 Task: Look for space in Pennsauken, United States from 24th August, 2023 to 10th September, 2023 for 8 adults in price range Rs.12000 to Rs.15000. Place can be entire place or shared room with 4 bedrooms having 8 beds and 4 bathrooms. Property type can be house, flat, guest house. Amenities needed are: wifi, TV, free parkinig on premises, gym, breakfast. Booking option can be shelf check-in. Required host language is English.
Action: Mouse moved to (555, 140)
Screenshot: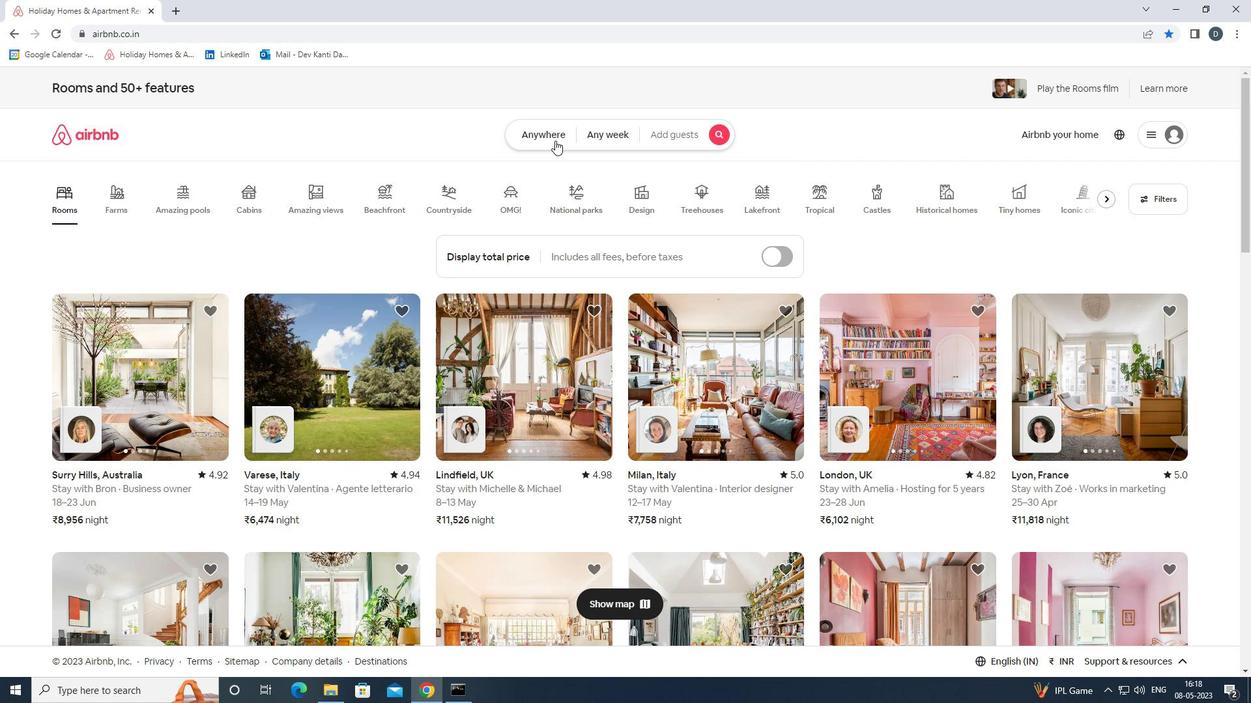 
Action: Mouse pressed left at (555, 140)
Screenshot: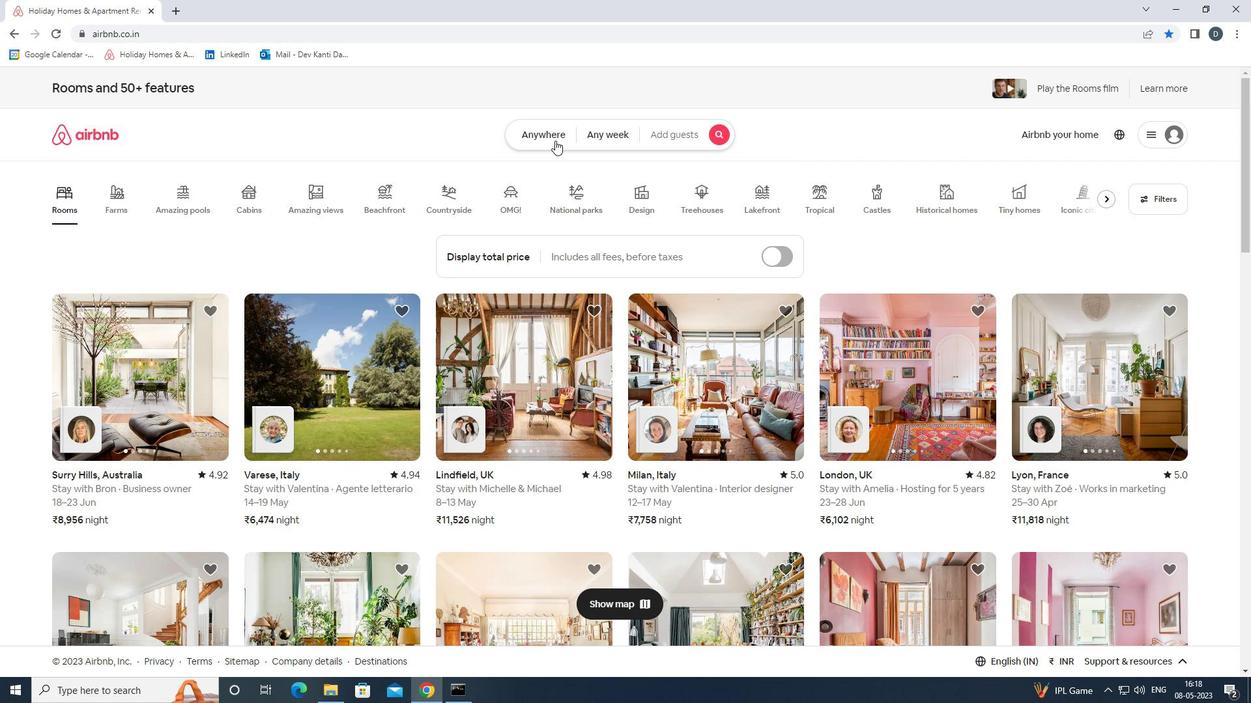 
Action: Mouse moved to (490, 187)
Screenshot: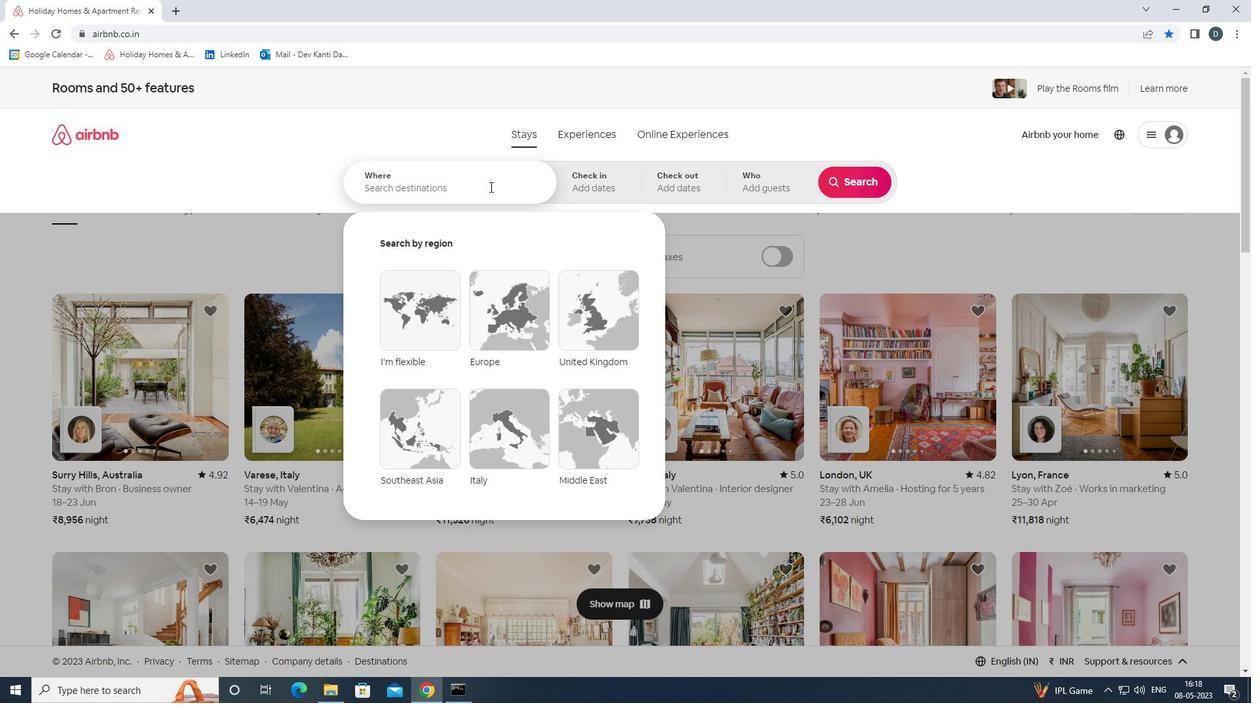 
Action: Mouse pressed left at (490, 187)
Screenshot: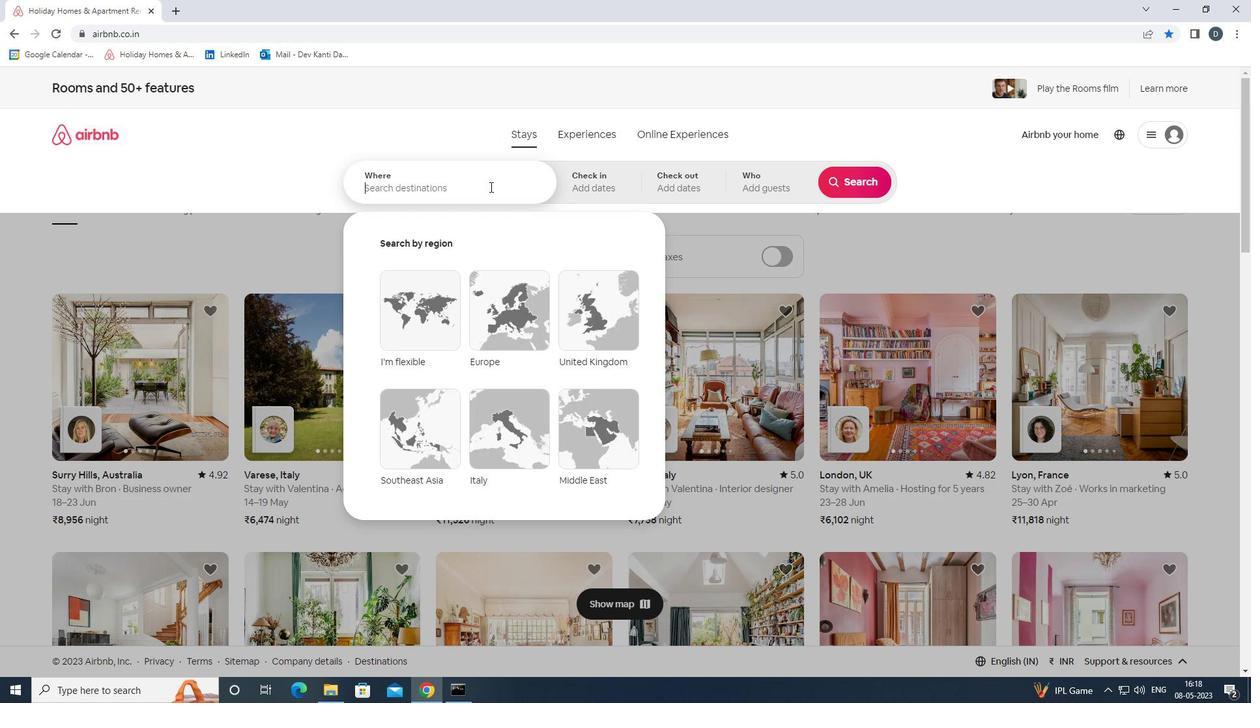 
Action: Key pressed <Key.shift><Key.shift><Key.shift><Key.shift><Key.shift><Key.shift><Key.shift><Key.shift><Key.shift><Key.shift><Key.shift><Key.shift><Key.shift><Key.shift><Key.shift>PENNSAUKEN,<Key.shift><Key.shift><Key.shift>UNITED<Key.space><Key.shift>STATES
Screenshot: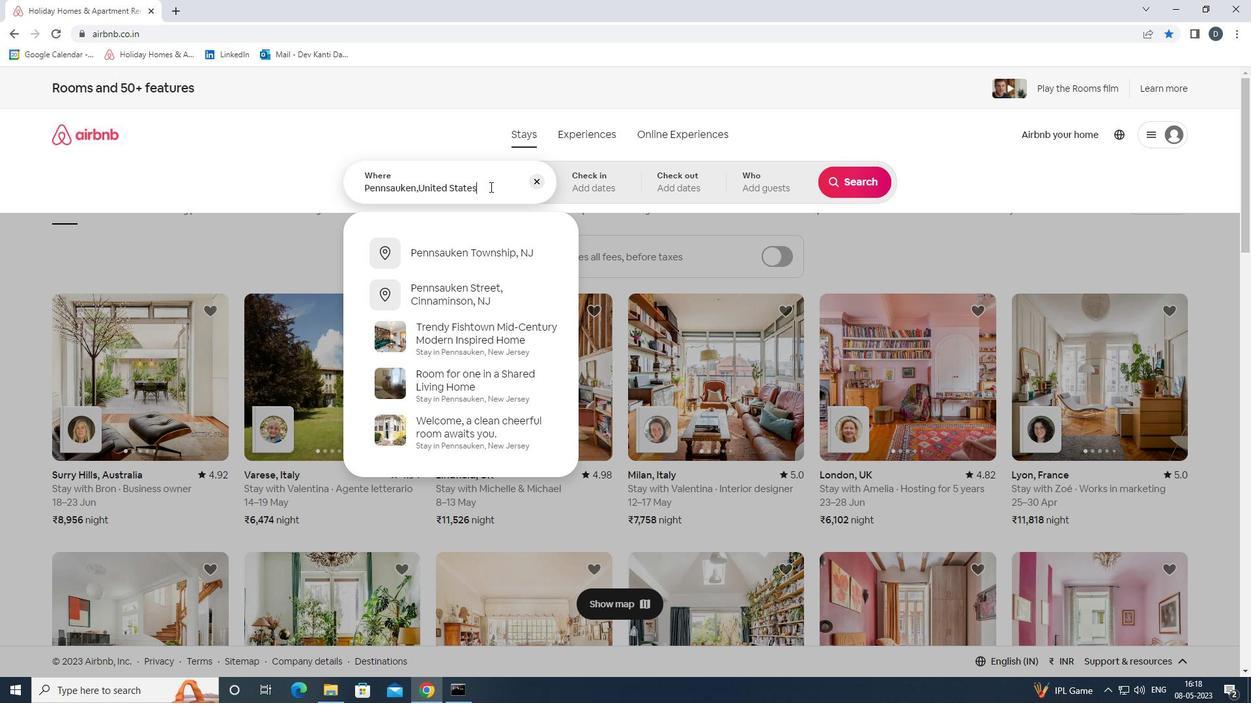 
Action: Mouse moved to (533, 190)
Screenshot: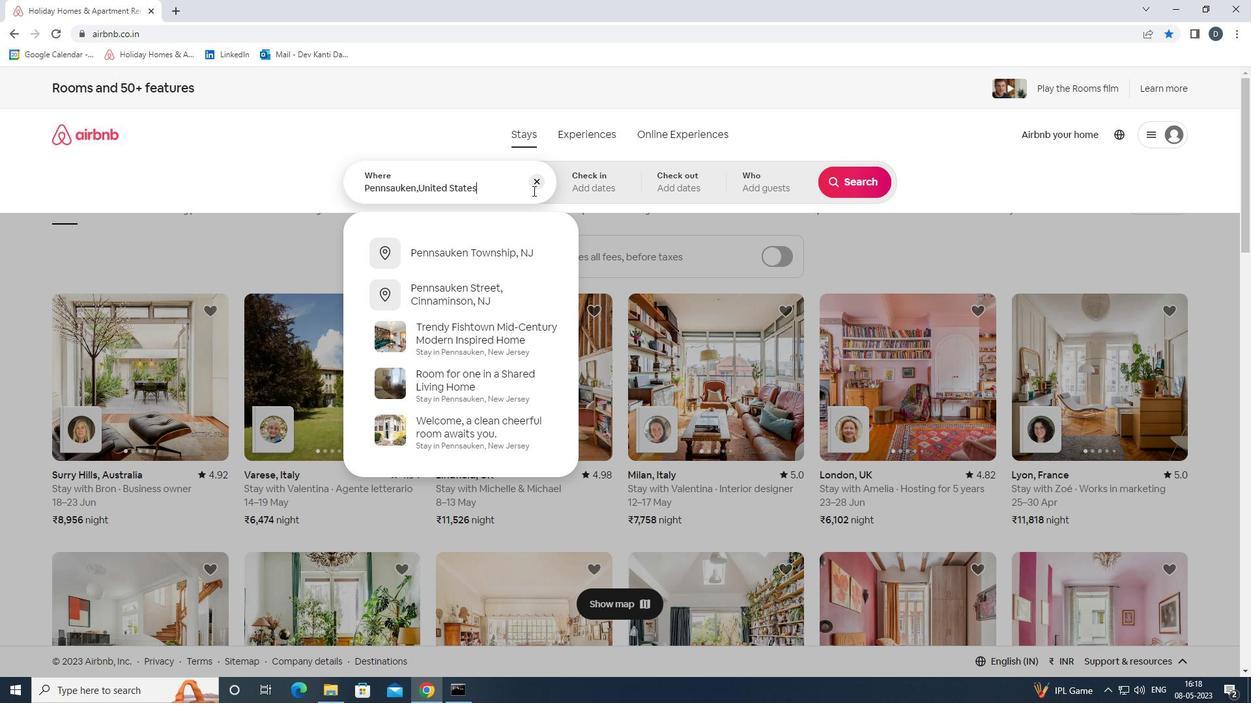
Action: Key pressed <Key.enter>
Screenshot: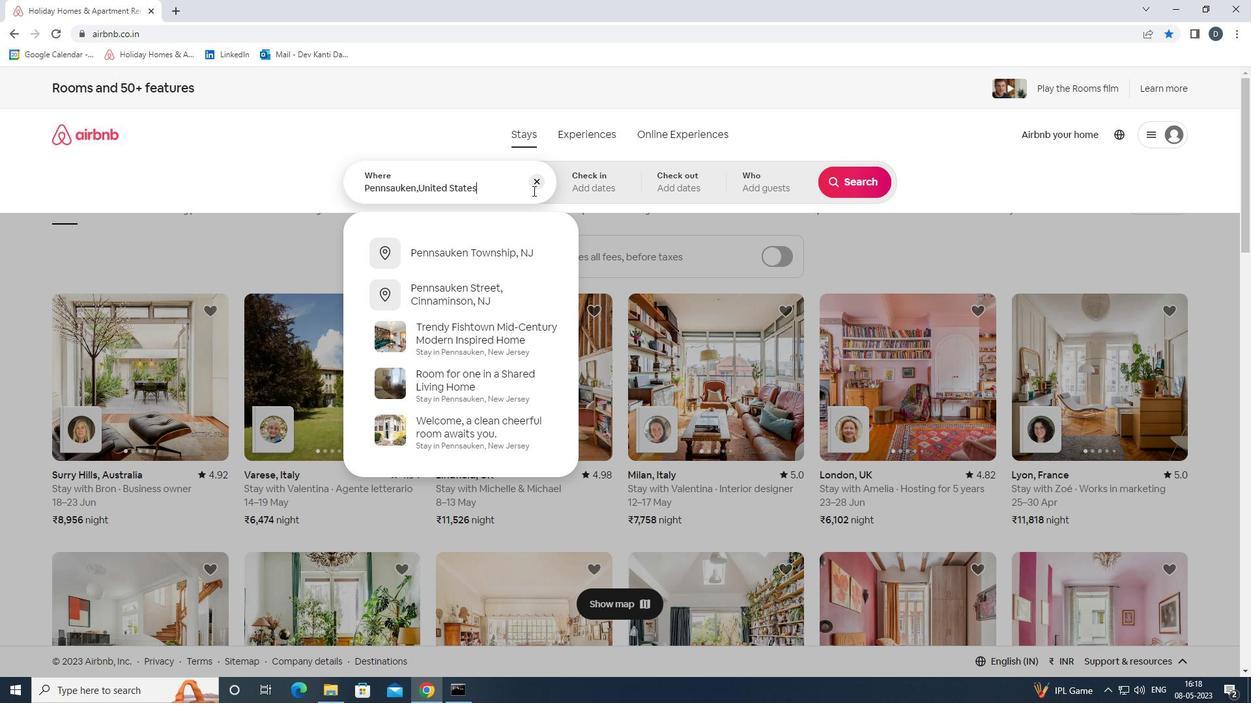 
Action: Mouse moved to (848, 284)
Screenshot: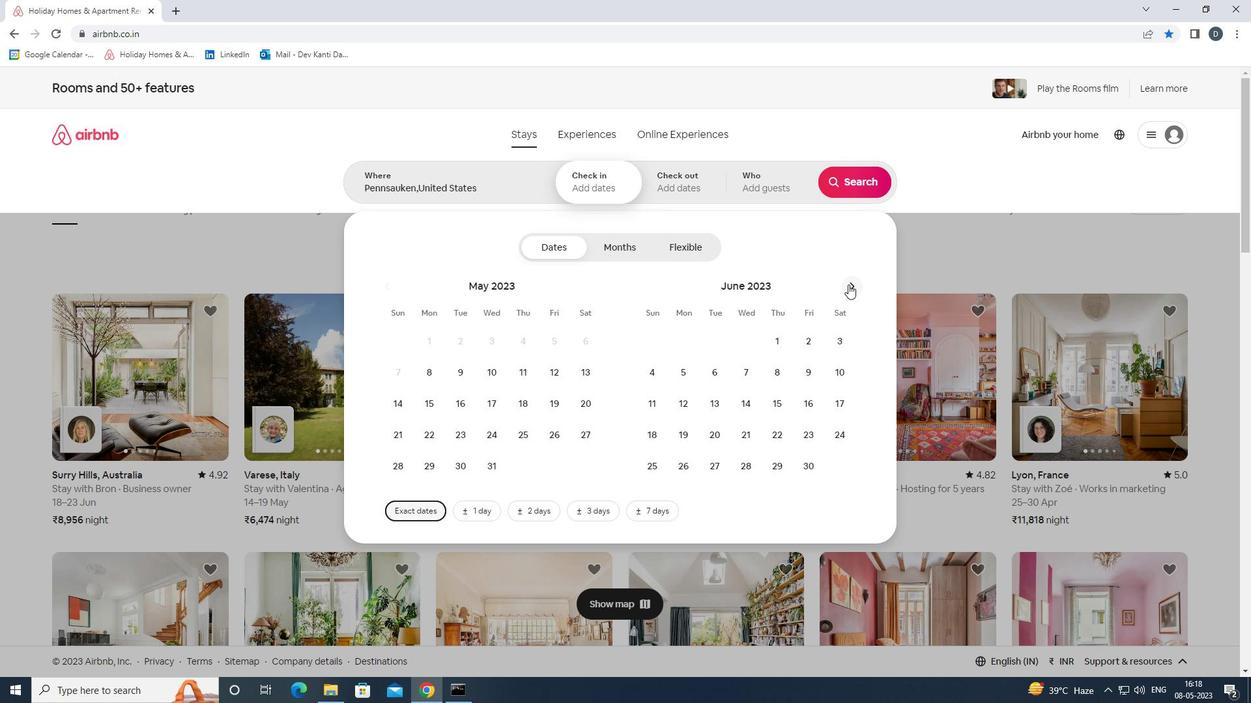 
Action: Mouse pressed left at (848, 284)
Screenshot: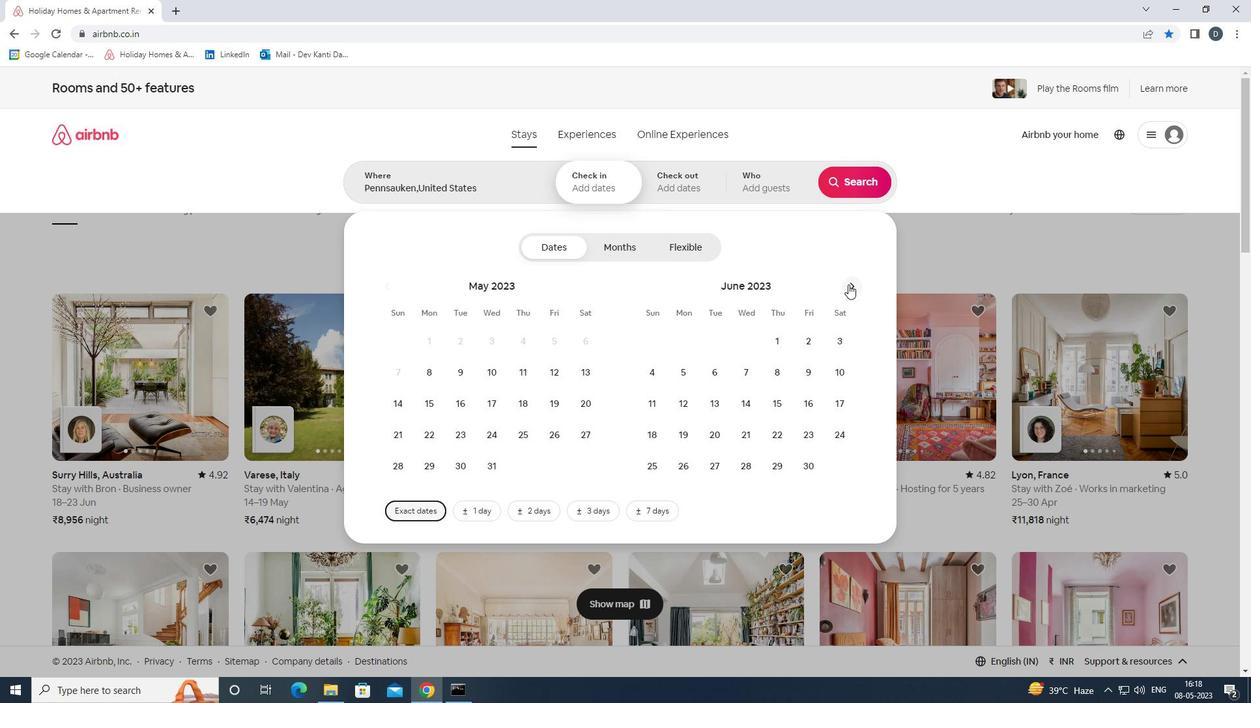 
Action: Mouse pressed left at (848, 284)
Screenshot: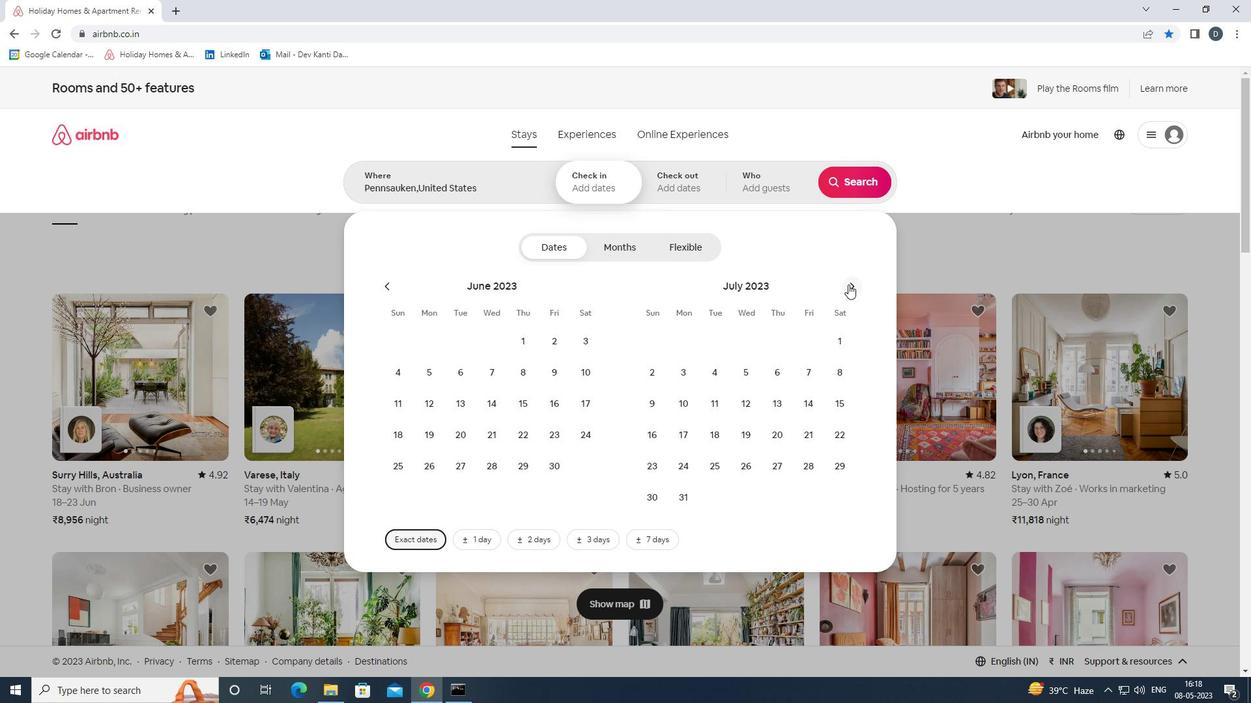 
Action: Mouse pressed left at (848, 284)
Screenshot: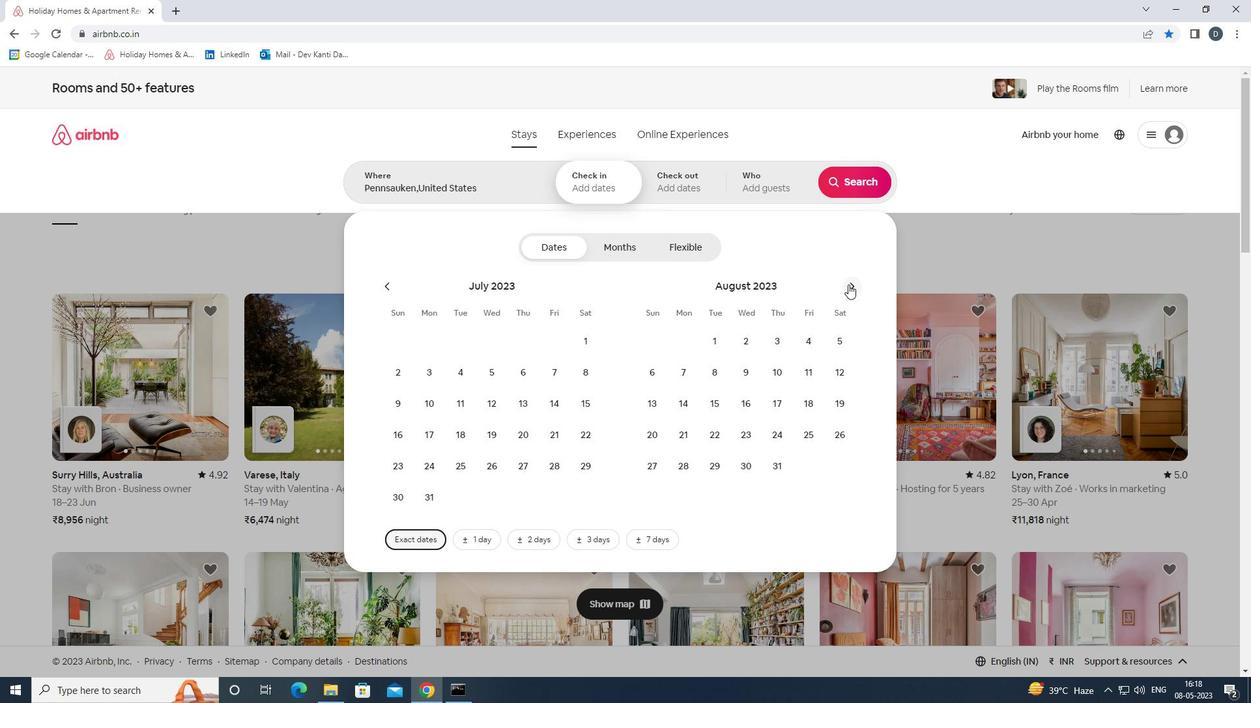 
Action: Mouse moved to (517, 430)
Screenshot: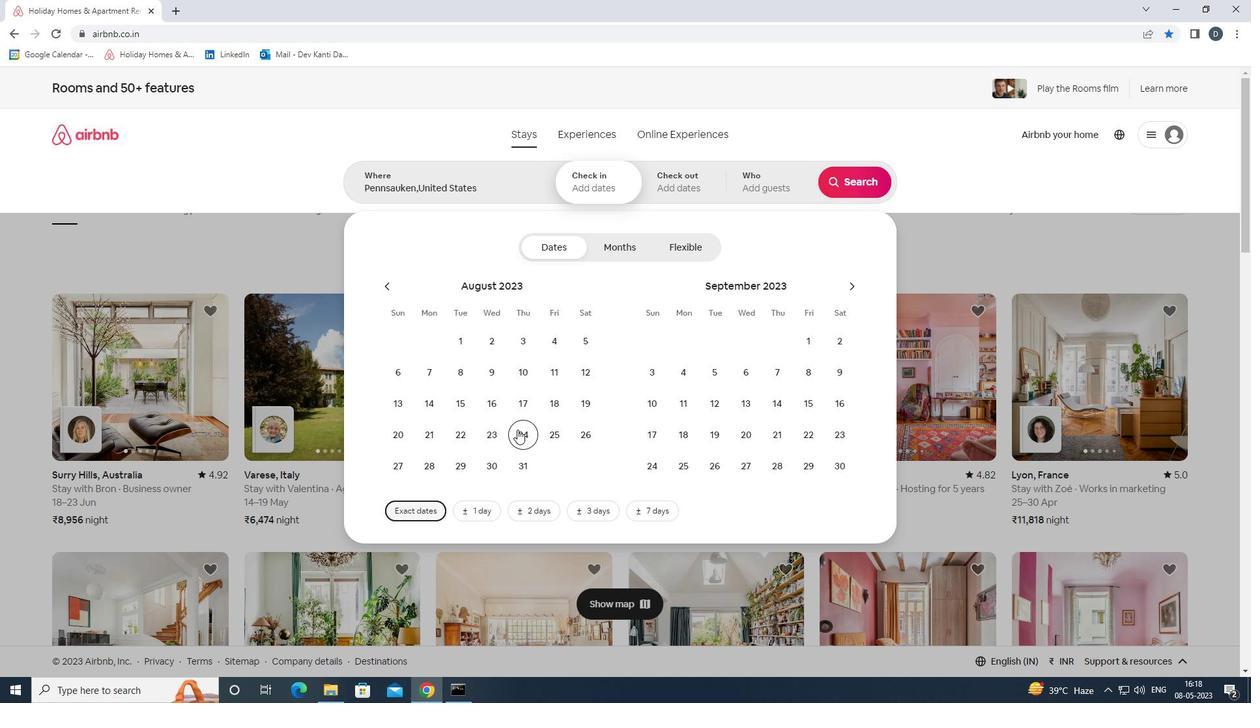 
Action: Mouse pressed left at (517, 430)
Screenshot: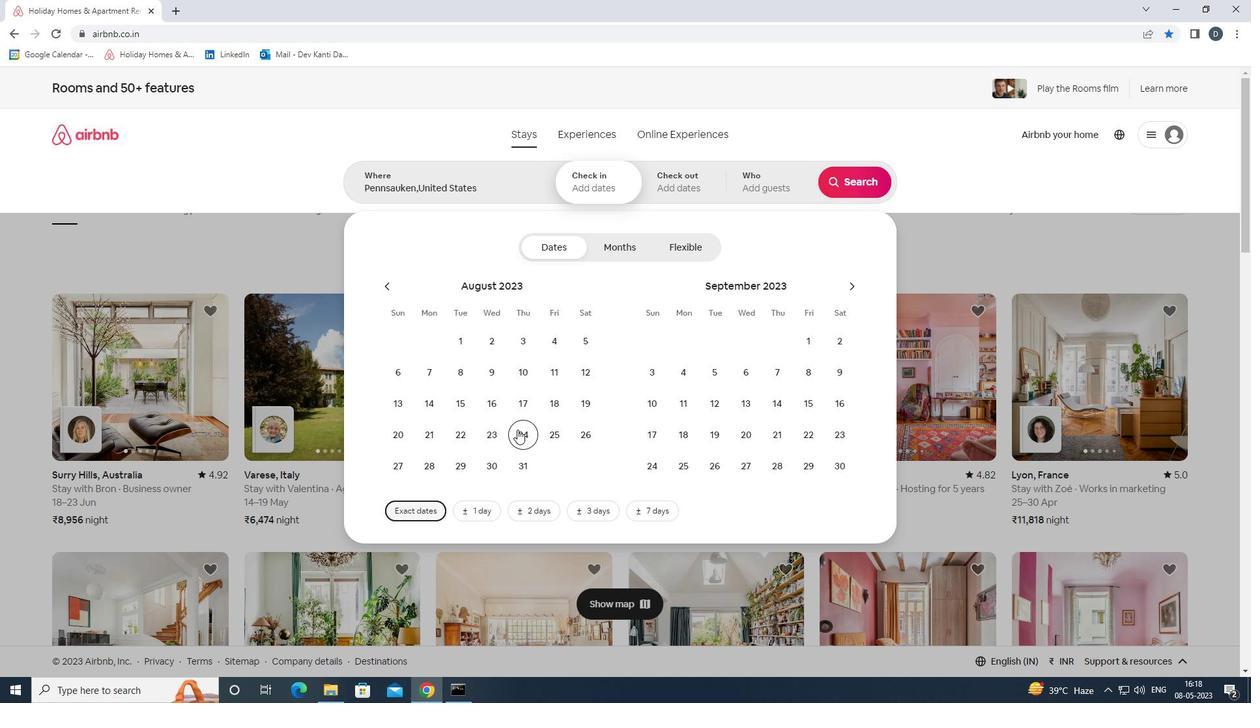 
Action: Mouse moved to (650, 405)
Screenshot: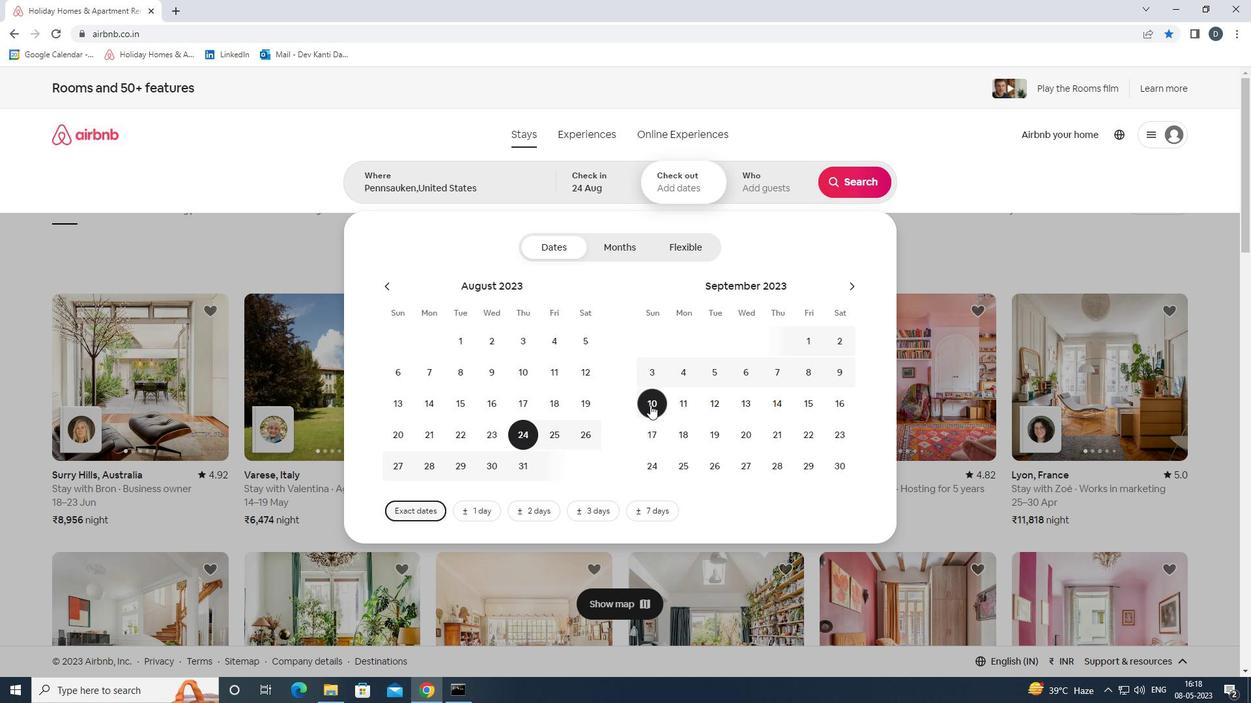 
Action: Mouse pressed left at (650, 405)
Screenshot: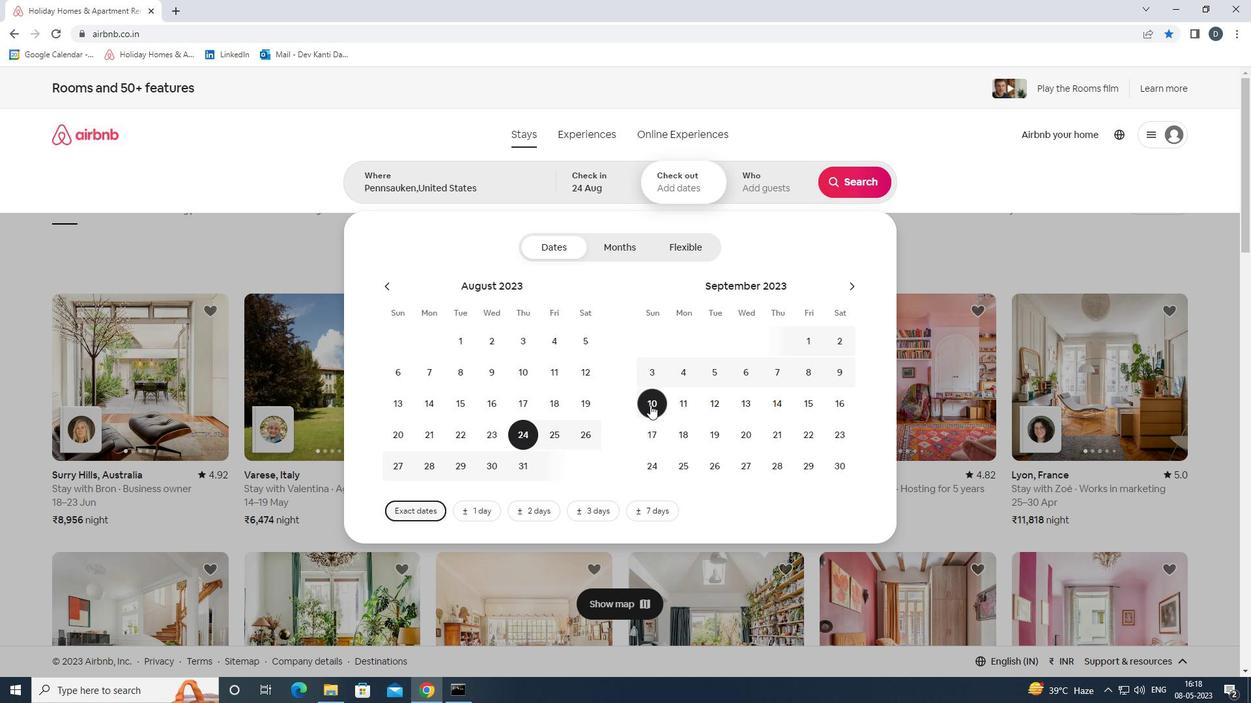 
Action: Mouse moved to (763, 194)
Screenshot: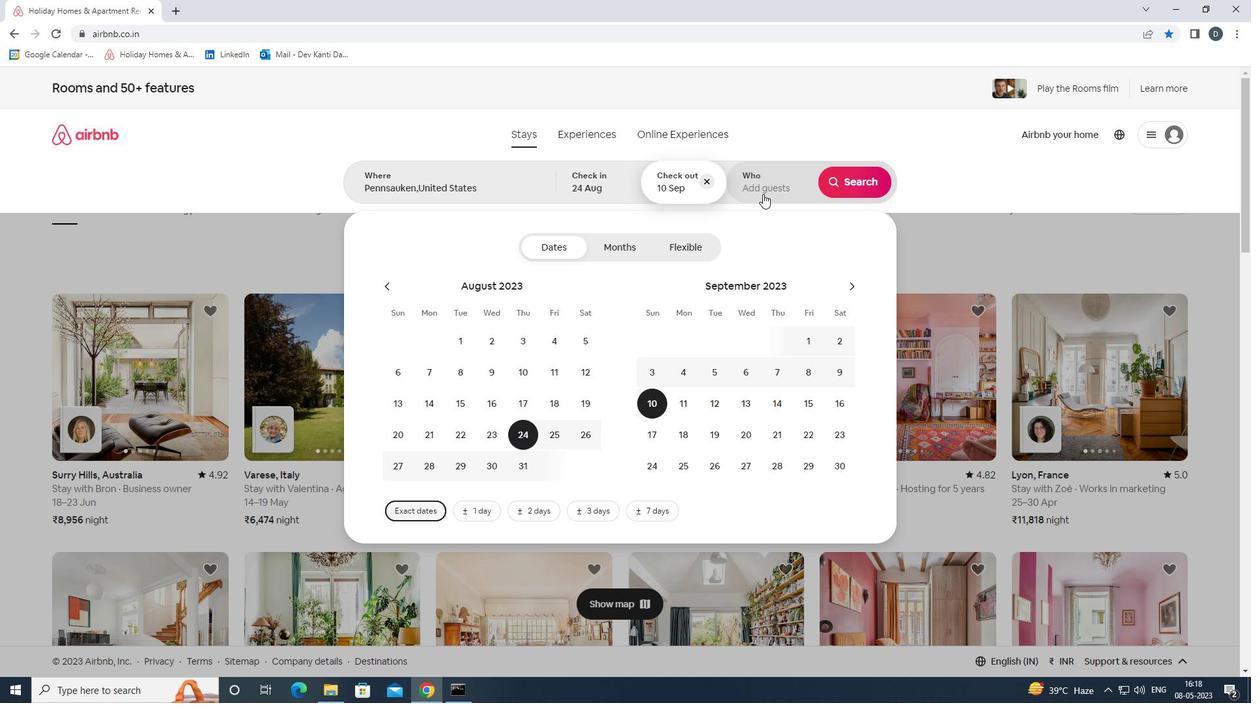 
Action: Mouse pressed left at (763, 194)
Screenshot: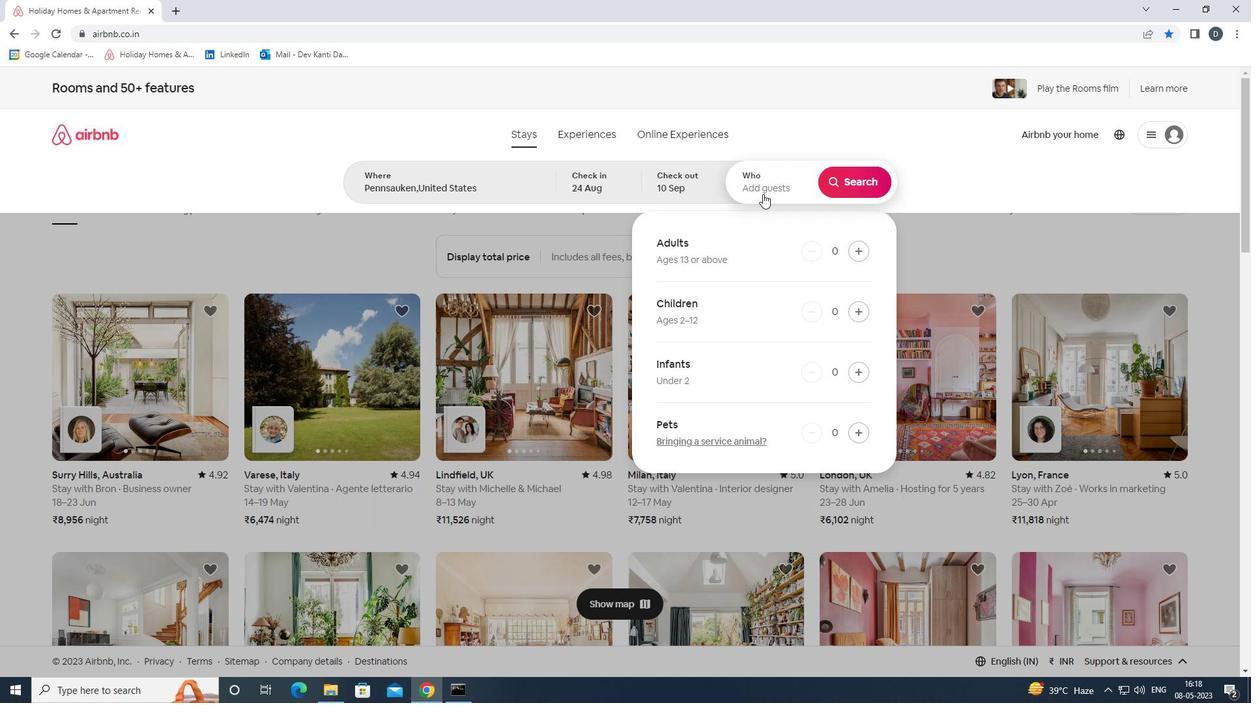 
Action: Mouse moved to (858, 254)
Screenshot: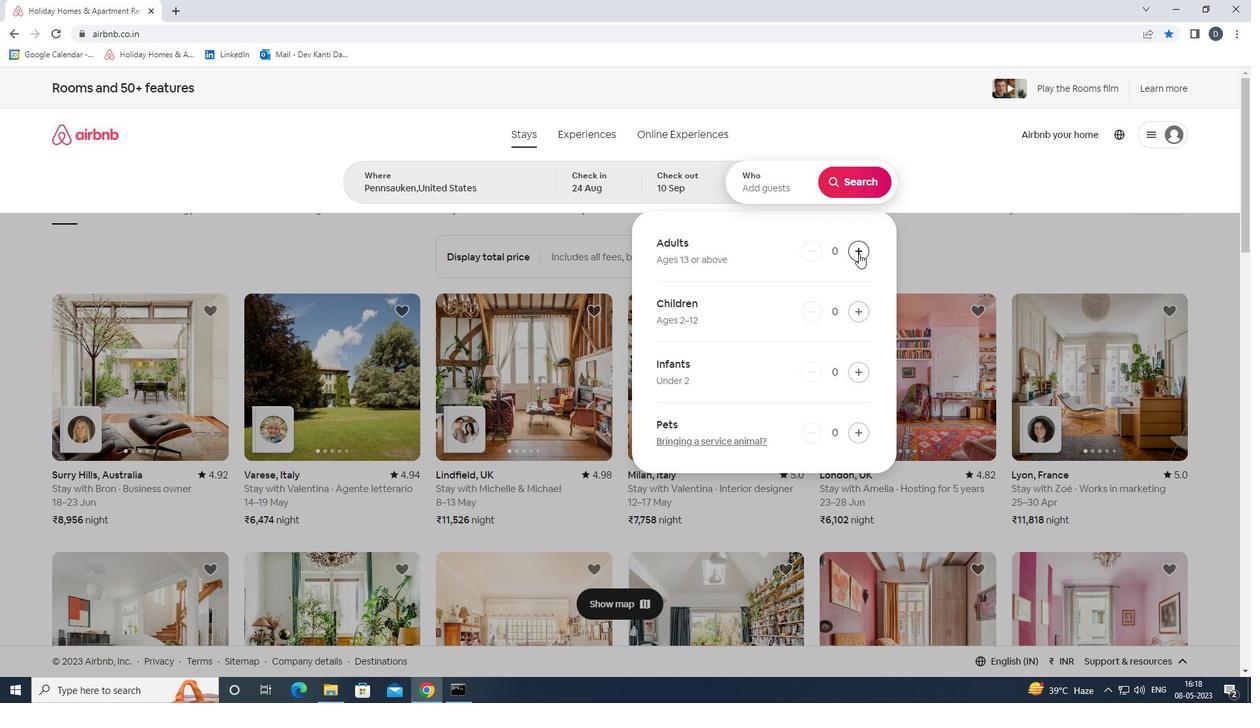 
Action: Mouse pressed left at (858, 254)
Screenshot: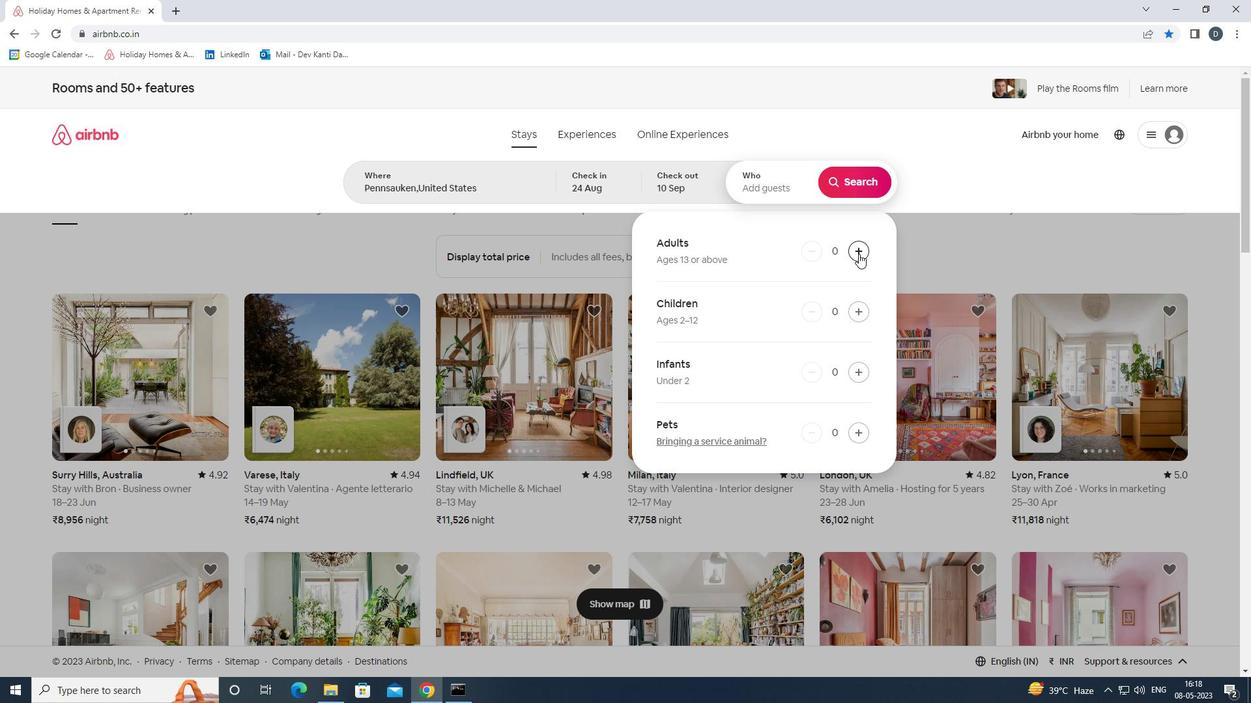 
Action: Mouse pressed left at (858, 254)
Screenshot: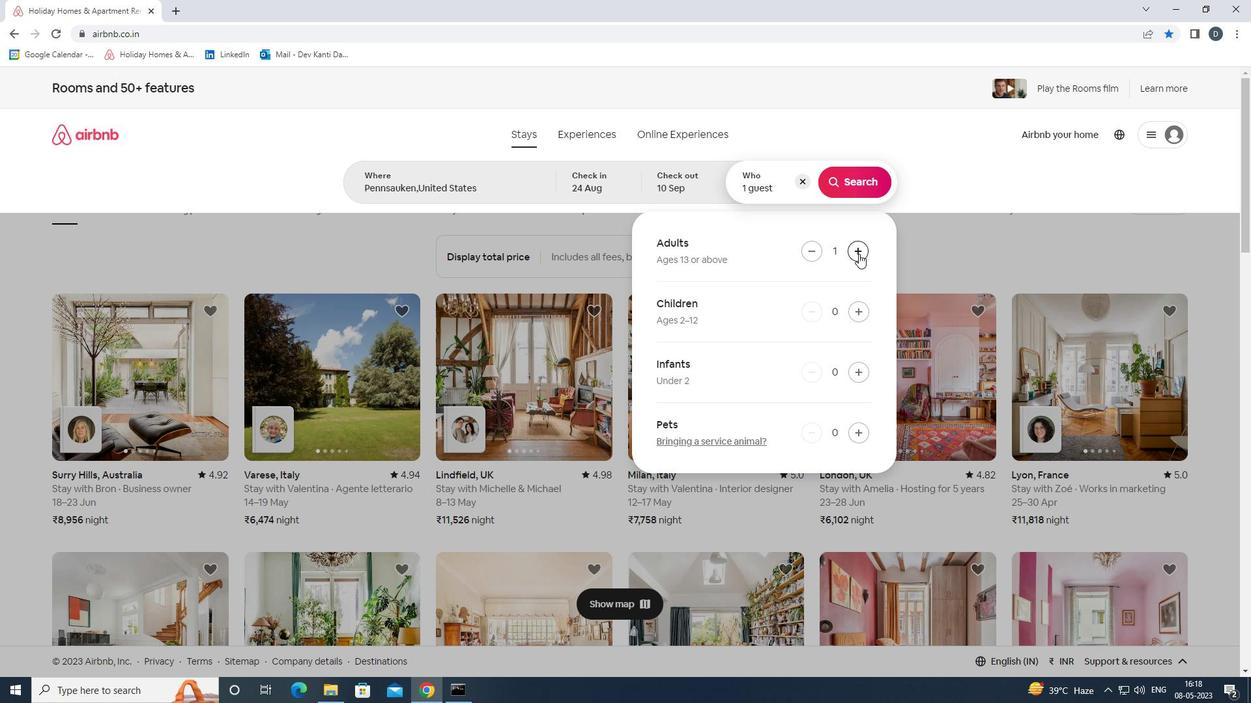 
Action: Mouse pressed left at (858, 254)
Screenshot: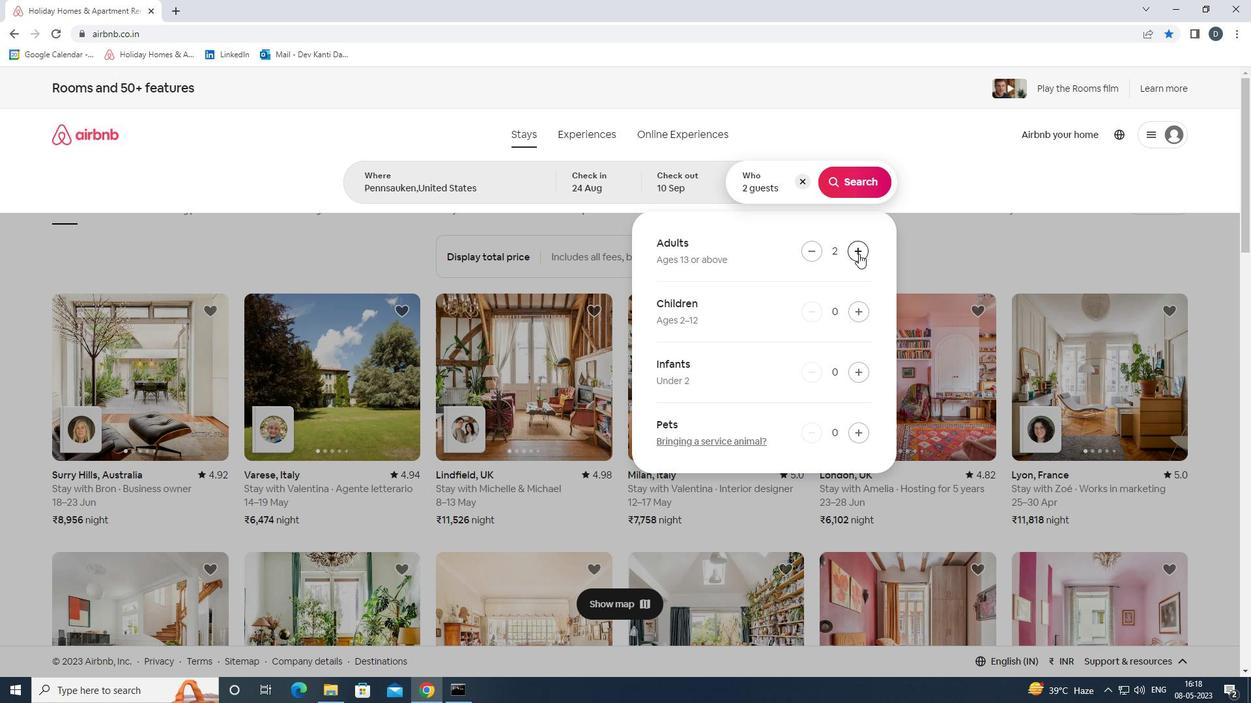
Action: Mouse pressed left at (858, 254)
Screenshot: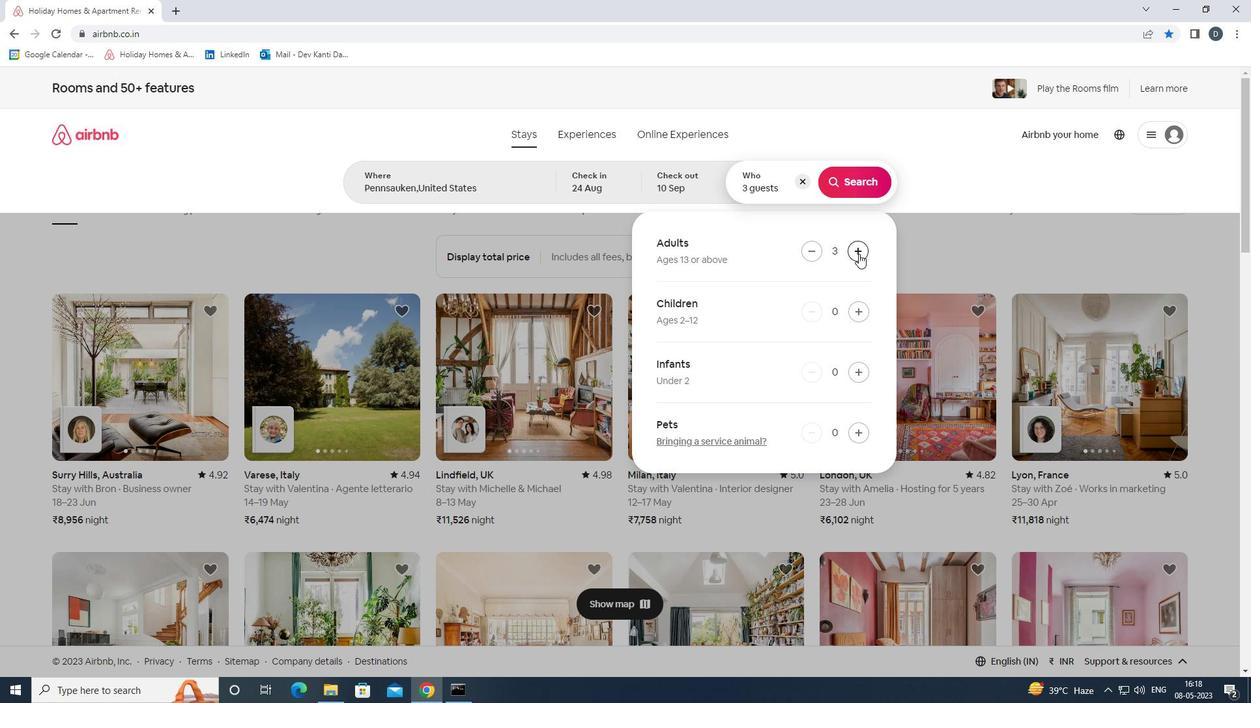 
Action: Mouse pressed left at (858, 254)
Screenshot: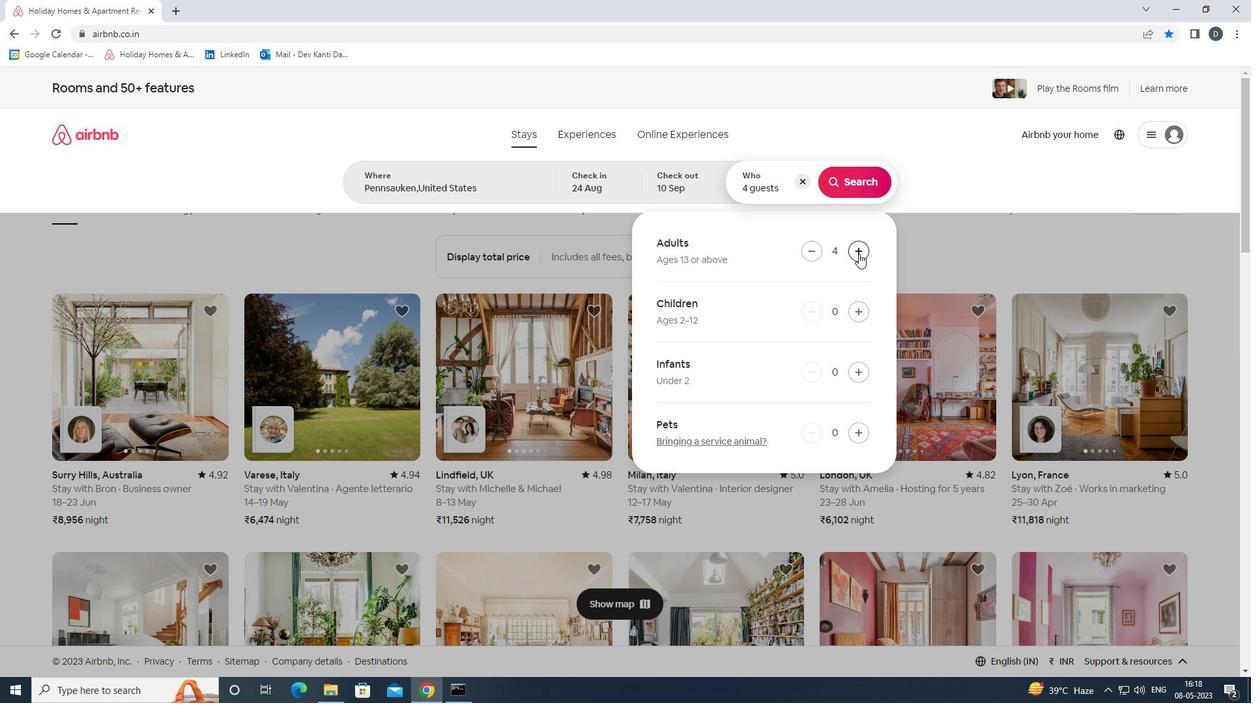 
Action: Mouse pressed left at (858, 254)
Screenshot: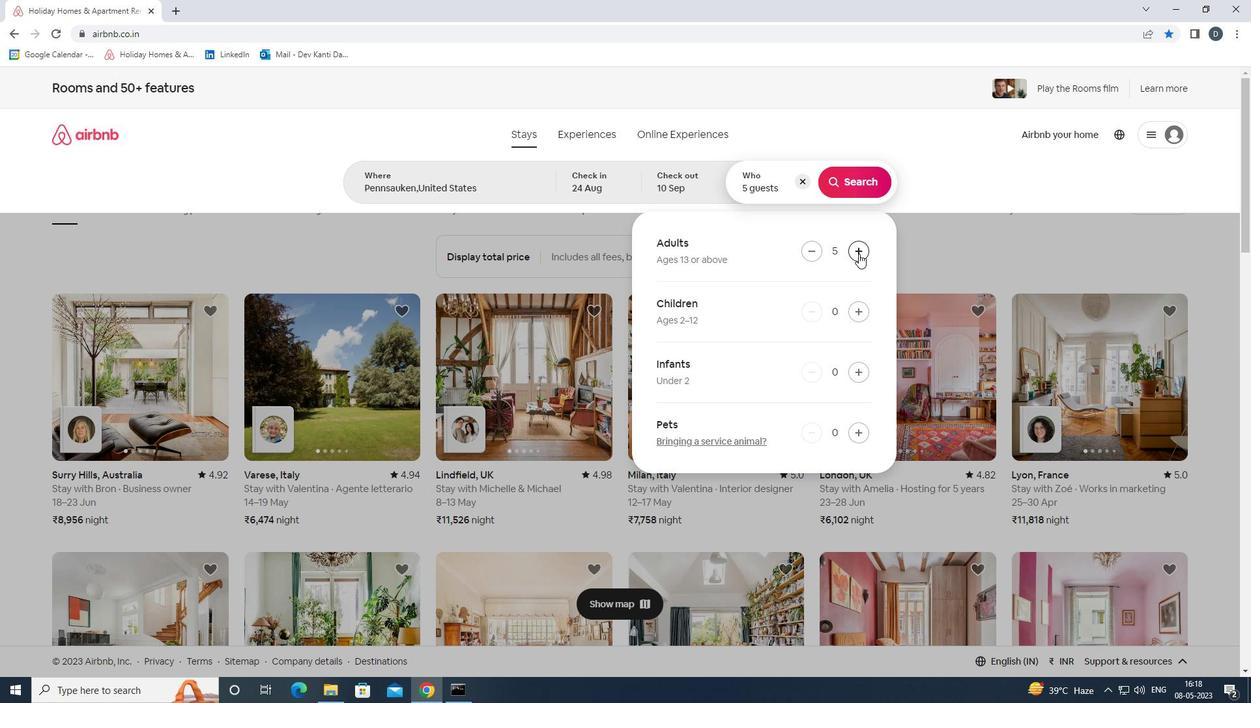 
Action: Mouse pressed left at (858, 254)
Screenshot: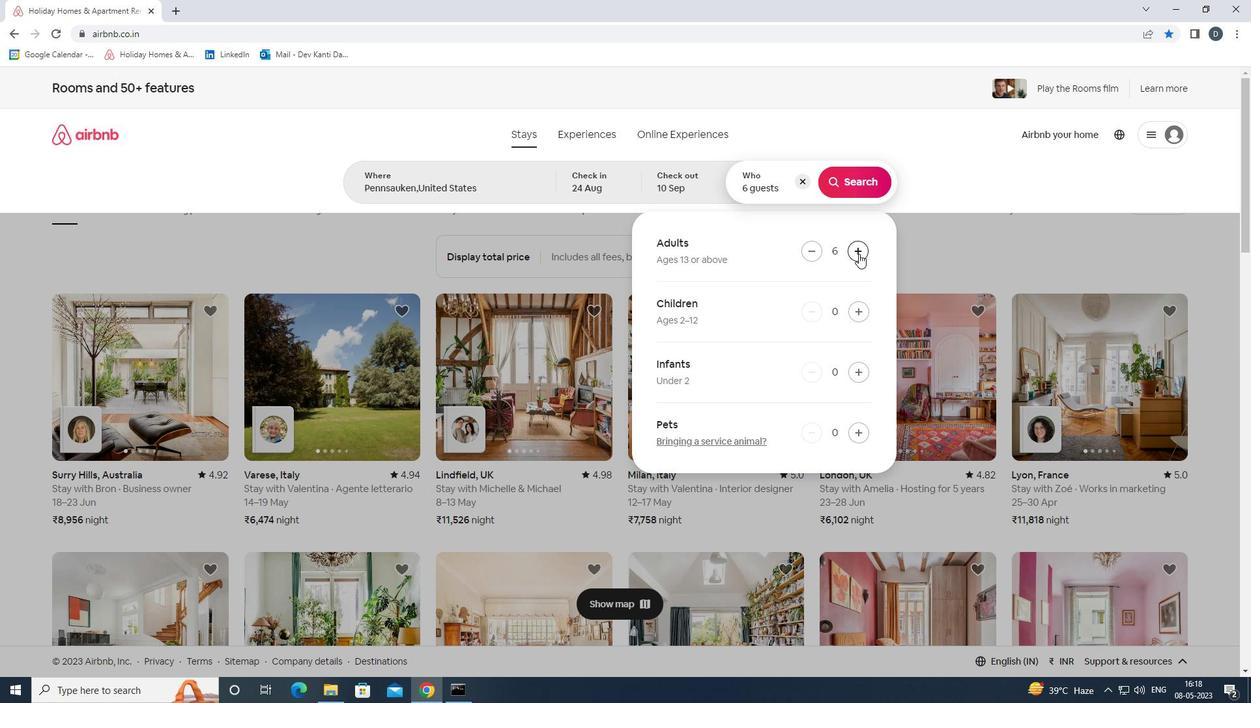 
Action: Mouse pressed left at (858, 254)
Screenshot: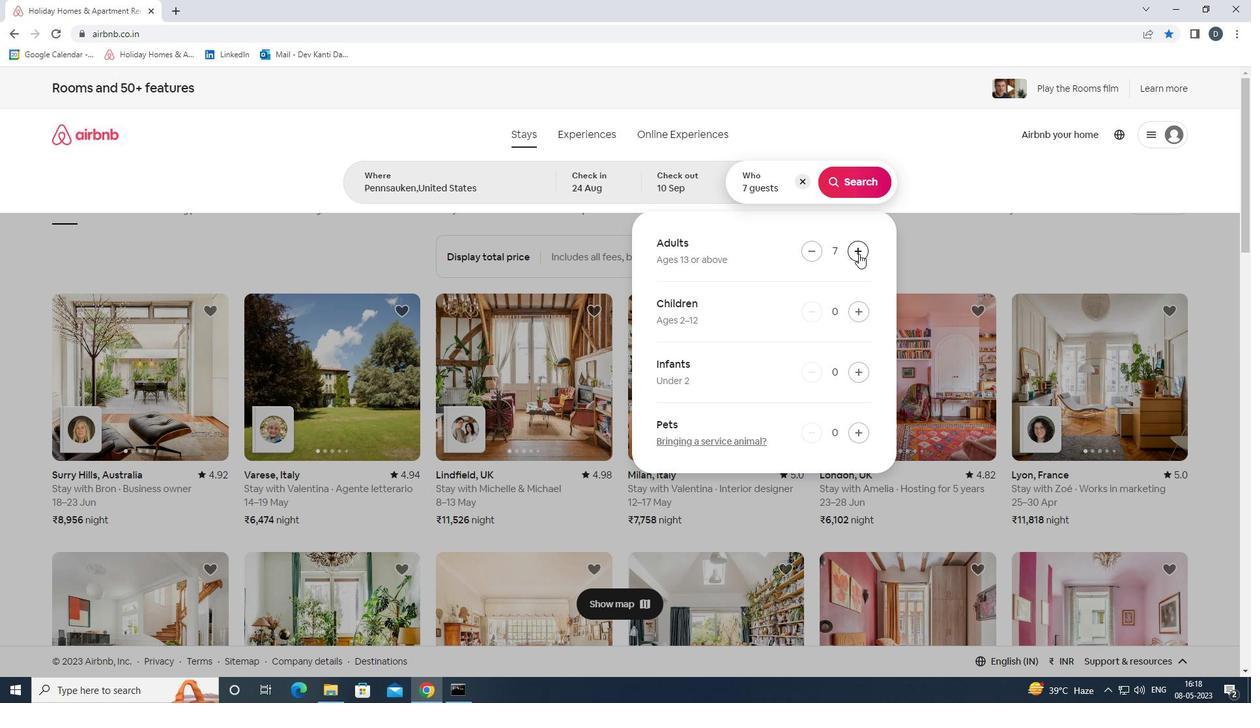 
Action: Mouse moved to (856, 185)
Screenshot: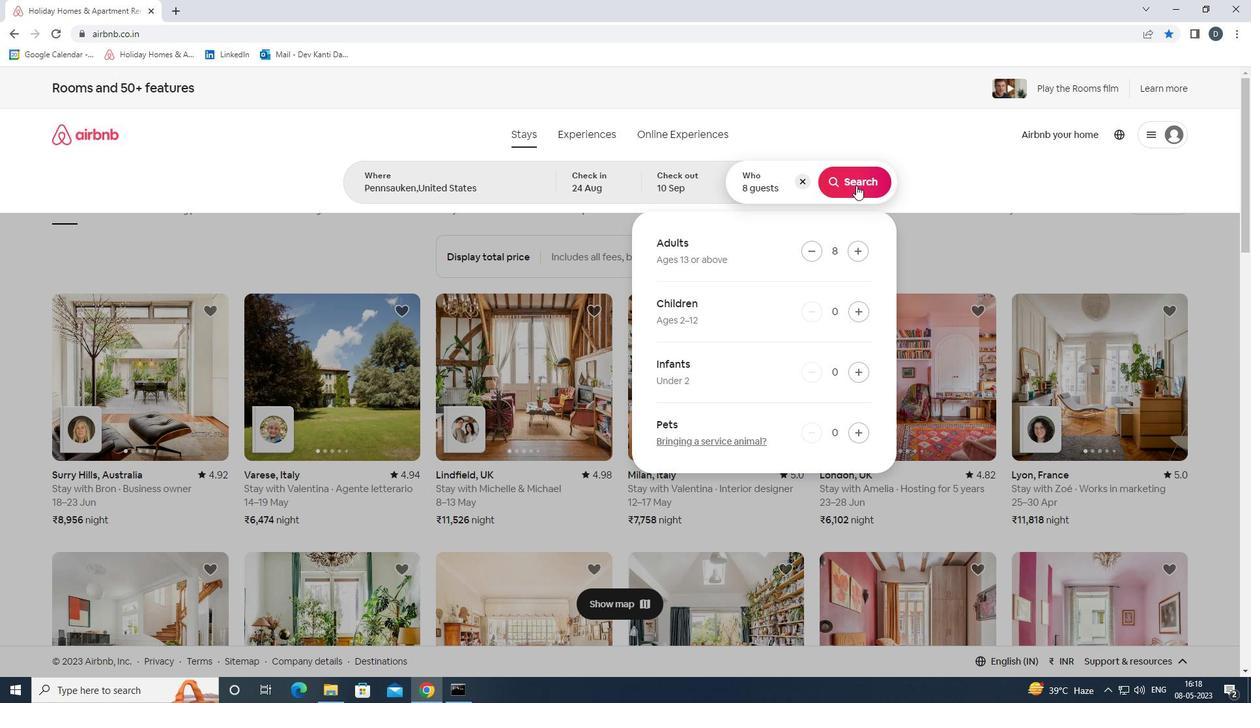 
Action: Mouse pressed left at (856, 185)
Screenshot: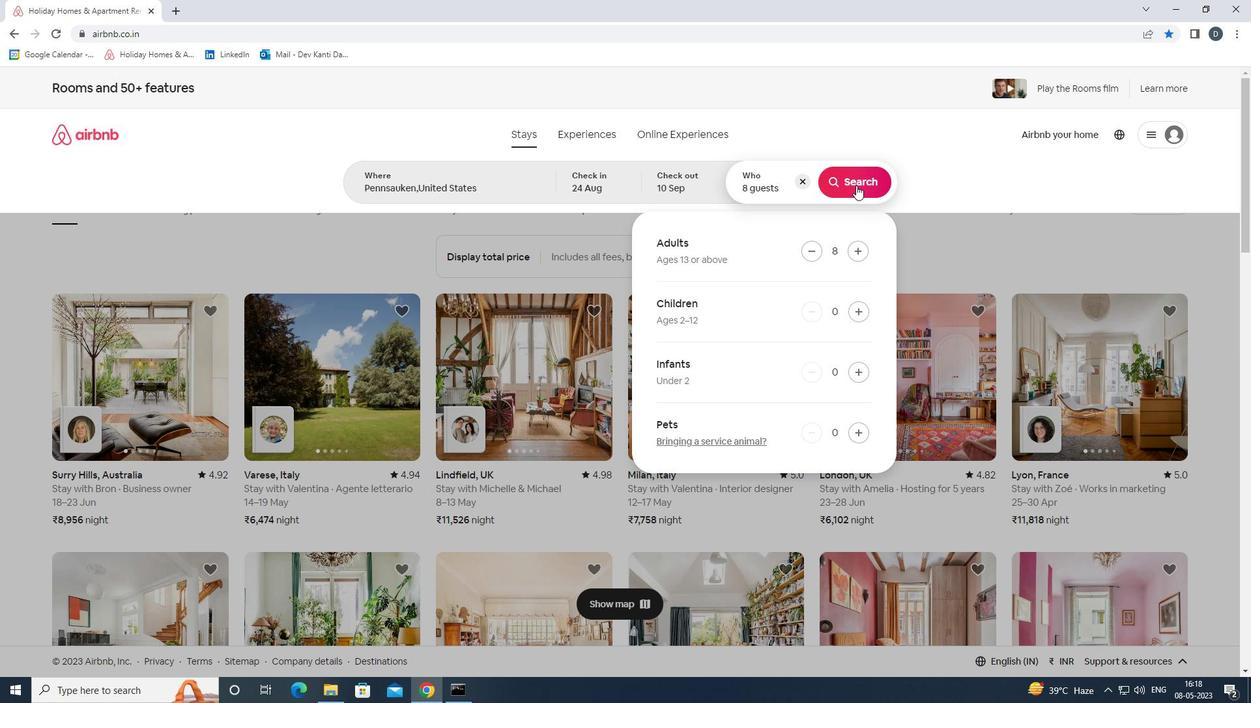 
Action: Mouse moved to (1184, 135)
Screenshot: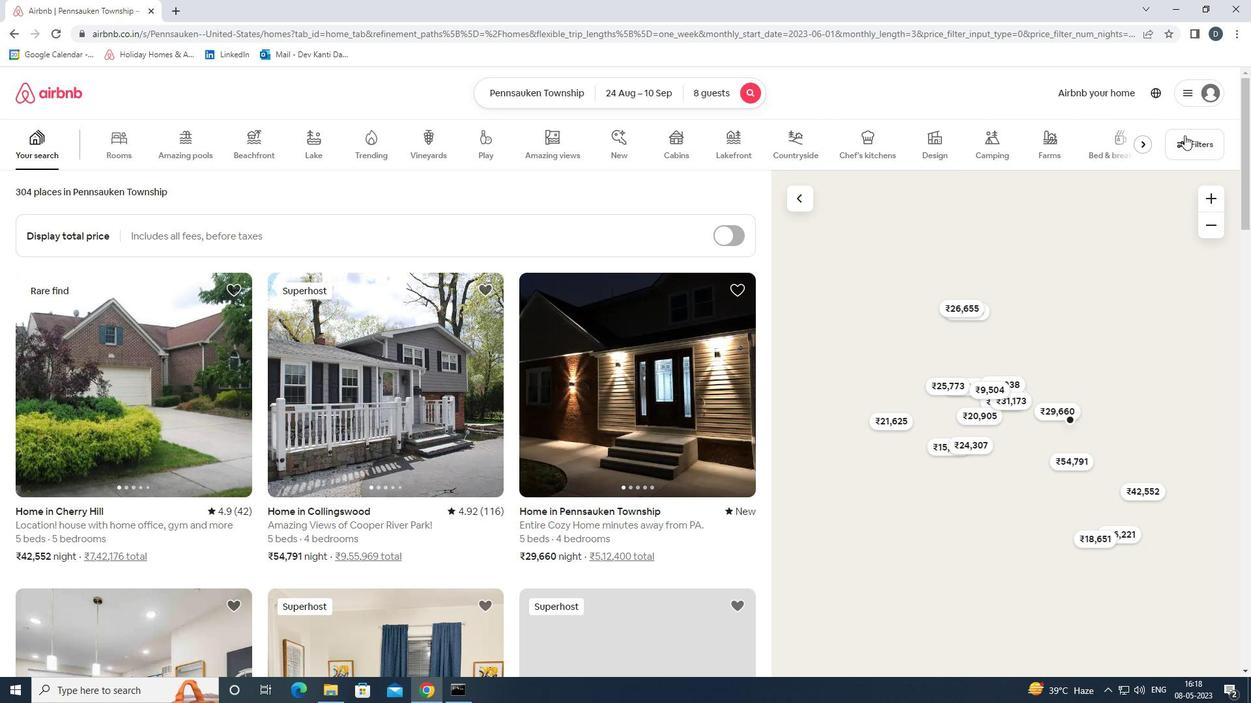 
Action: Mouse pressed left at (1184, 135)
Screenshot: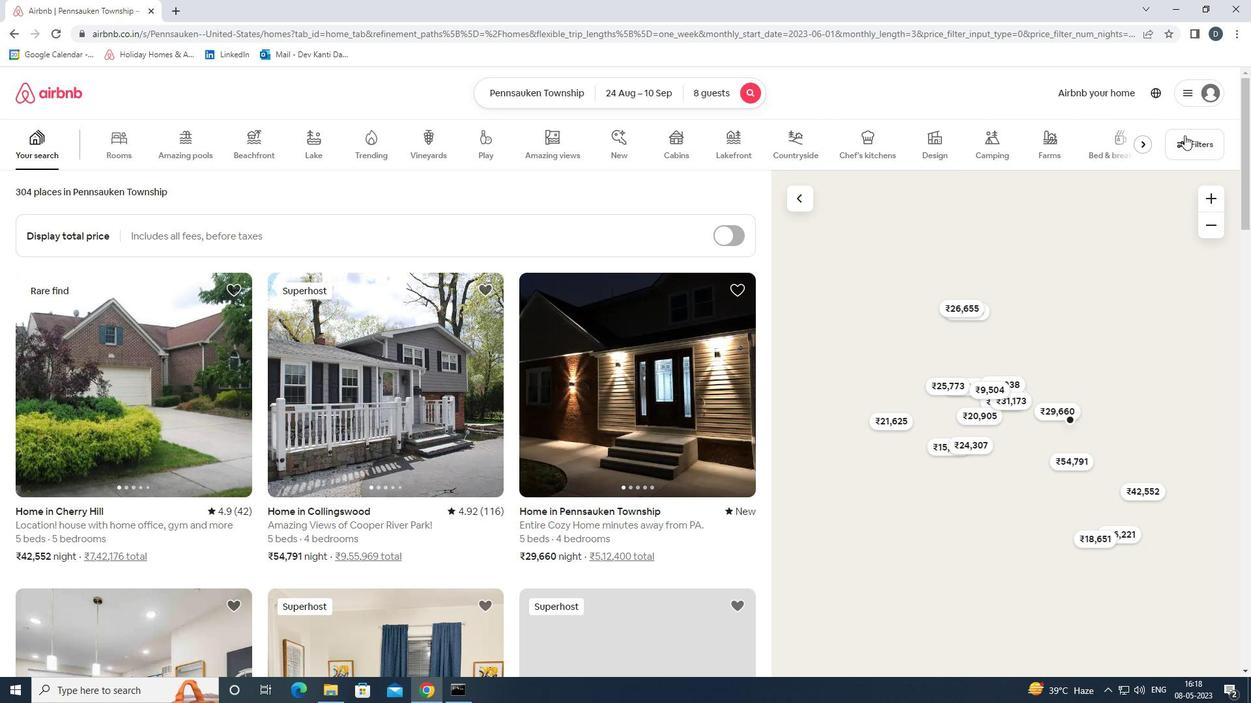 
Action: Mouse moved to (542, 465)
Screenshot: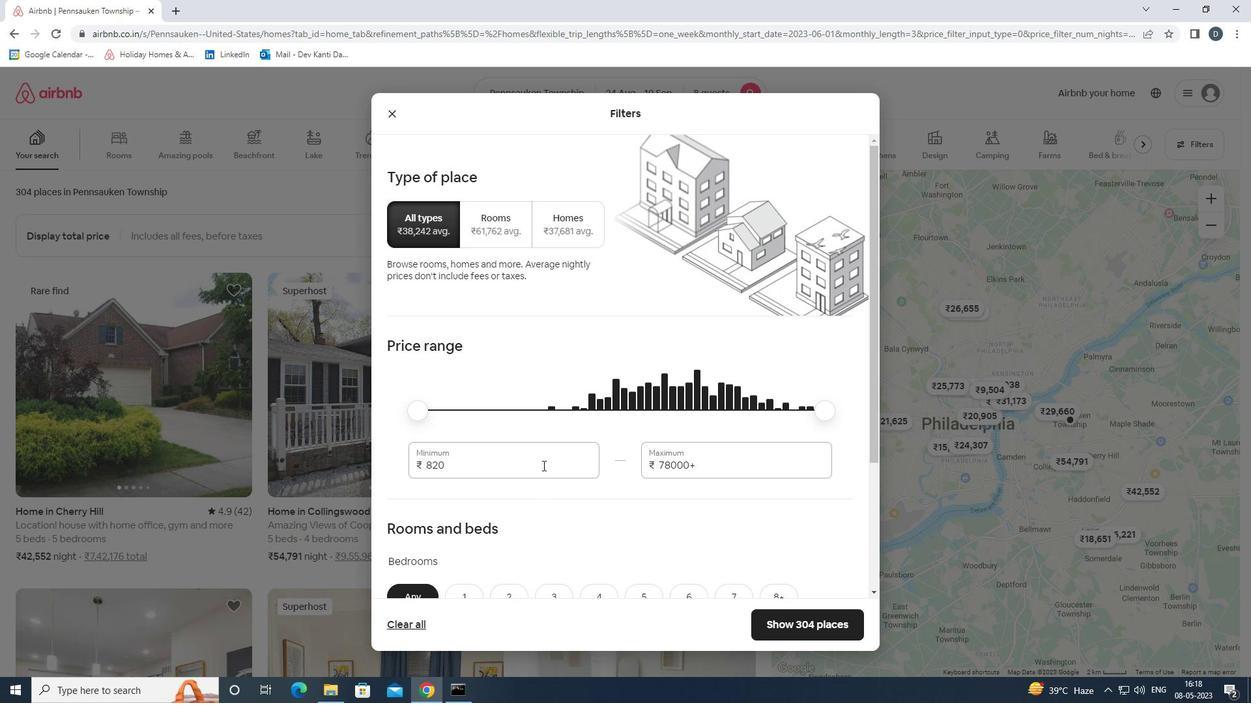 
Action: Mouse pressed left at (542, 465)
Screenshot: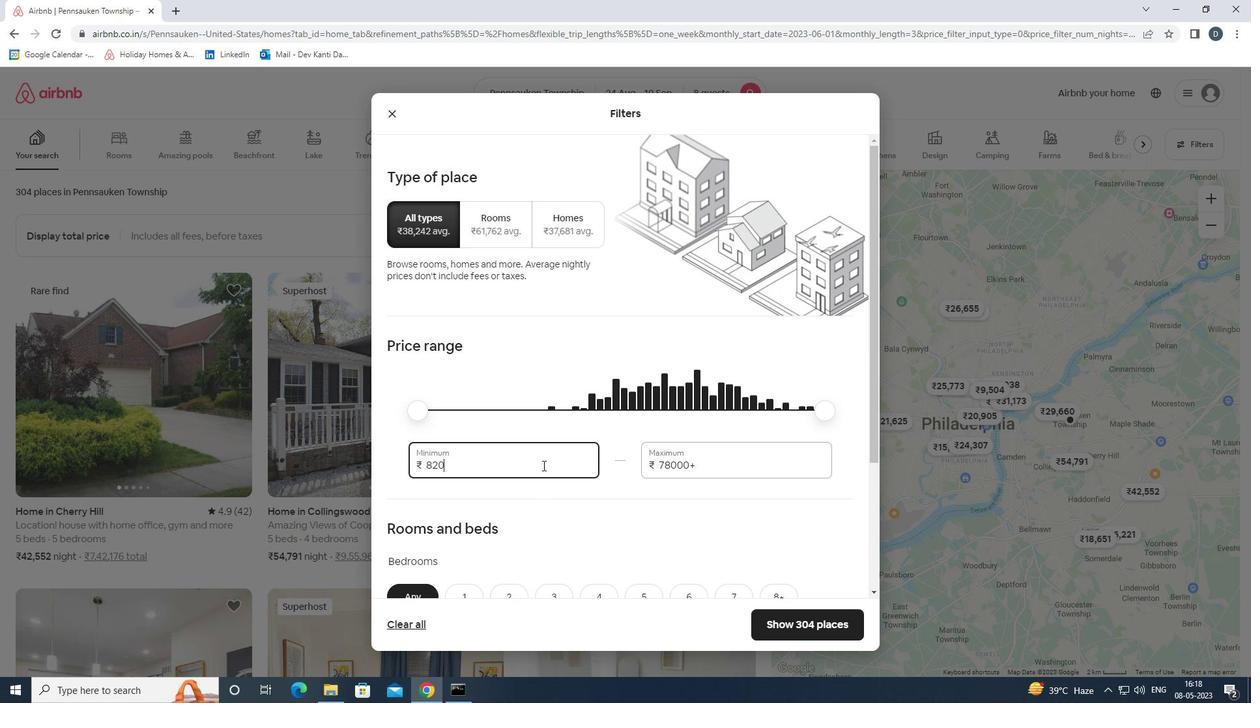 
Action: Mouse pressed left at (542, 465)
Screenshot: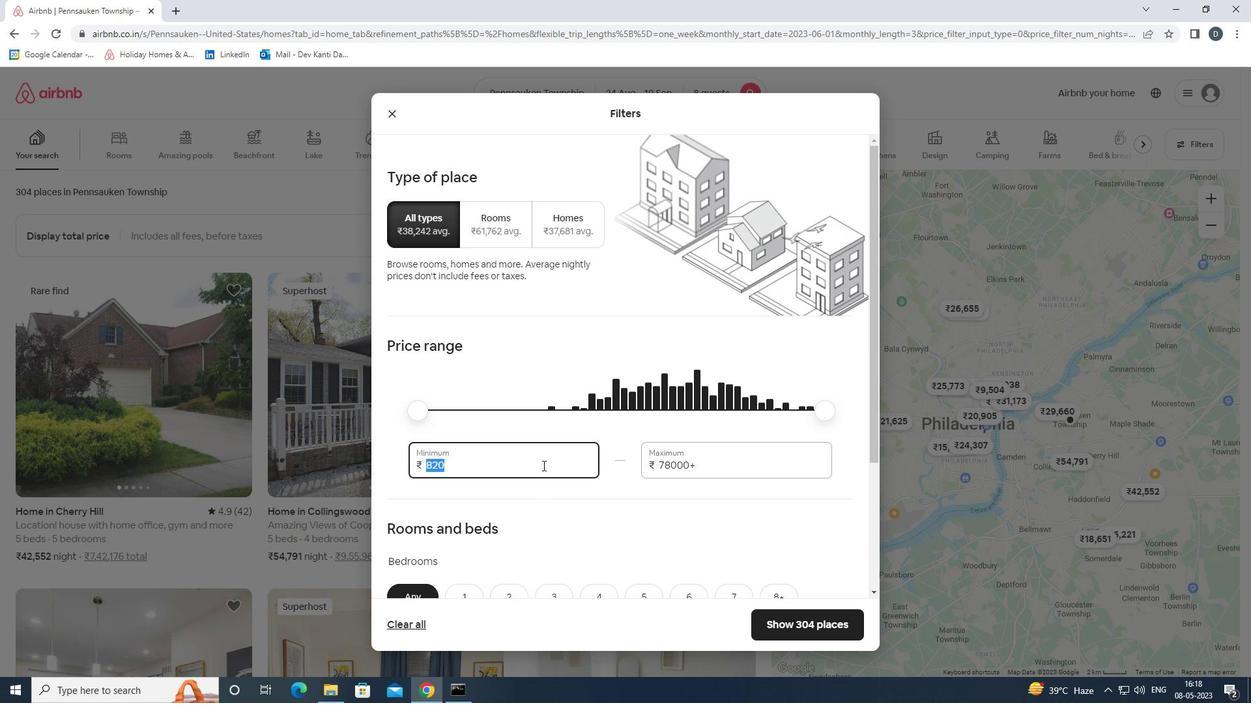 
Action: Mouse moved to (576, 419)
Screenshot: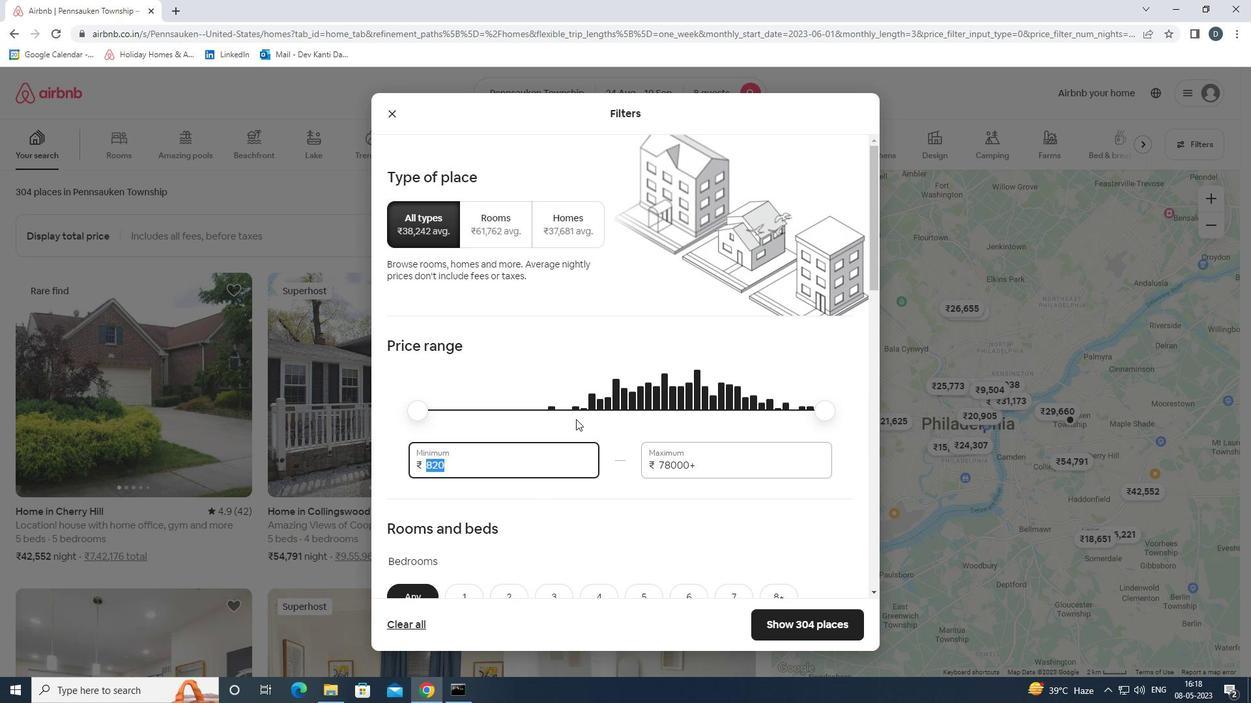 
Action: Key pressed <Key.shift><Key.shift><Key.shift><Key.shift><Key.shift><Key.shift><Key.shift><Key.shift><Key.shift><Key.shift><Key.shift><Key.shift><Key.shift><Key.shift><Key.shift><Key.shift><Key.shift><Key.shift><Key.shift><Key.shift><Key.shift><Key.shift><Key.shift><Key.shift><Key.shift><Key.shift><Key.shift><Key.shift><Key.shift><Key.shift><Key.shift><Key.shift><Key.shift><Key.shift><Key.shift><Key.shift><Key.shift><Key.shift><Key.shift><Key.shift><Key.shift><Key.shift><Key.shift><Key.shift><Key.shift><Key.shift><Key.shift><Key.shift><Key.shift><Key.shift><Key.shift><Key.shift><Key.shift><Key.shift><Key.shift><Key.shift><Key.shift><Key.shift><Key.shift><Key.shift><Key.shift>12000<Key.tab>15000
Screenshot: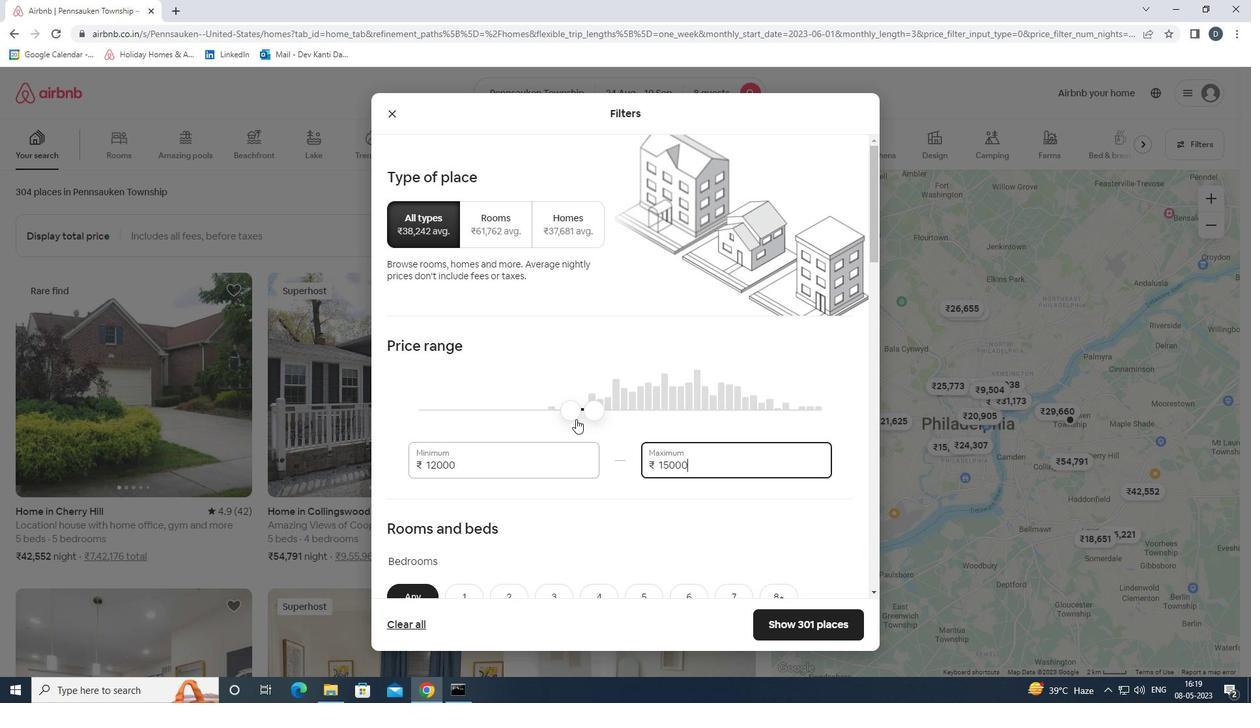 
Action: Mouse moved to (574, 397)
Screenshot: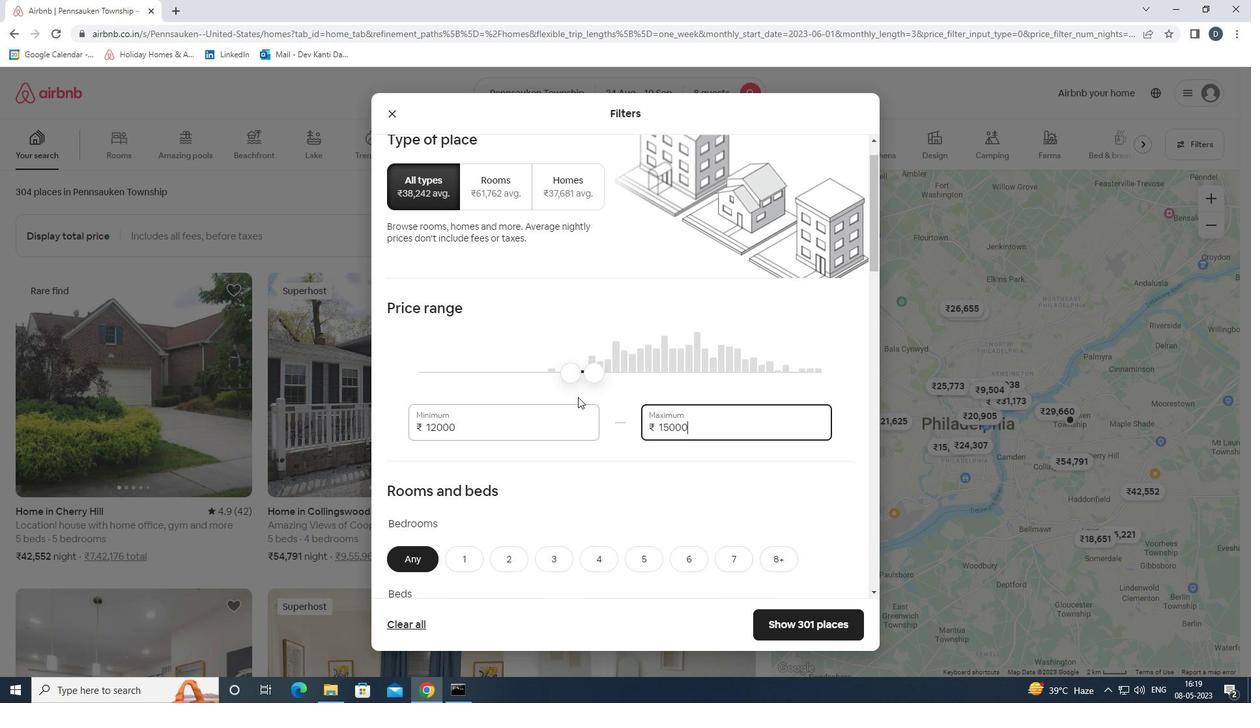 
Action: Mouse scrolled (574, 396) with delta (0, 0)
Screenshot: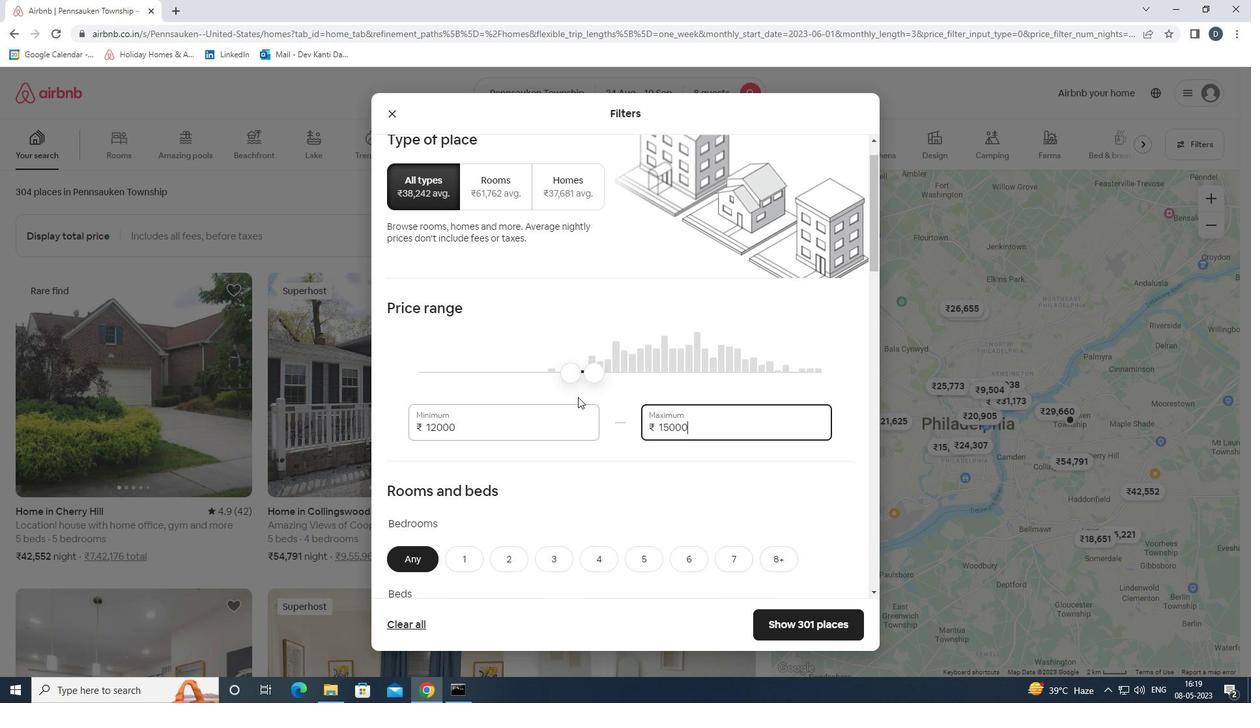 
Action: Mouse moved to (582, 395)
Screenshot: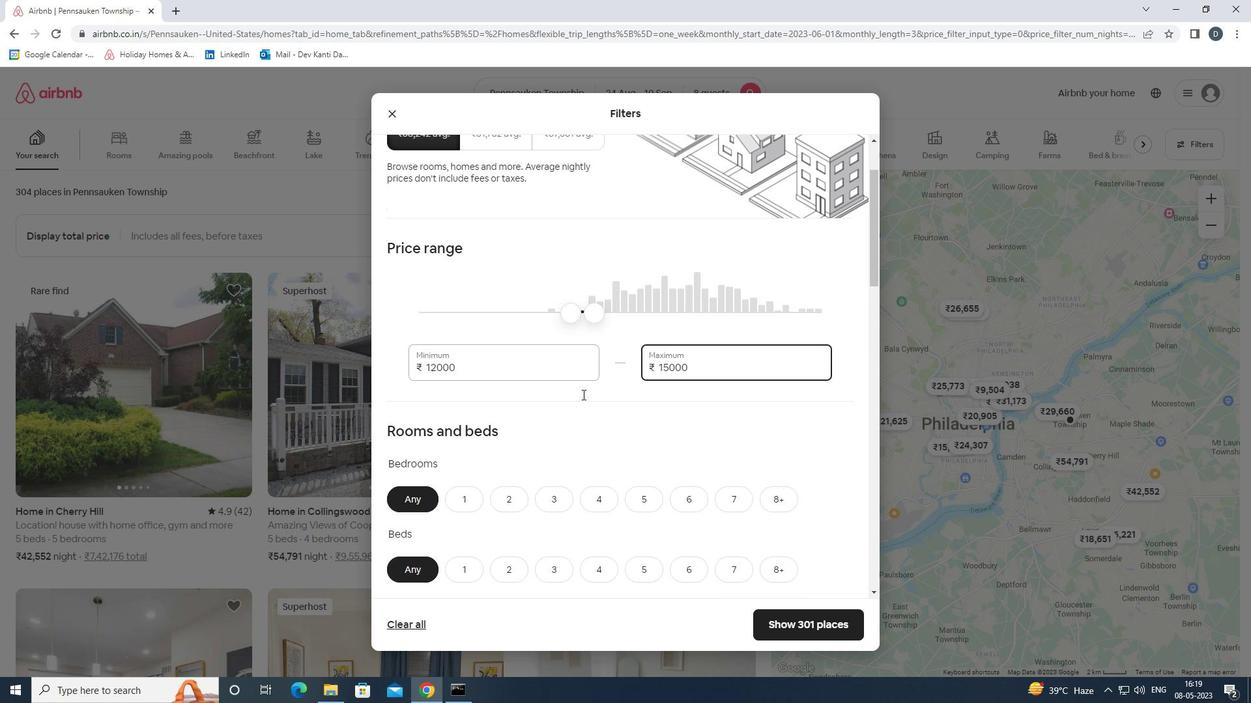 
Action: Mouse scrolled (582, 394) with delta (0, 0)
Screenshot: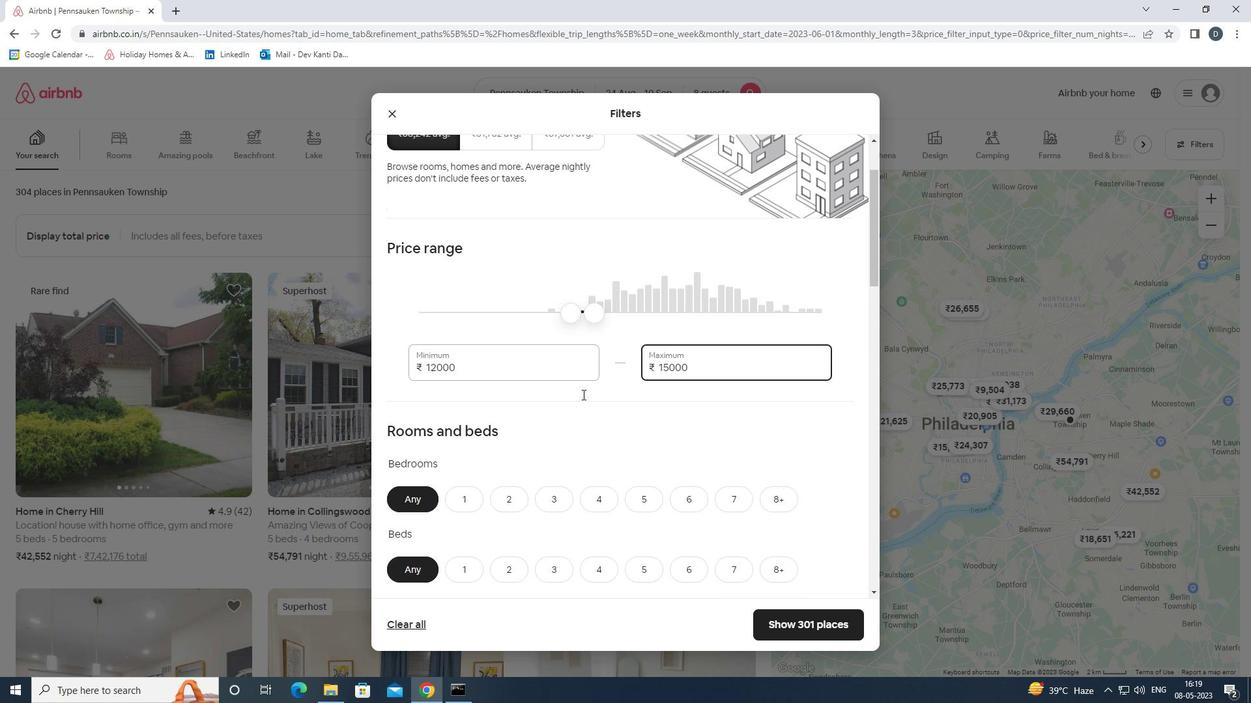 
Action: Mouse moved to (567, 372)
Screenshot: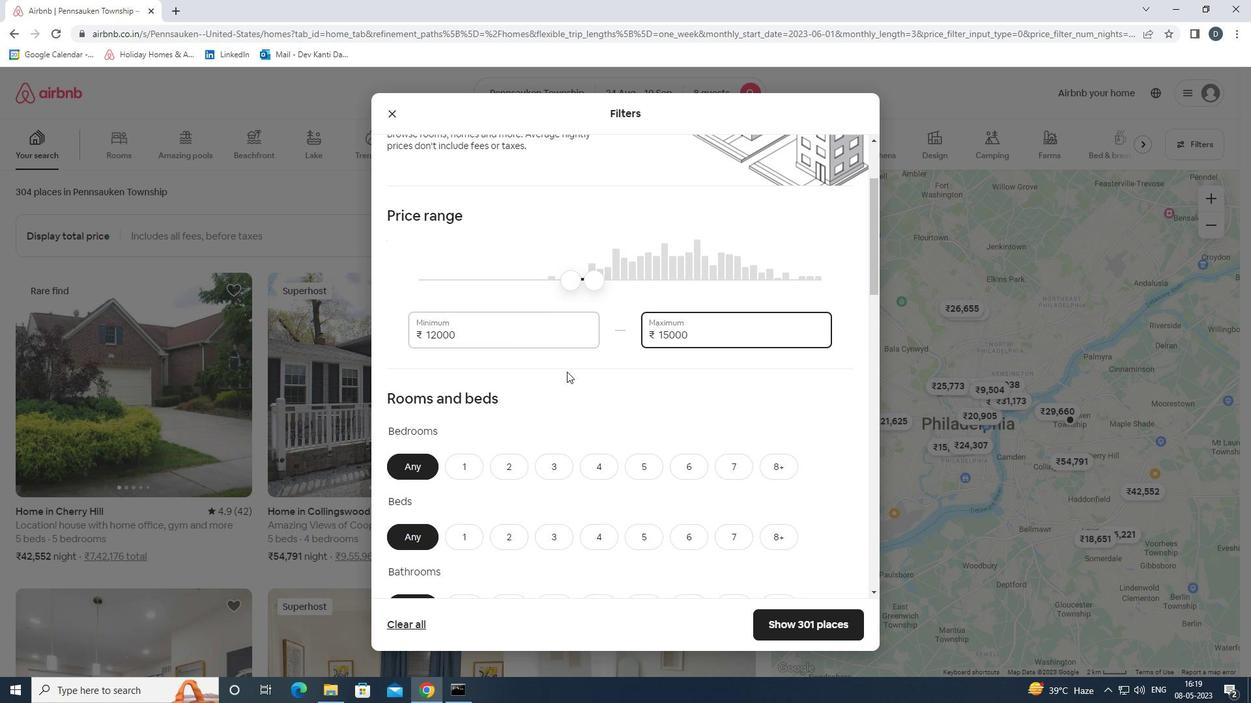 
Action: Mouse scrolled (567, 371) with delta (0, 0)
Screenshot: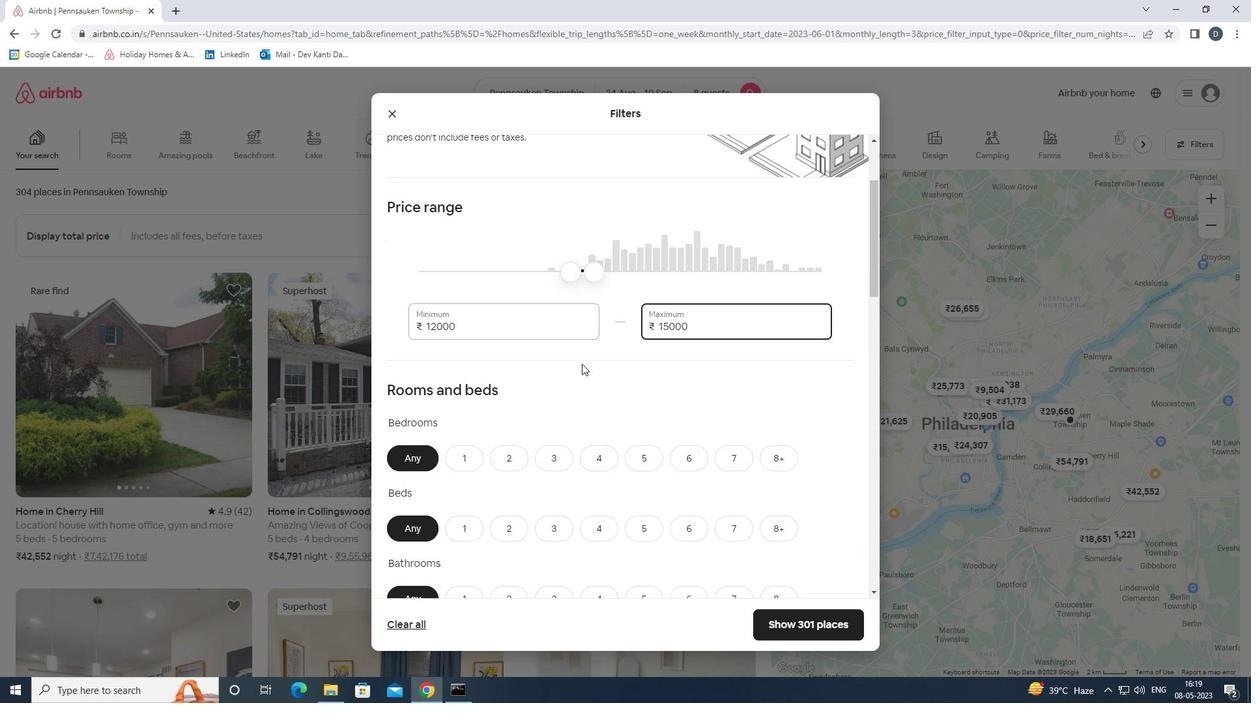 
Action: Mouse moved to (587, 362)
Screenshot: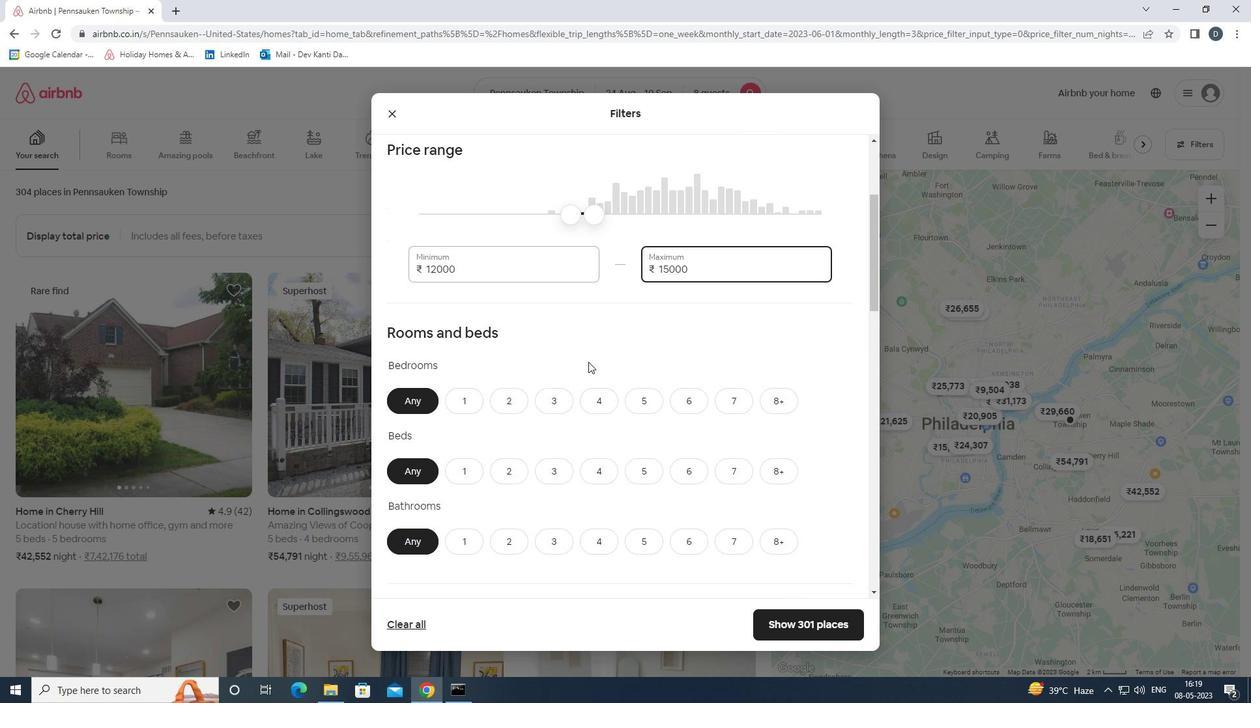 
Action: Mouse scrolled (587, 361) with delta (0, 0)
Screenshot: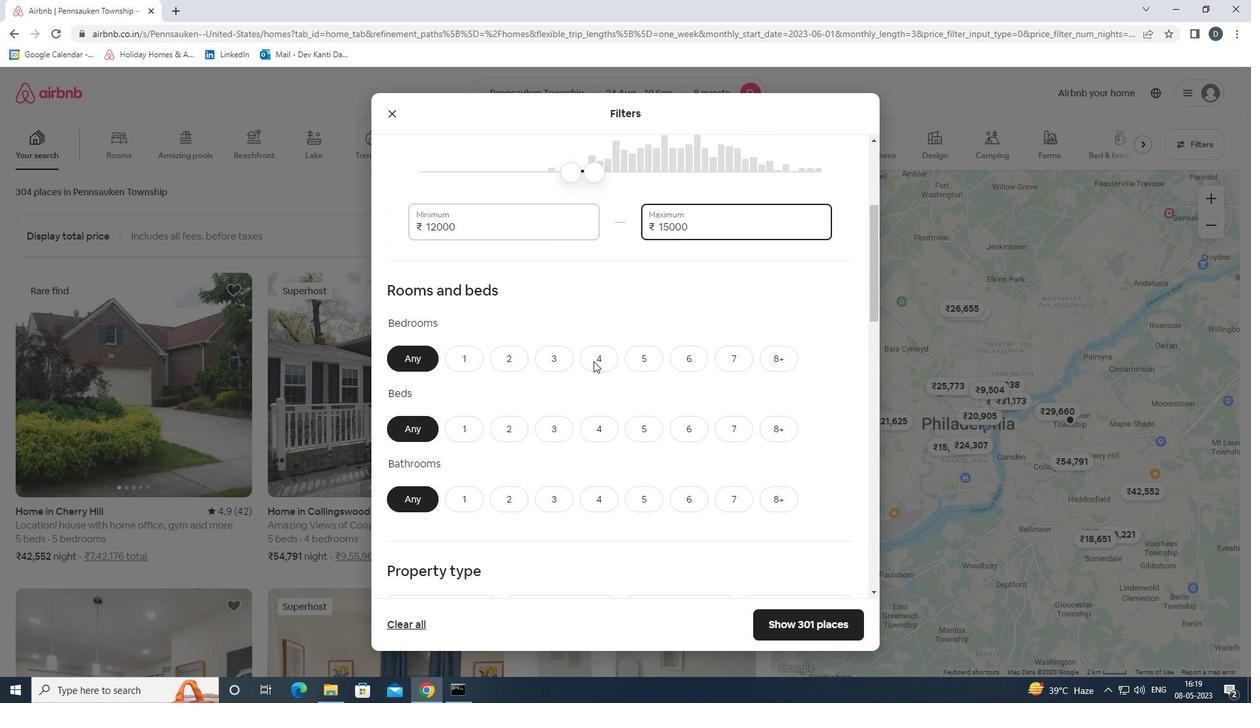 
Action: Mouse moved to (604, 339)
Screenshot: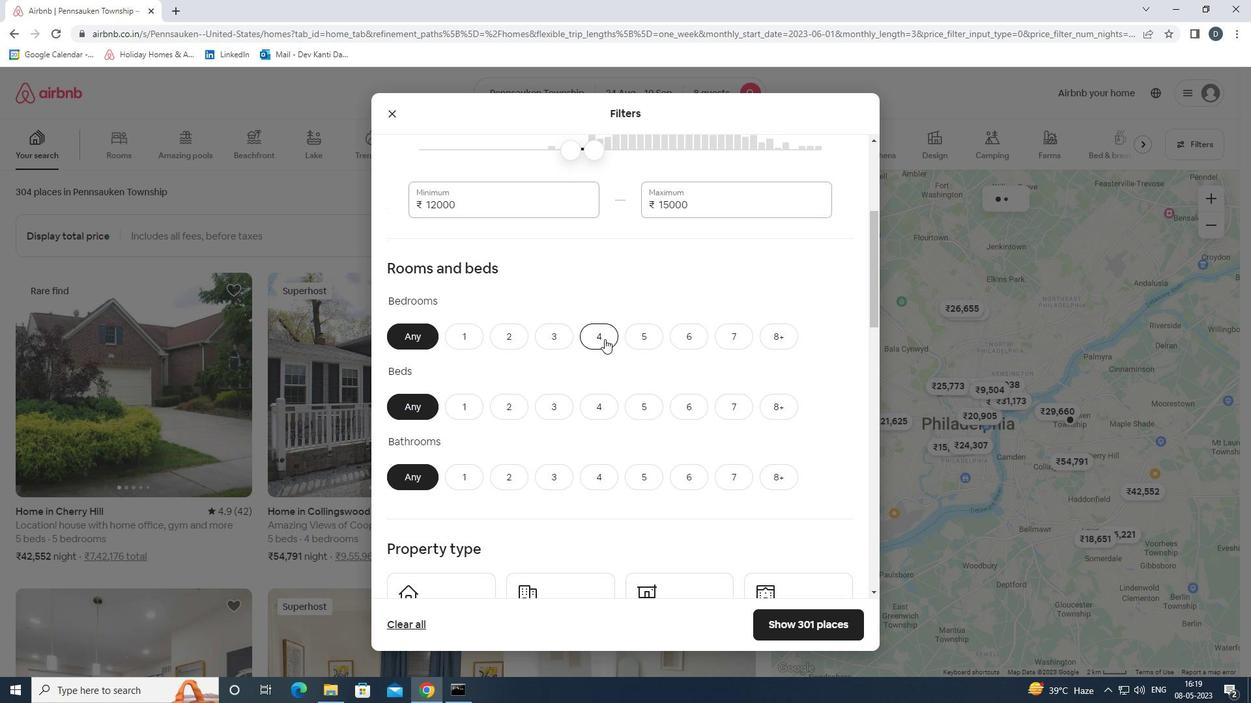 
Action: Mouse pressed left at (604, 339)
Screenshot: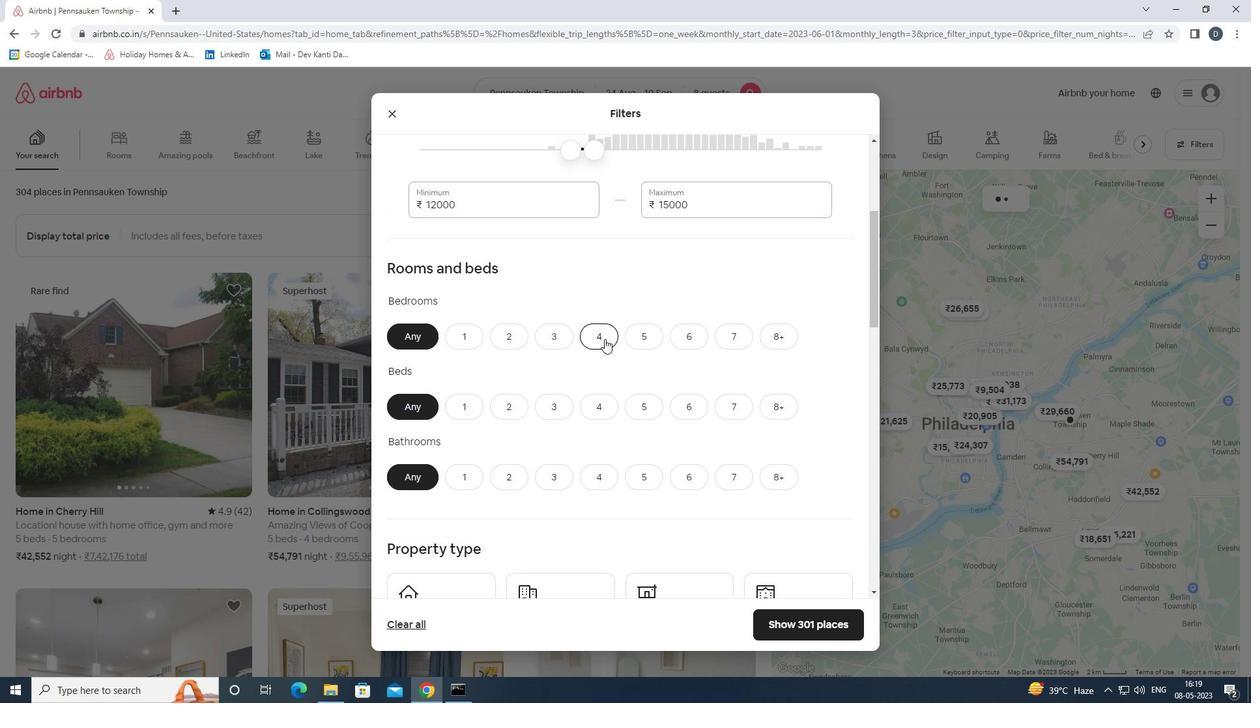 
Action: Mouse moved to (776, 403)
Screenshot: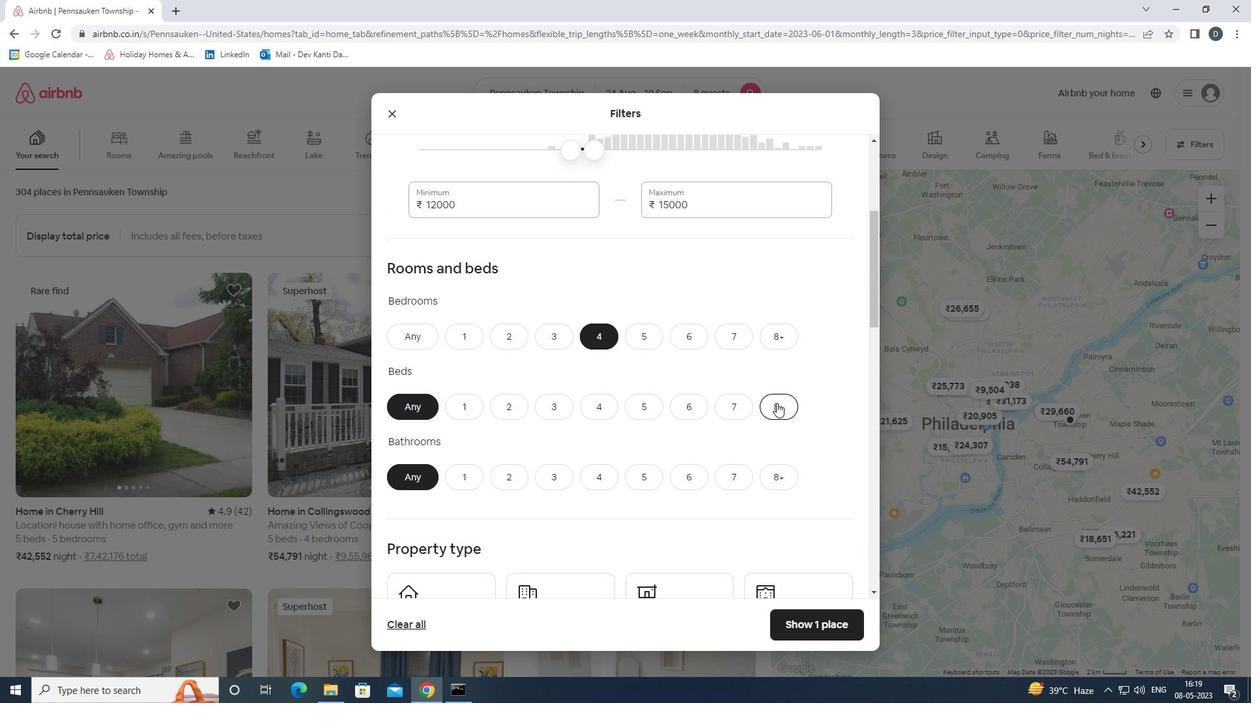 
Action: Mouse pressed left at (776, 403)
Screenshot: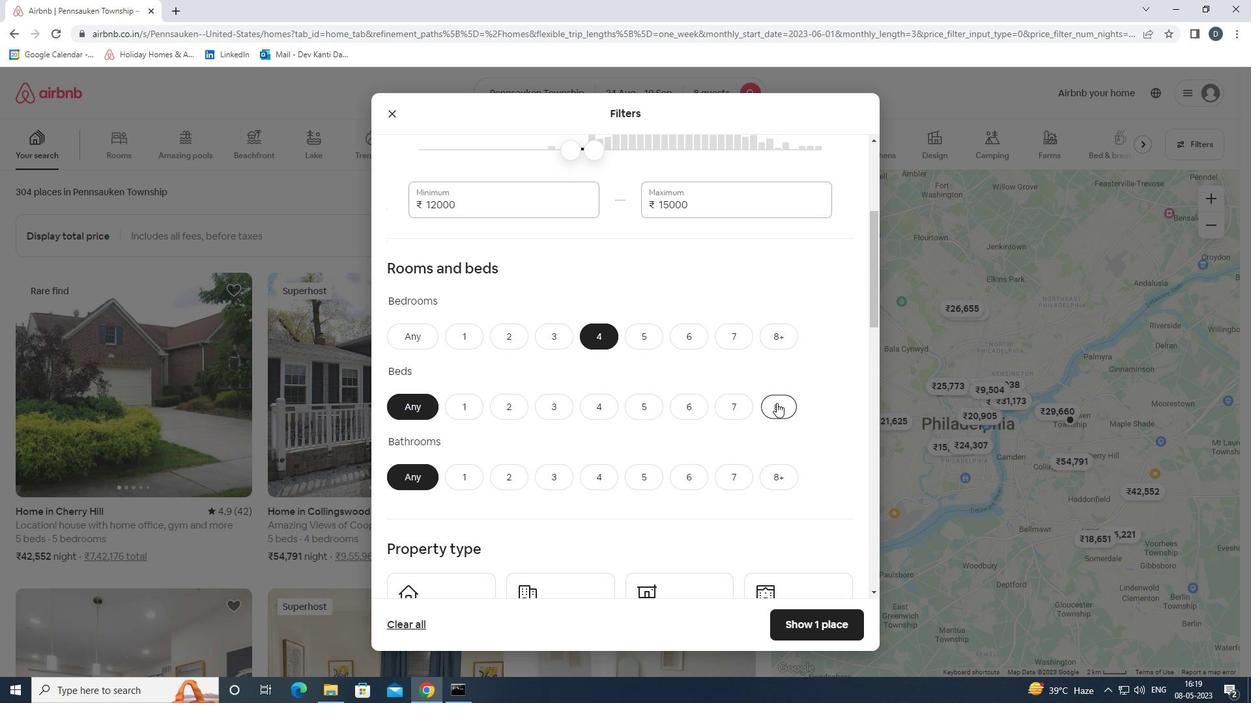 
Action: Mouse moved to (610, 482)
Screenshot: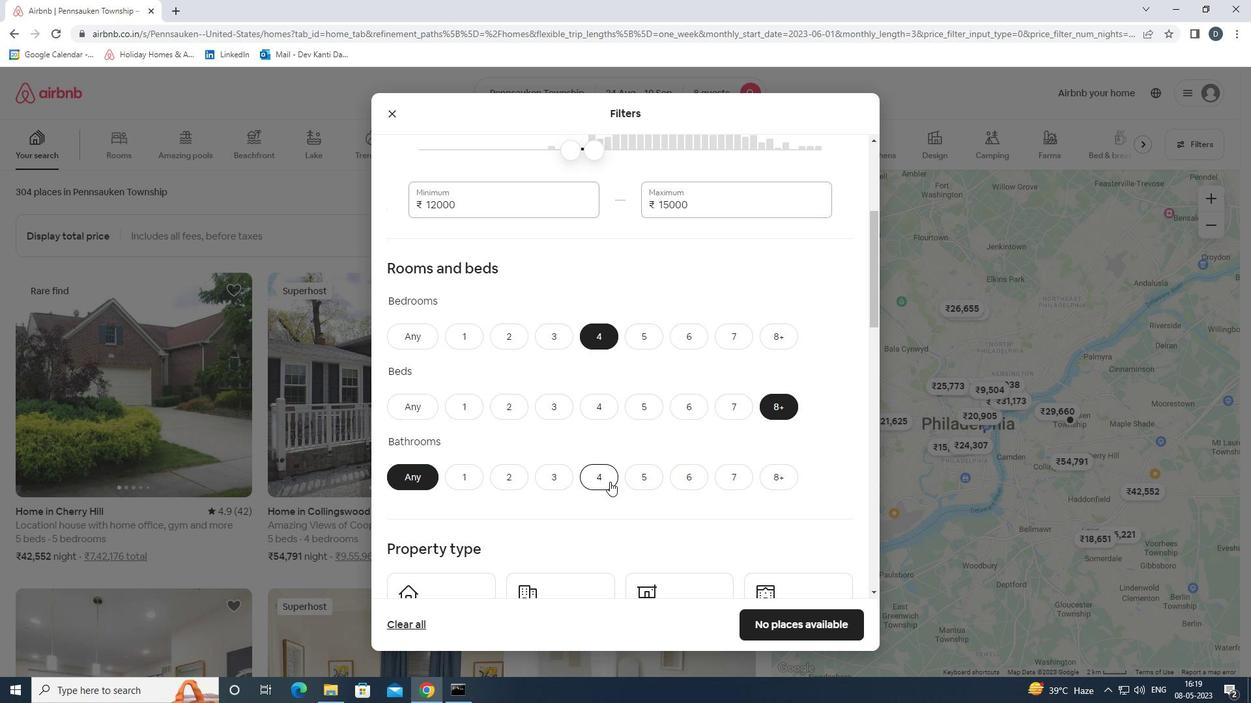 
Action: Mouse pressed left at (610, 482)
Screenshot: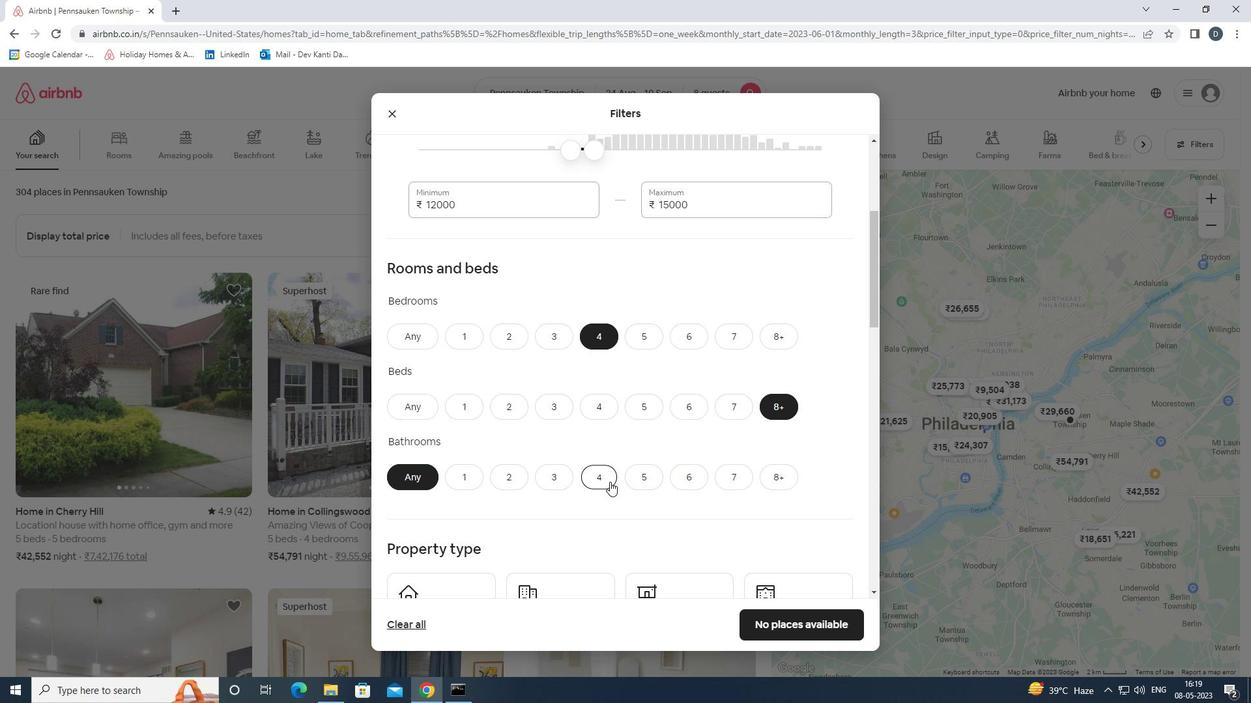 
Action: Mouse moved to (608, 482)
Screenshot: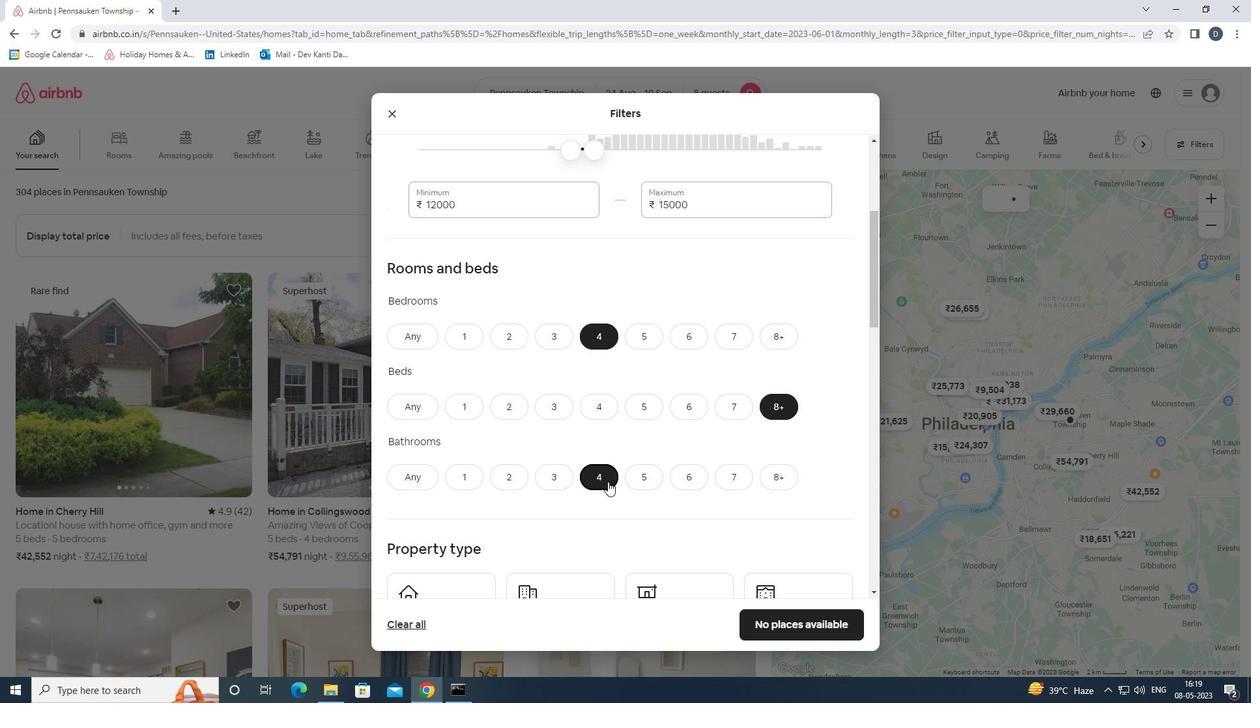 
Action: Mouse scrolled (608, 481) with delta (0, 0)
Screenshot: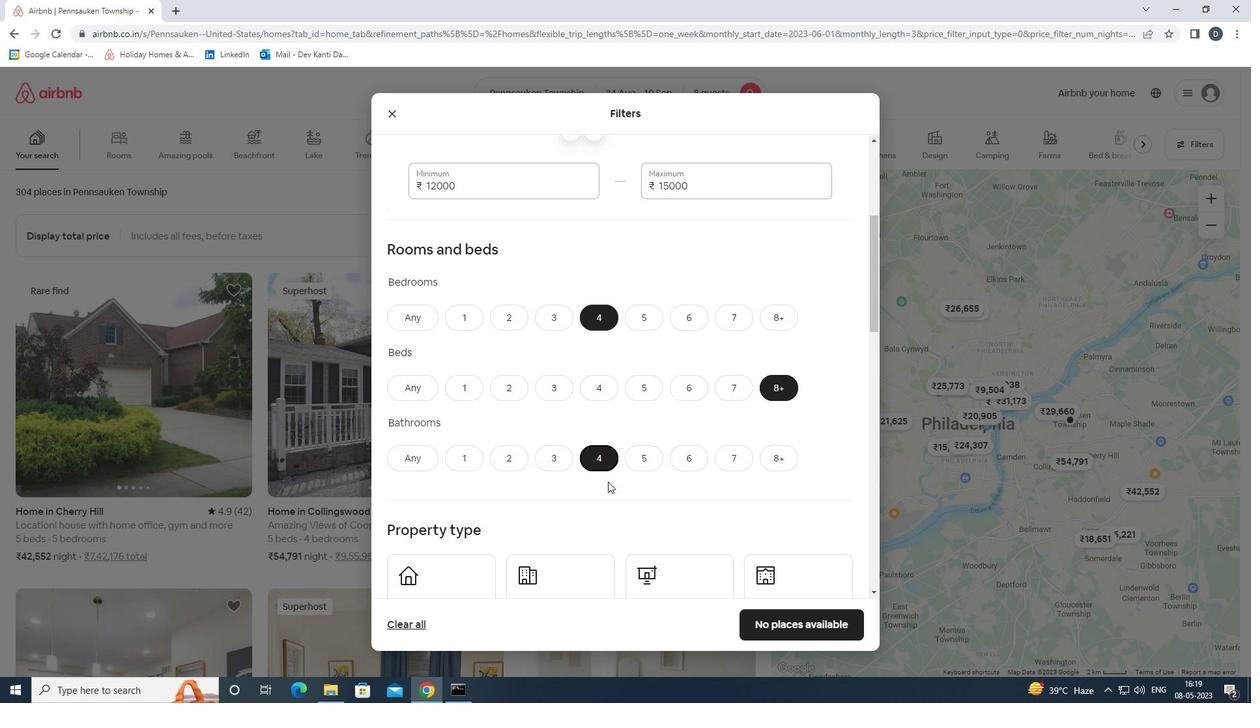 
Action: Mouse scrolled (608, 481) with delta (0, 0)
Screenshot: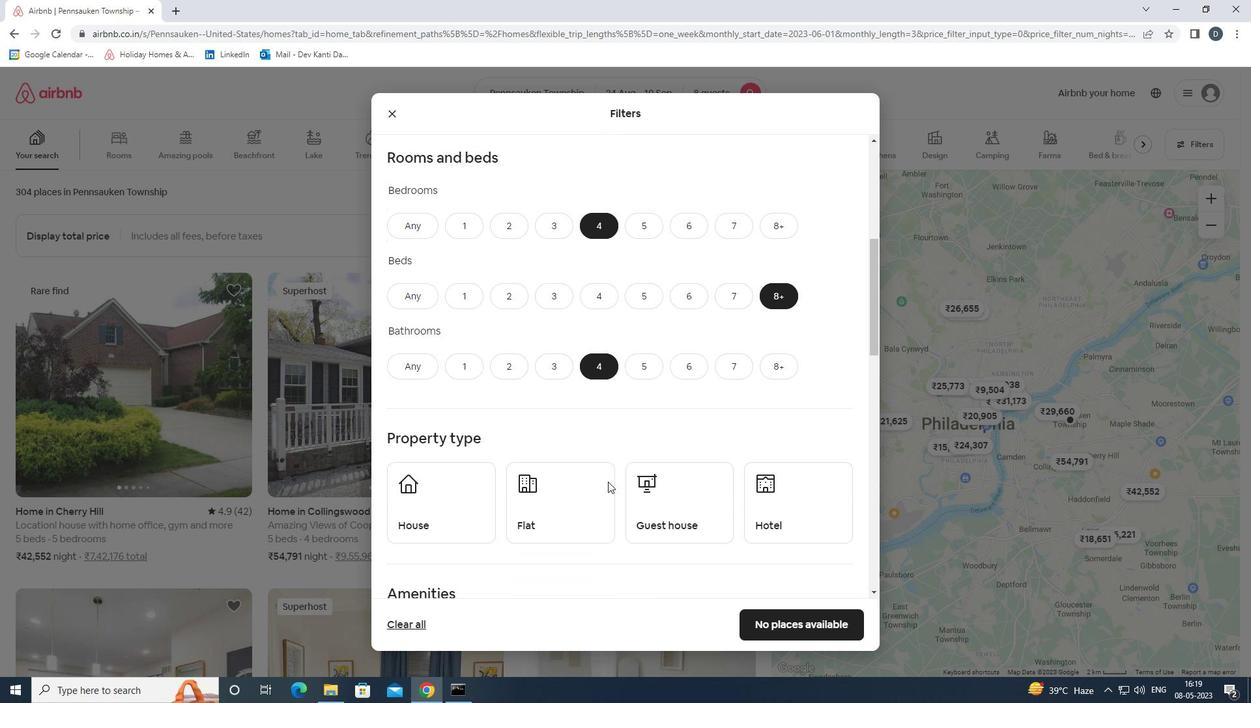 
Action: Mouse scrolled (608, 481) with delta (0, 0)
Screenshot: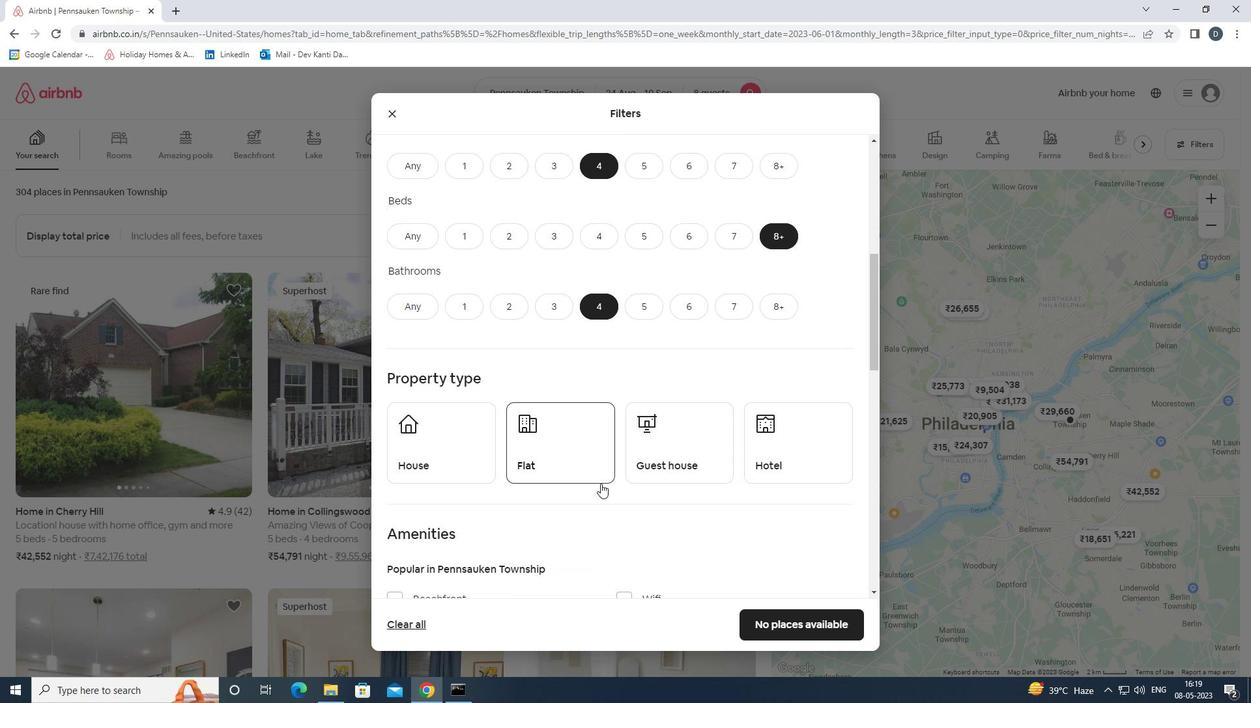 
Action: Mouse moved to (466, 450)
Screenshot: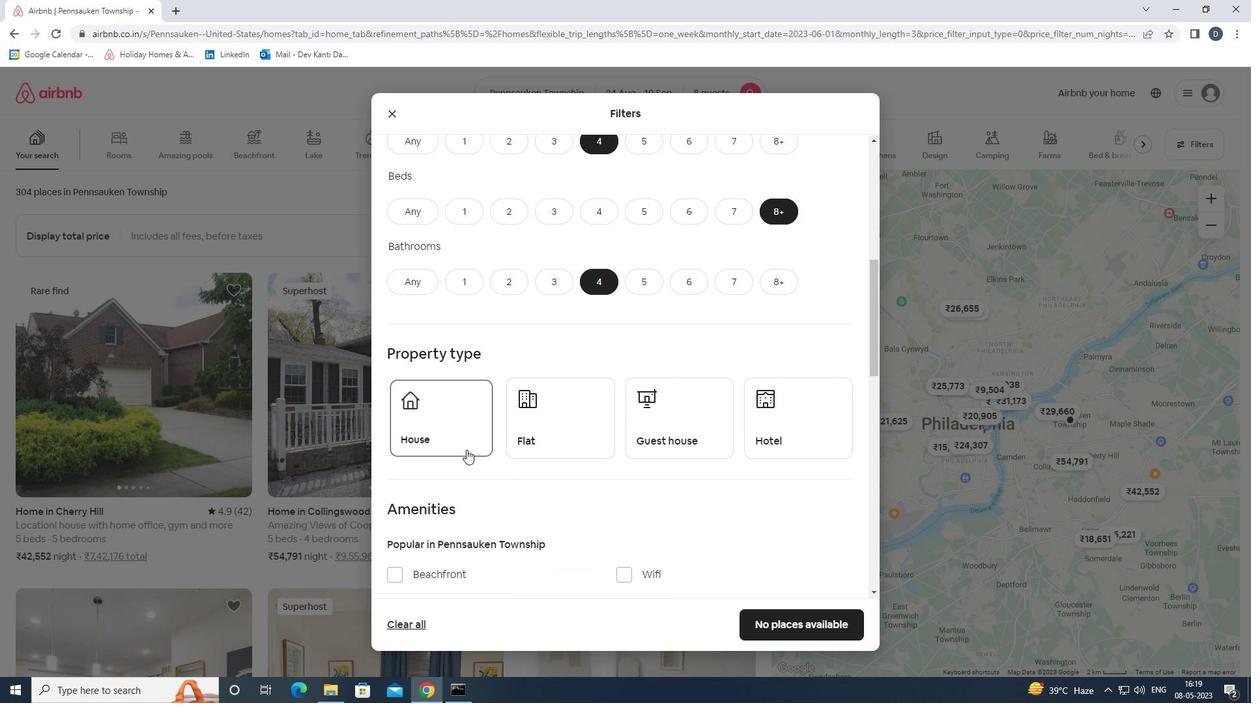 
Action: Mouse pressed left at (466, 450)
Screenshot: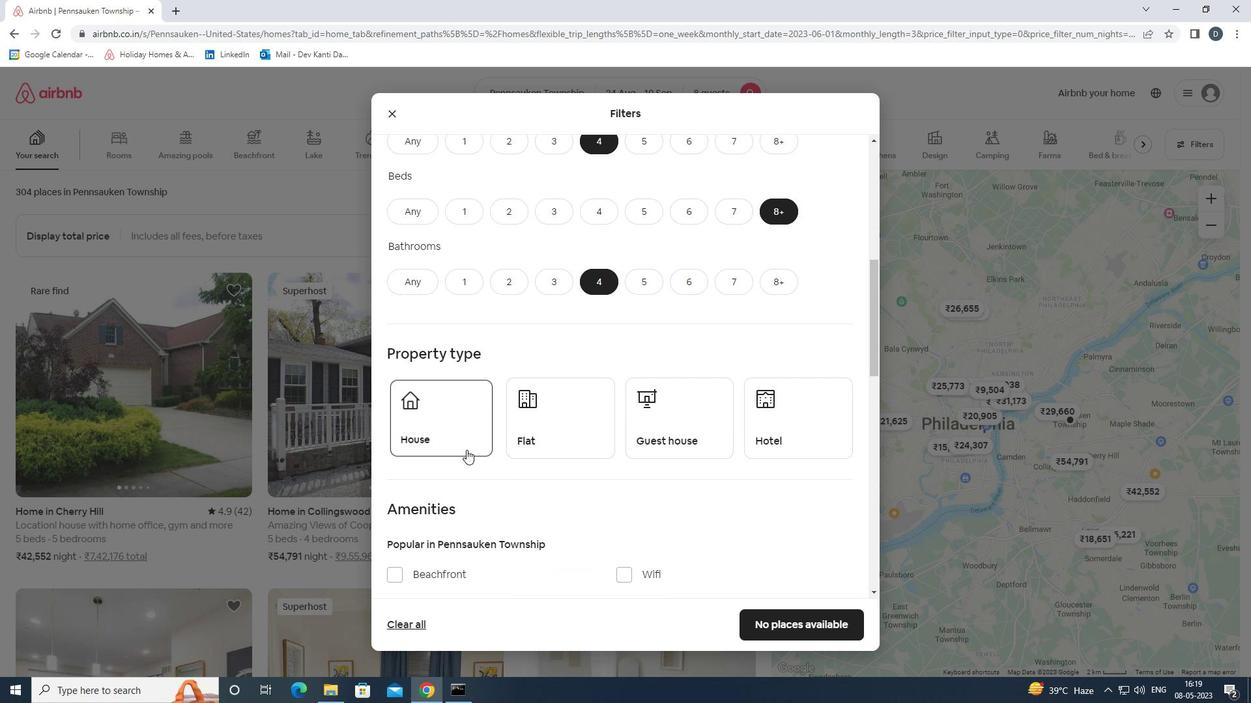 
Action: Mouse moved to (558, 437)
Screenshot: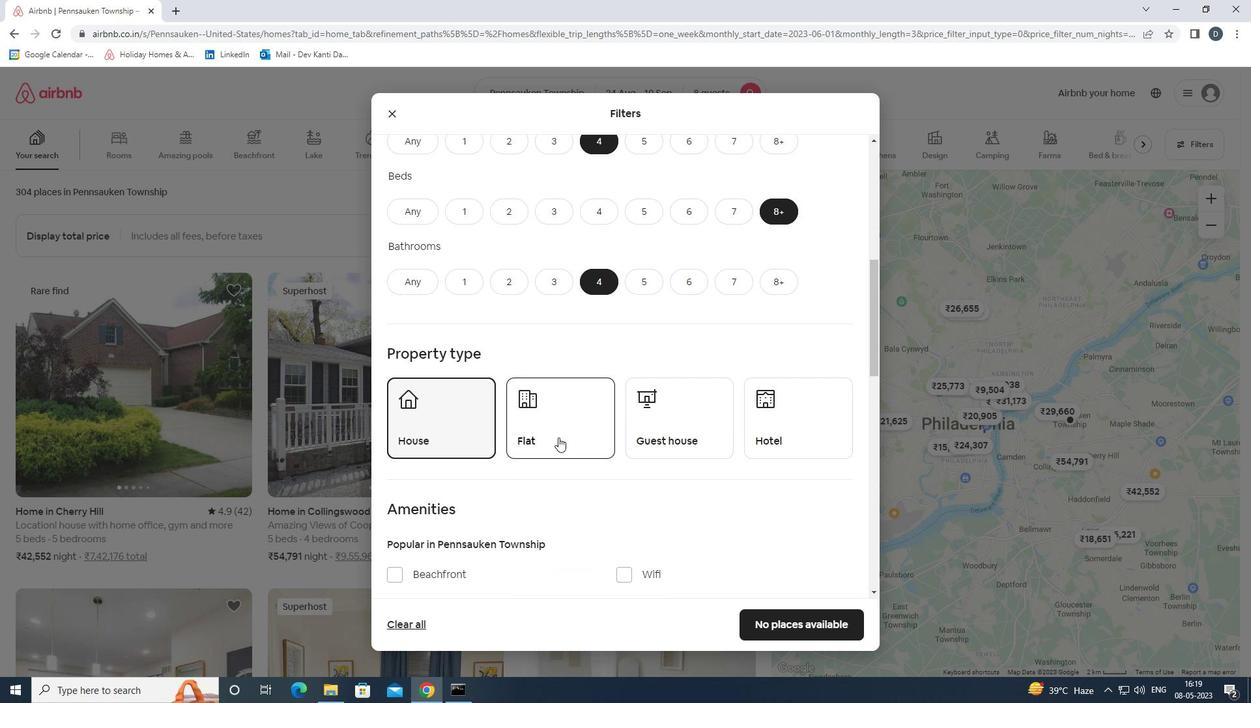
Action: Mouse pressed left at (558, 437)
Screenshot: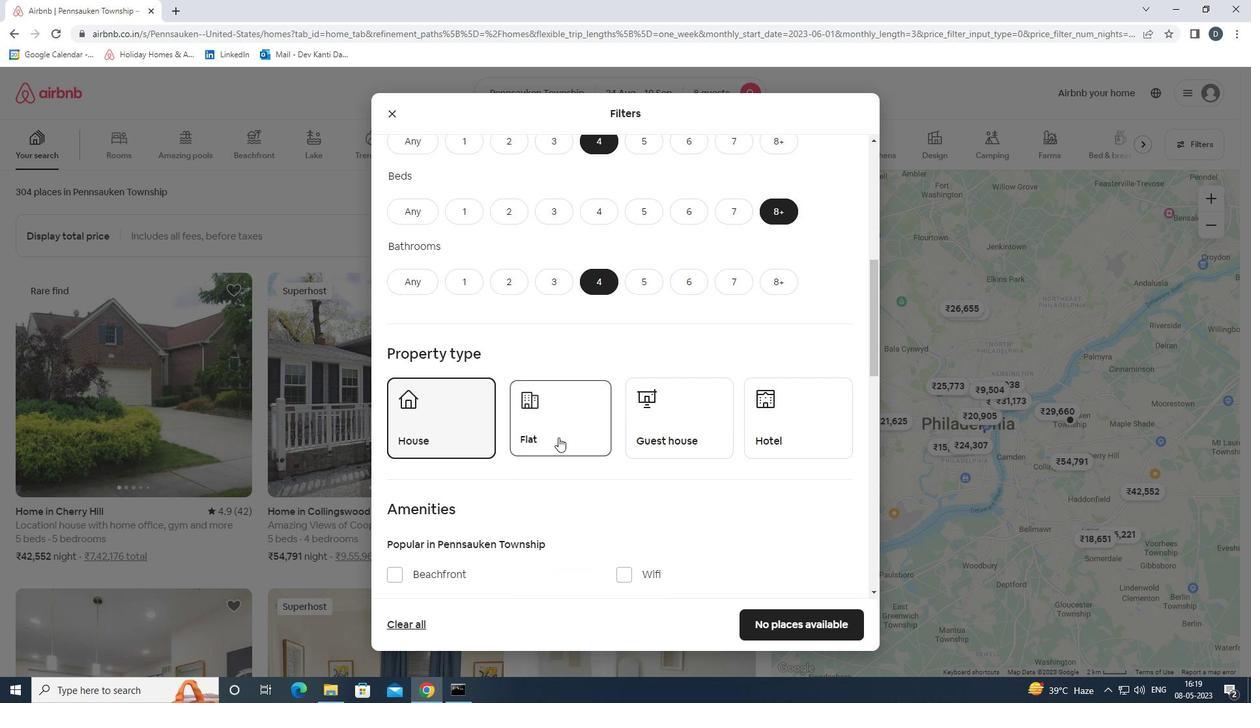 
Action: Mouse moved to (671, 431)
Screenshot: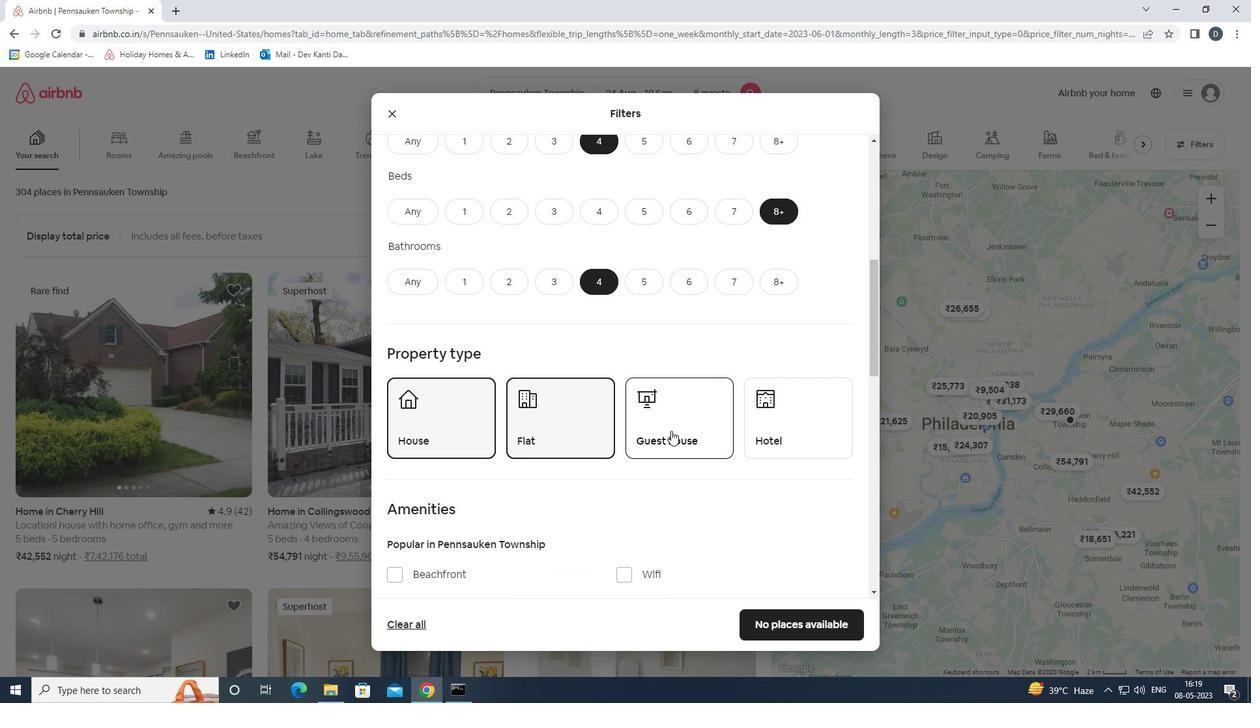 
Action: Mouse pressed left at (671, 431)
Screenshot: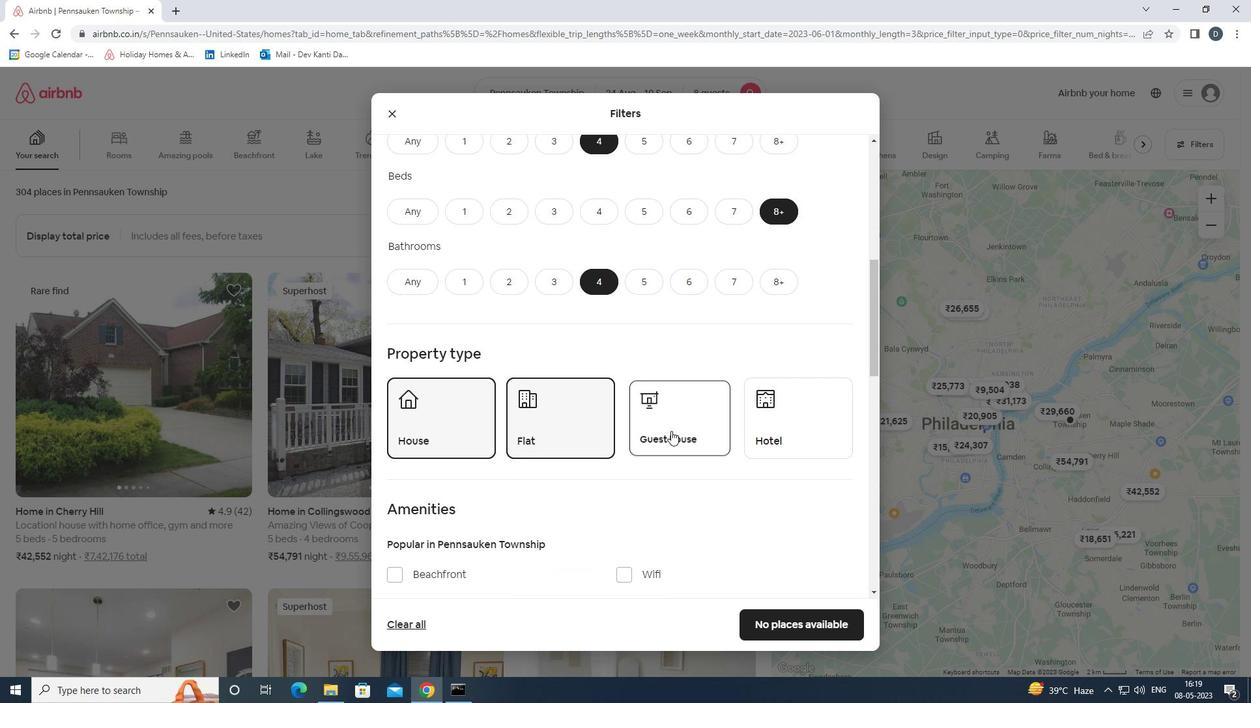 
Action: Mouse moved to (670, 432)
Screenshot: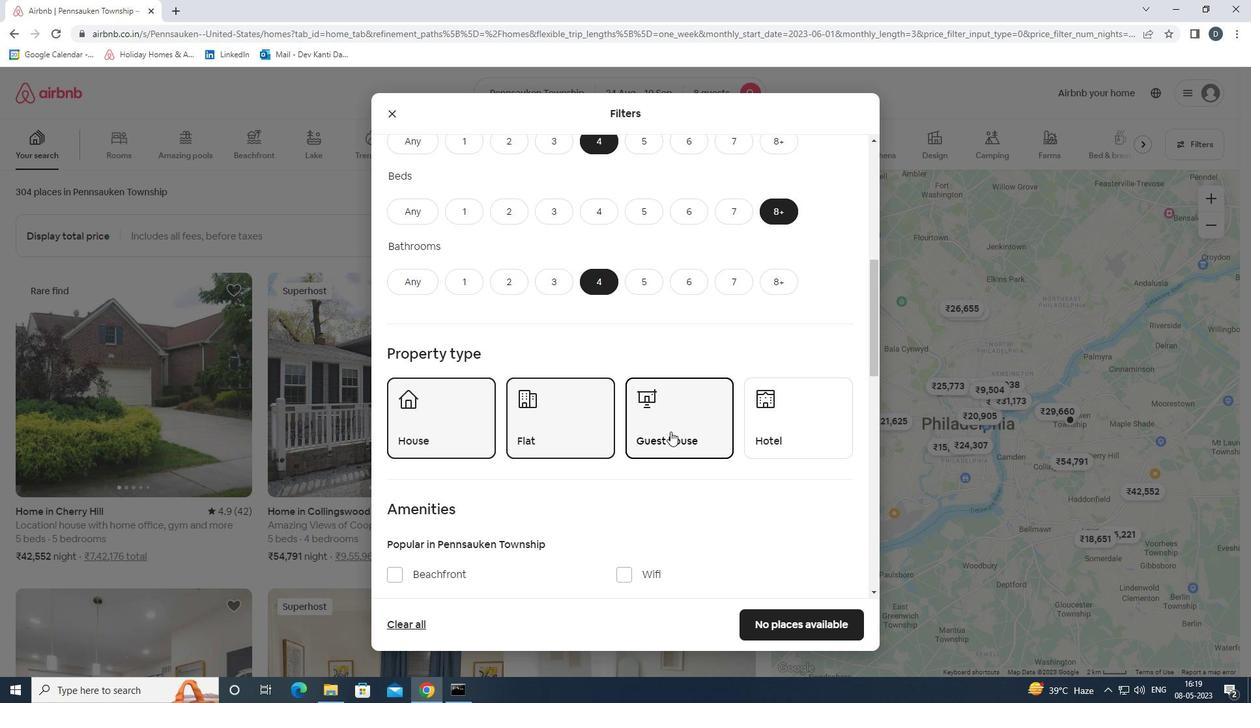 
Action: Mouse scrolled (670, 431) with delta (0, 0)
Screenshot: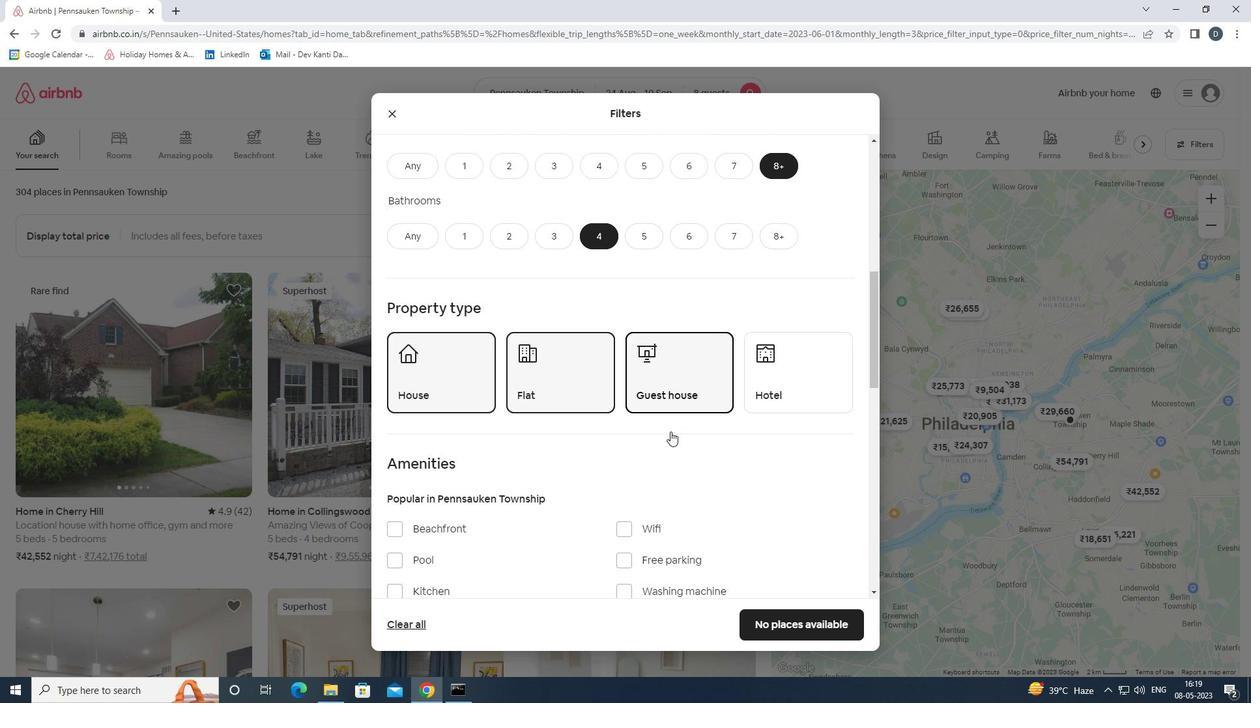 
Action: Mouse scrolled (670, 431) with delta (0, 0)
Screenshot: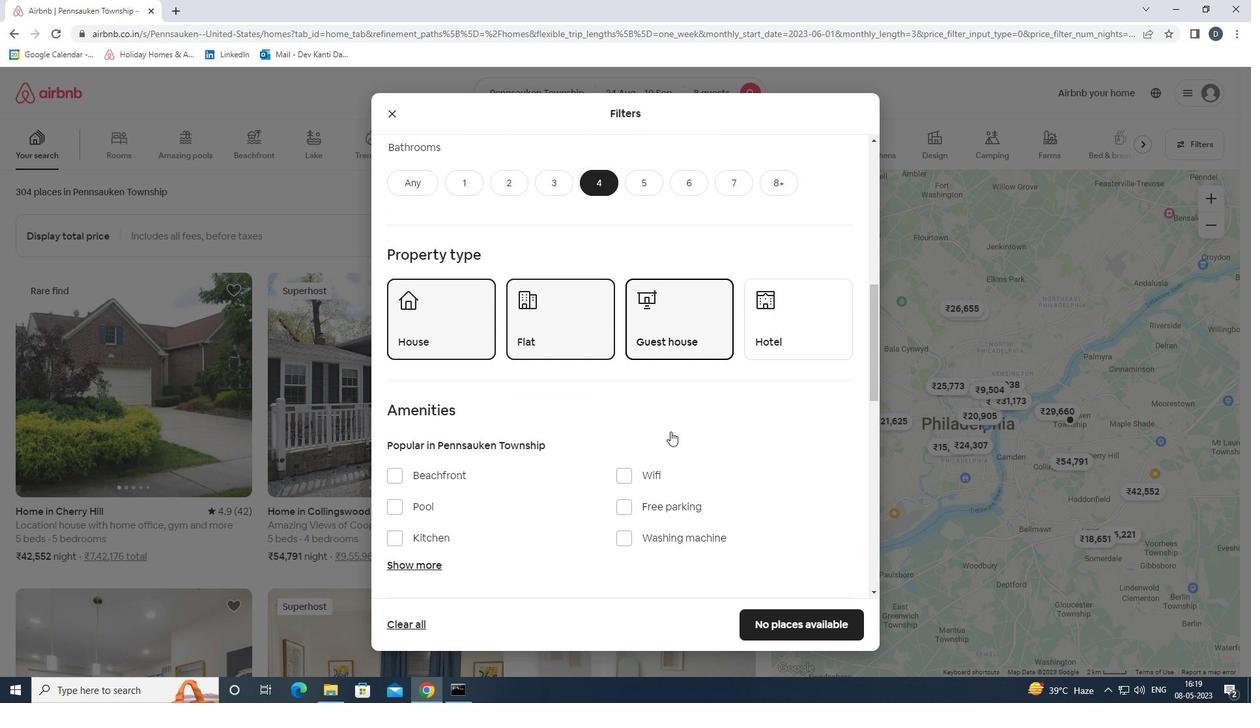
Action: Mouse scrolled (670, 431) with delta (0, 0)
Screenshot: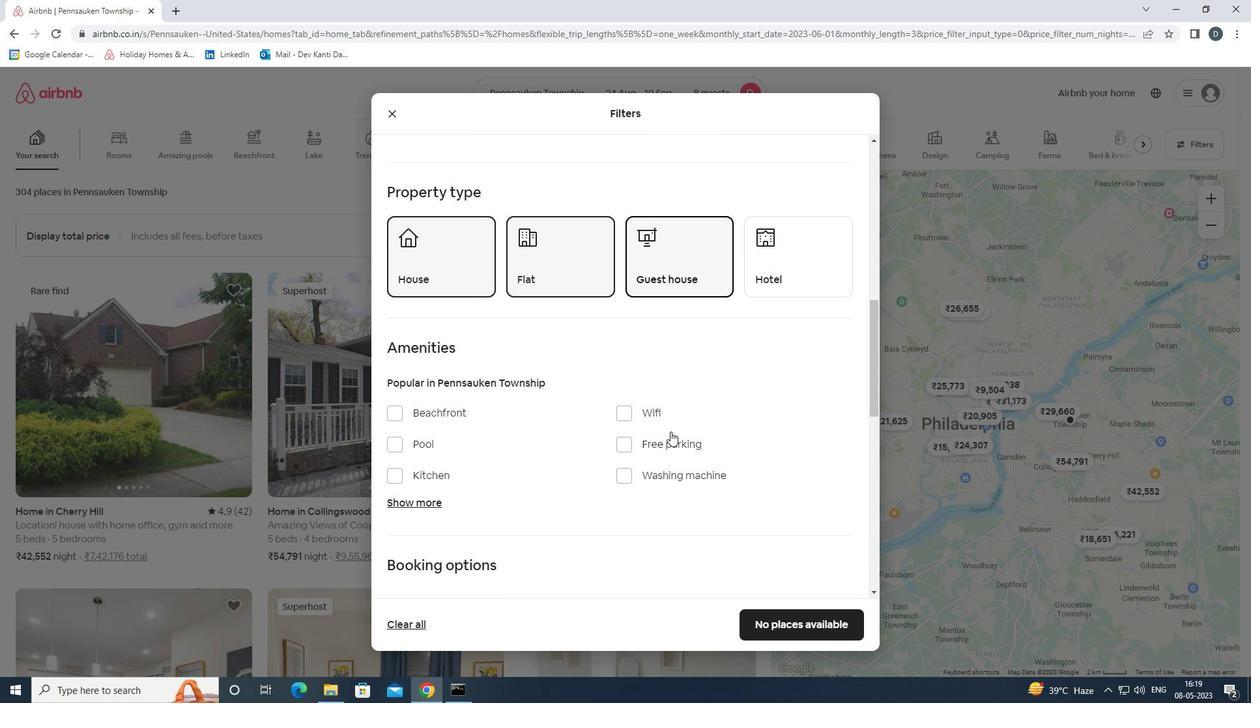
Action: Mouse moved to (633, 379)
Screenshot: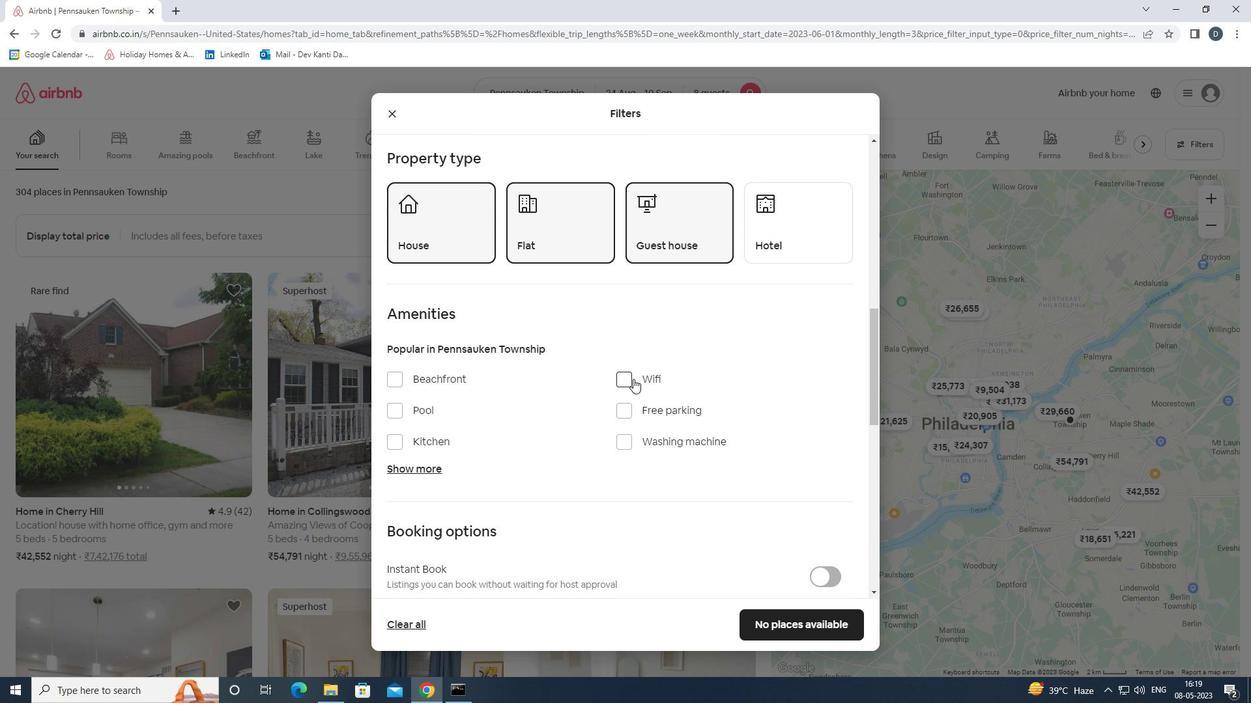 
Action: Mouse pressed left at (633, 379)
Screenshot: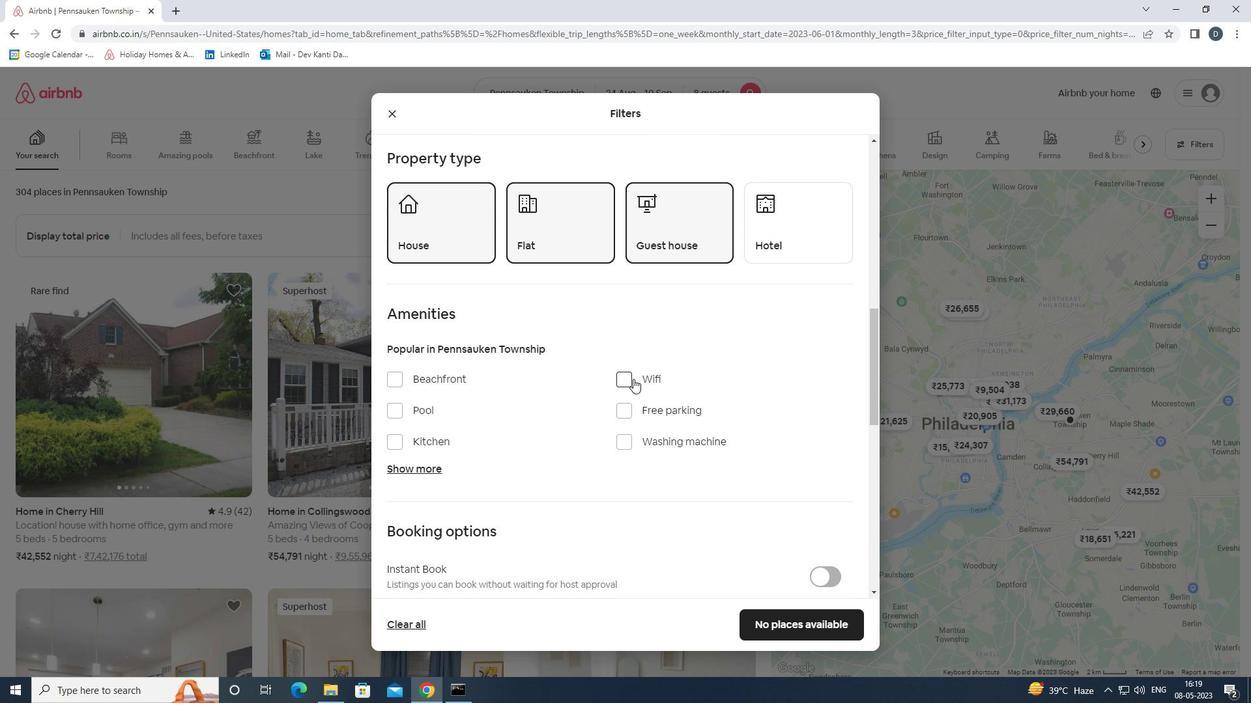 
Action: Mouse moved to (631, 406)
Screenshot: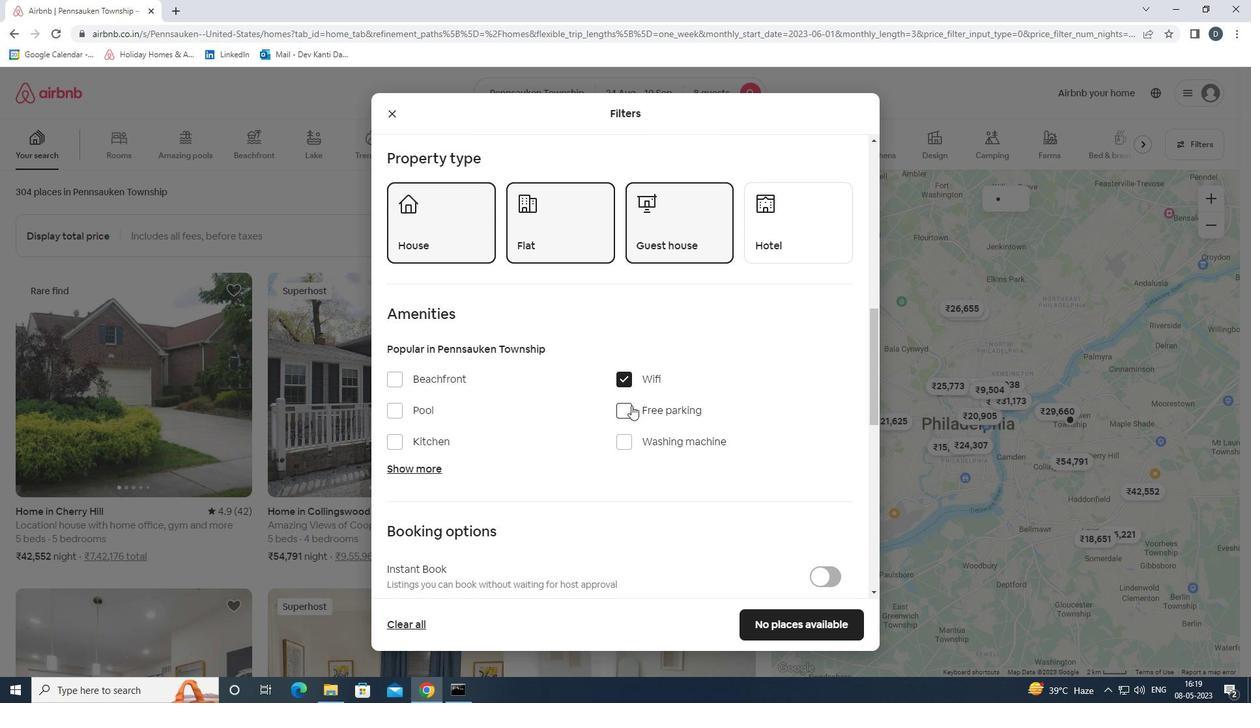 
Action: Mouse pressed left at (631, 406)
Screenshot: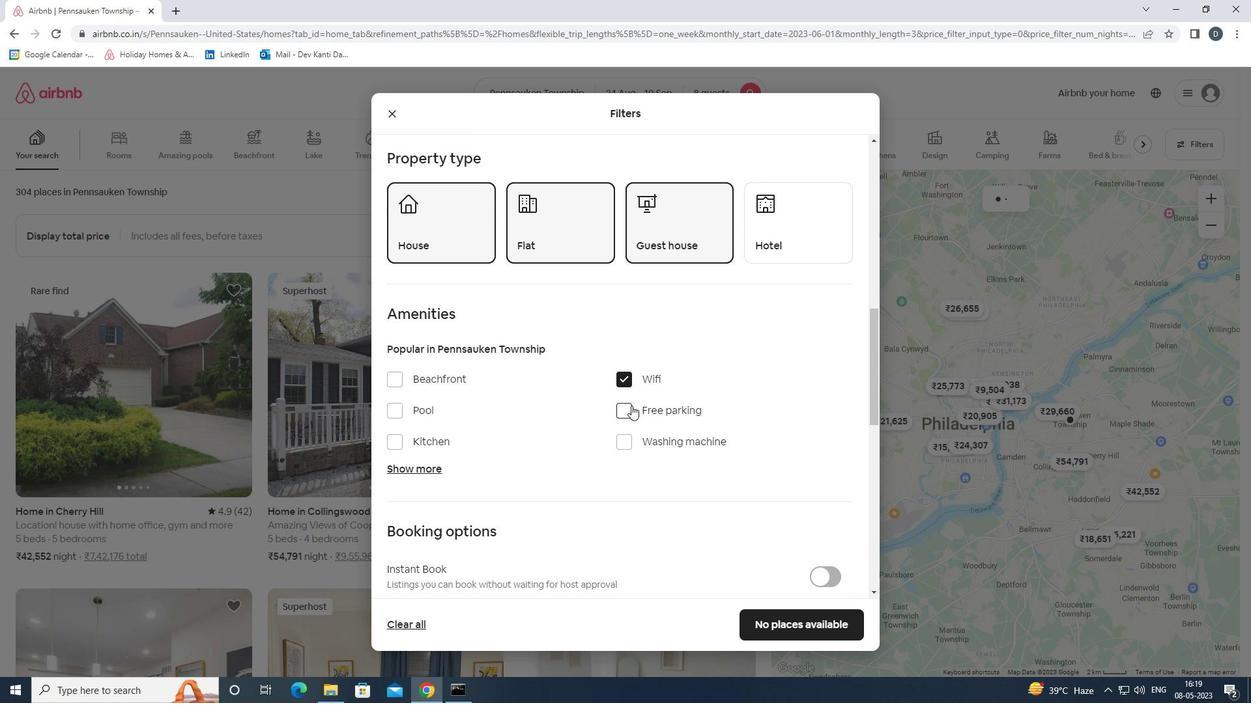 
Action: Mouse moved to (432, 467)
Screenshot: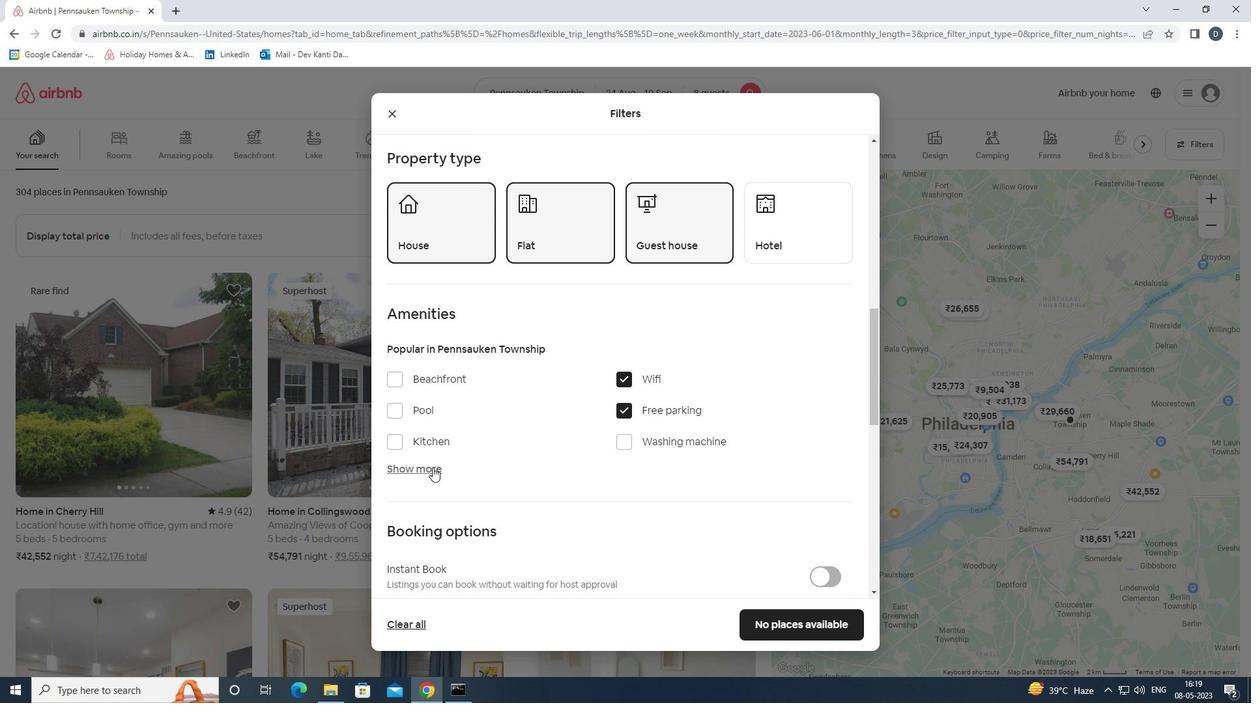 
Action: Mouse pressed left at (432, 467)
Screenshot: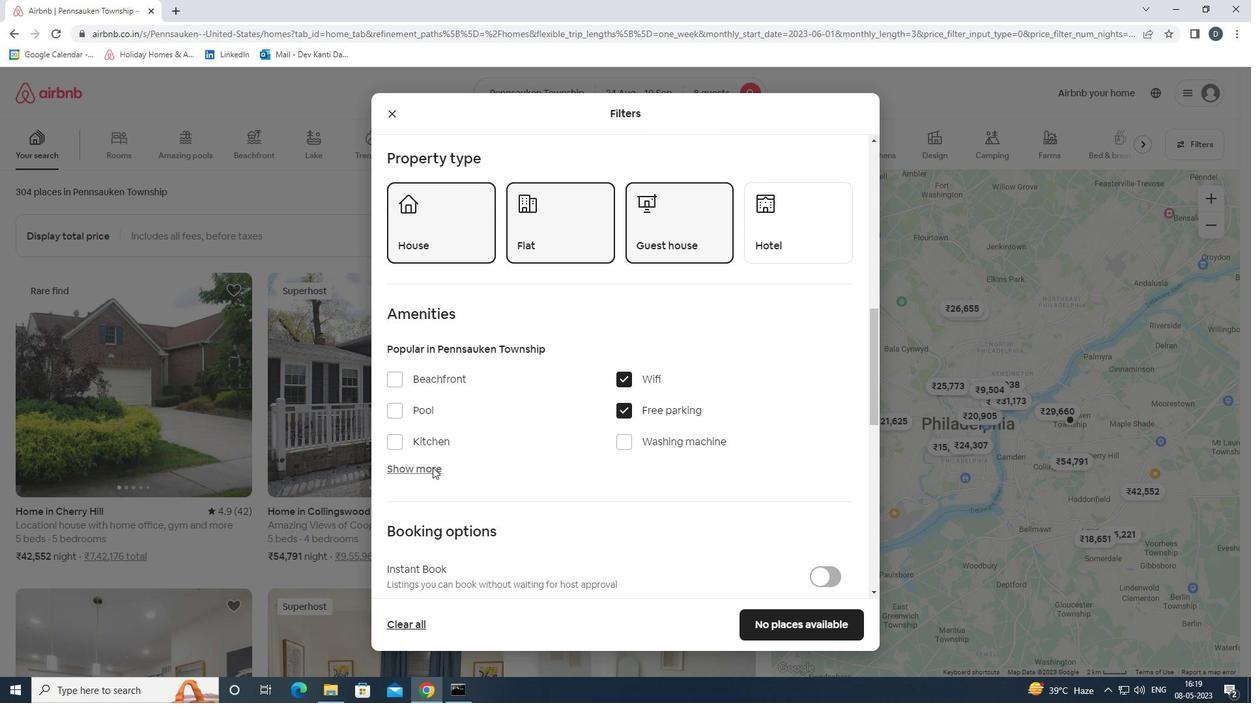 
Action: Mouse moved to (482, 450)
Screenshot: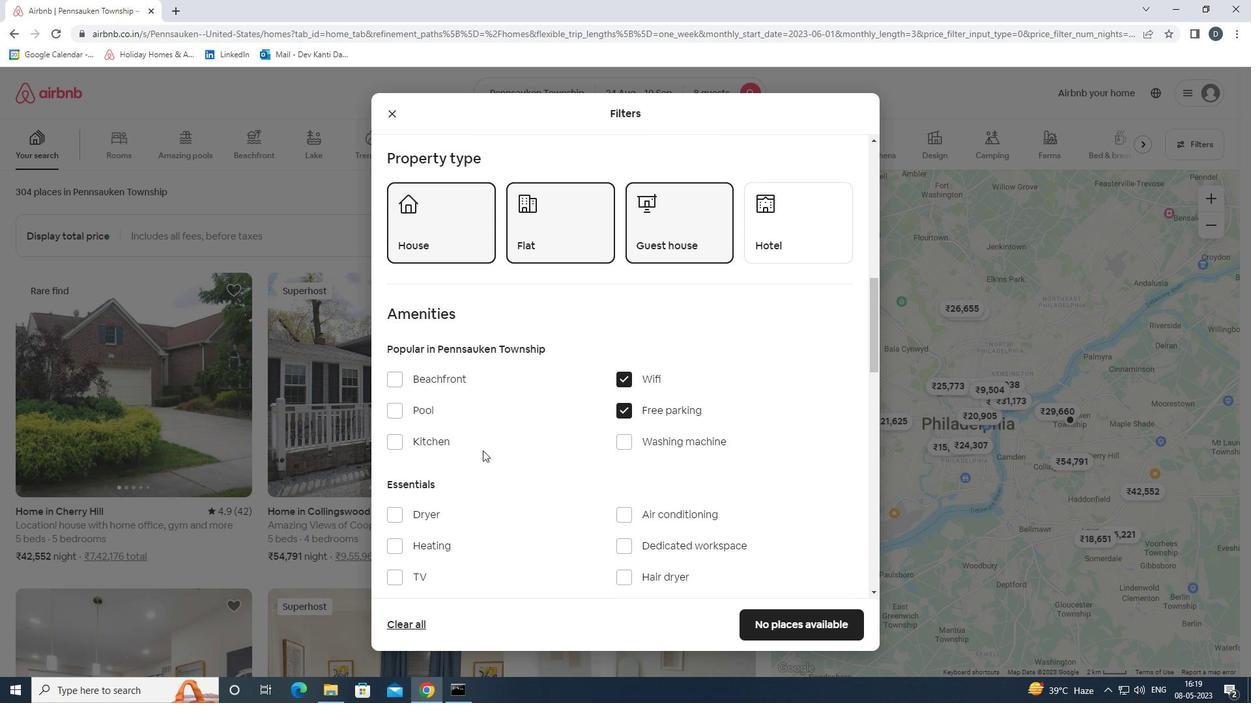 
Action: Mouse scrolled (482, 450) with delta (0, 0)
Screenshot: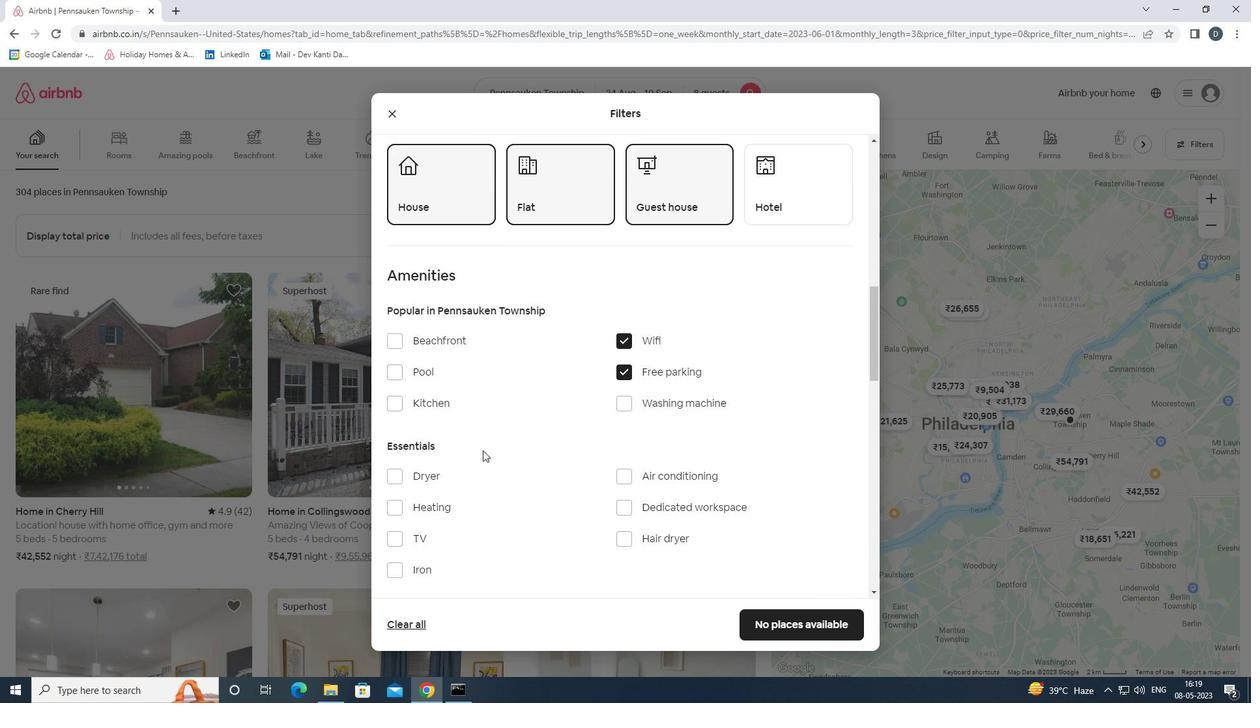 
Action: Mouse moved to (484, 450)
Screenshot: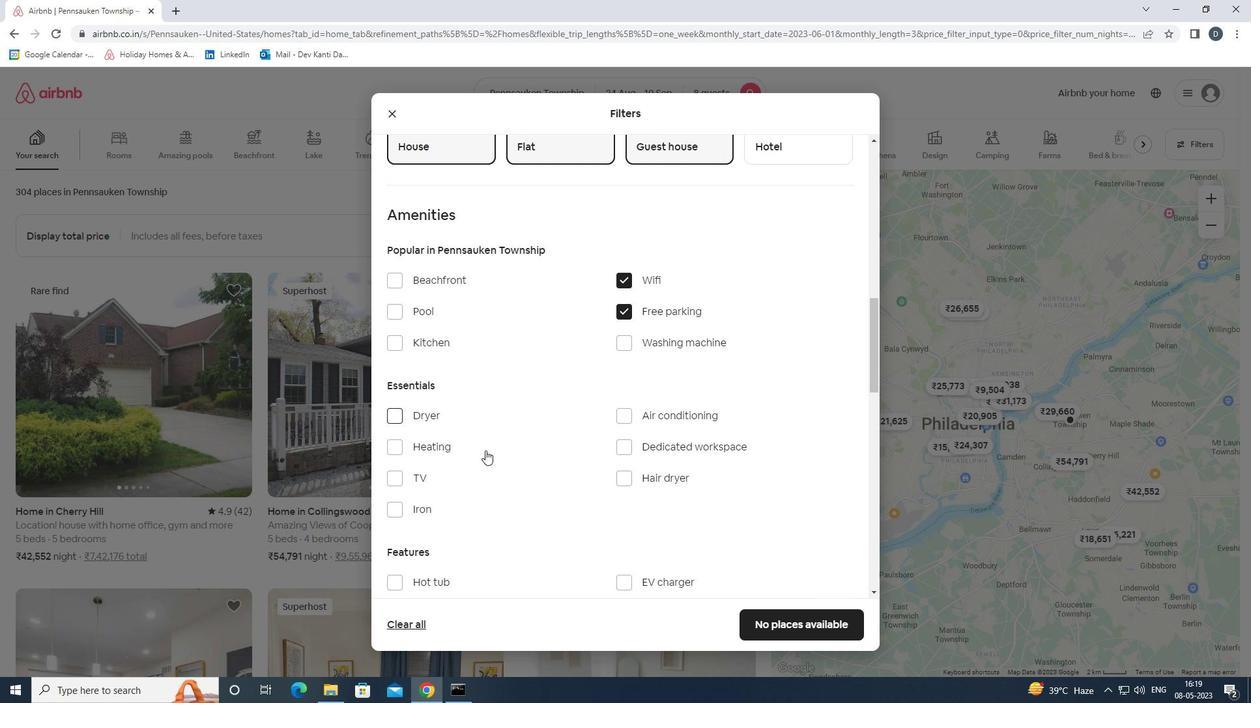 
Action: Mouse scrolled (484, 450) with delta (0, 0)
Screenshot: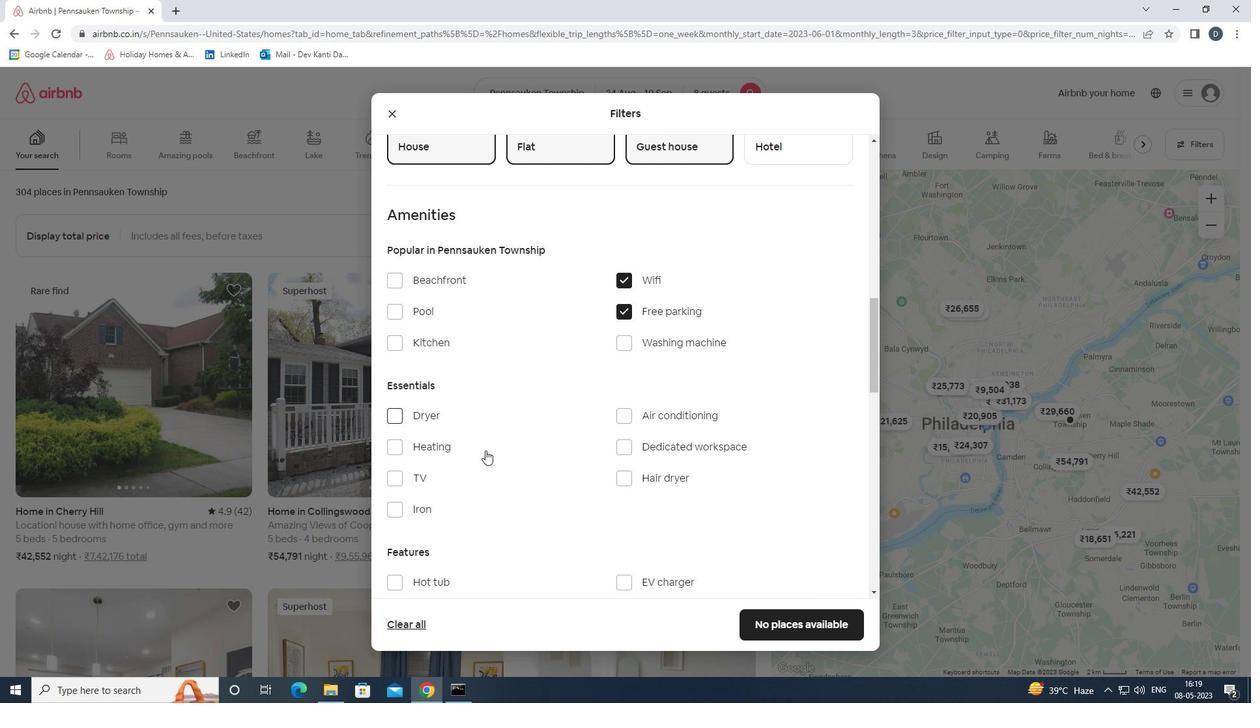 
Action: Mouse moved to (486, 450)
Screenshot: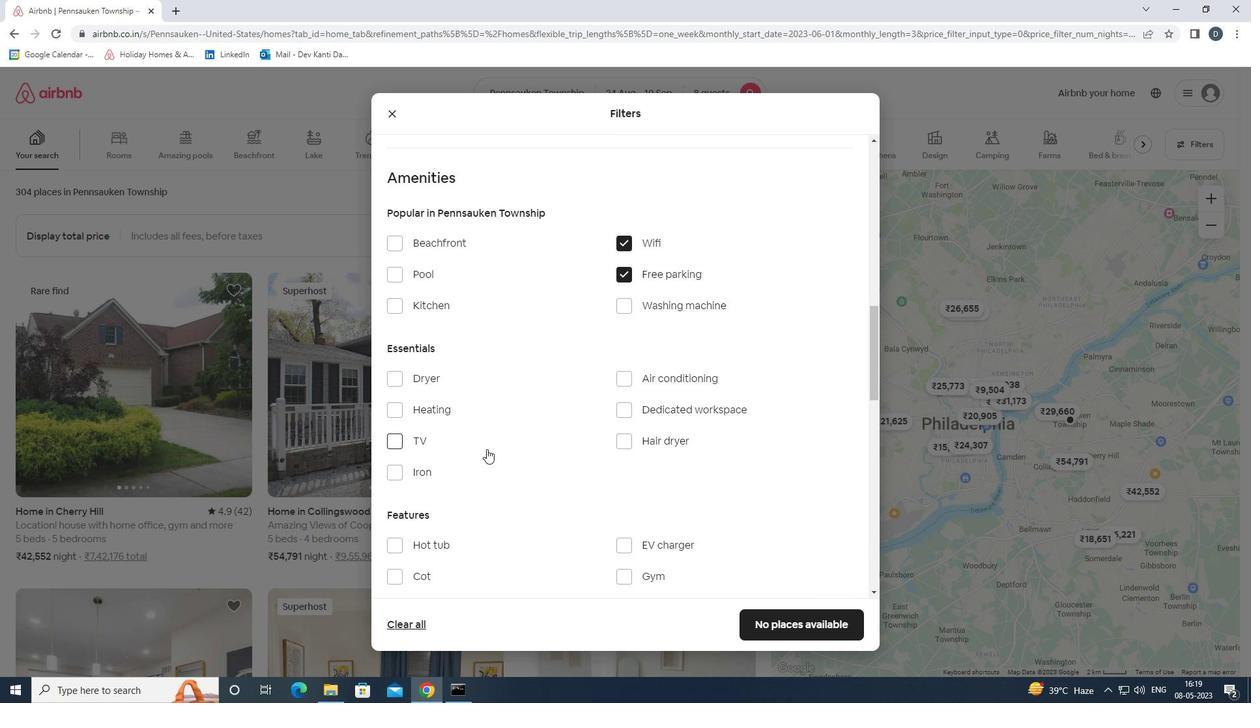 
Action: Mouse scrolled (486, 449) with delta (0, 0)
Screenshot: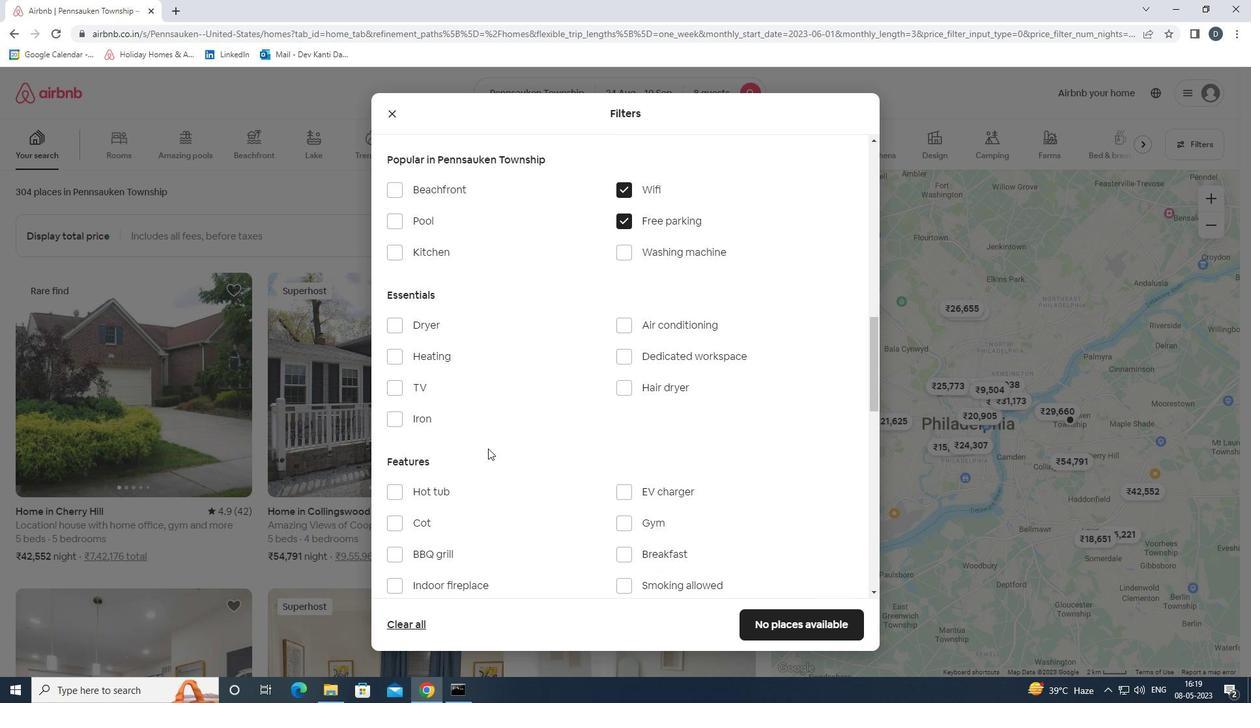 
Action: Mouse moved to (417, 385)
Screenshot: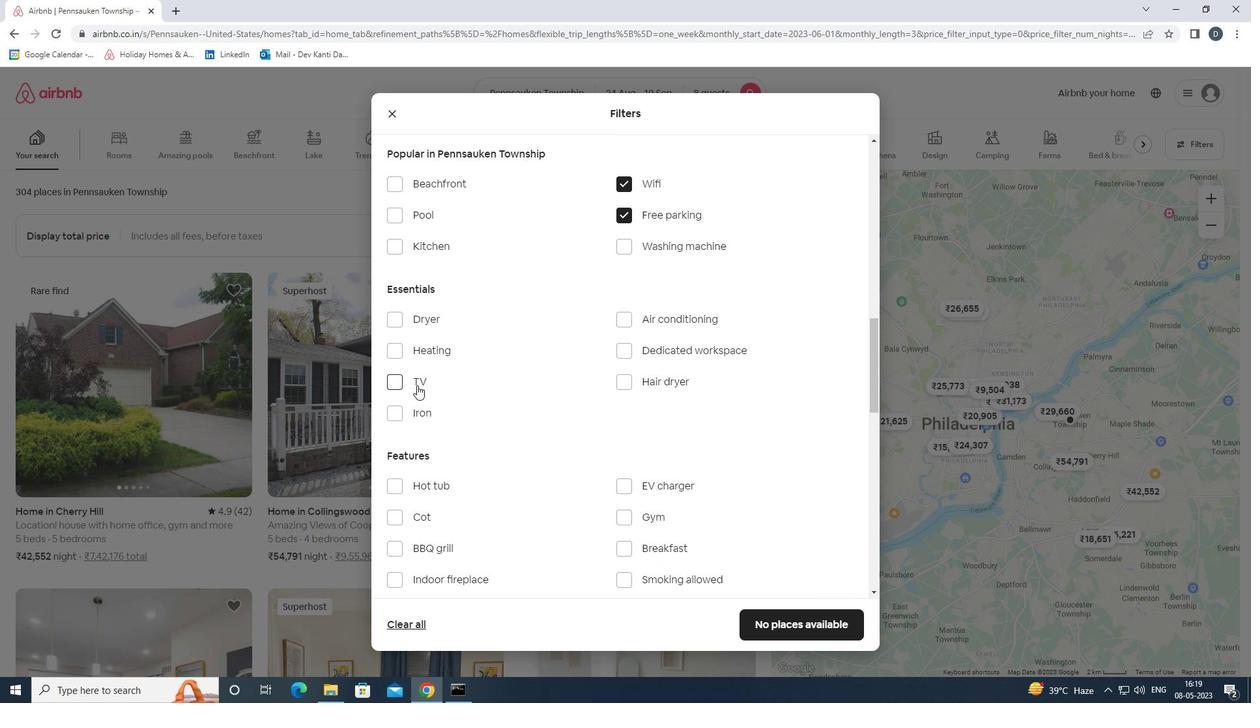 
Action: Mouse pressed left at (417, 385)
Screenshot: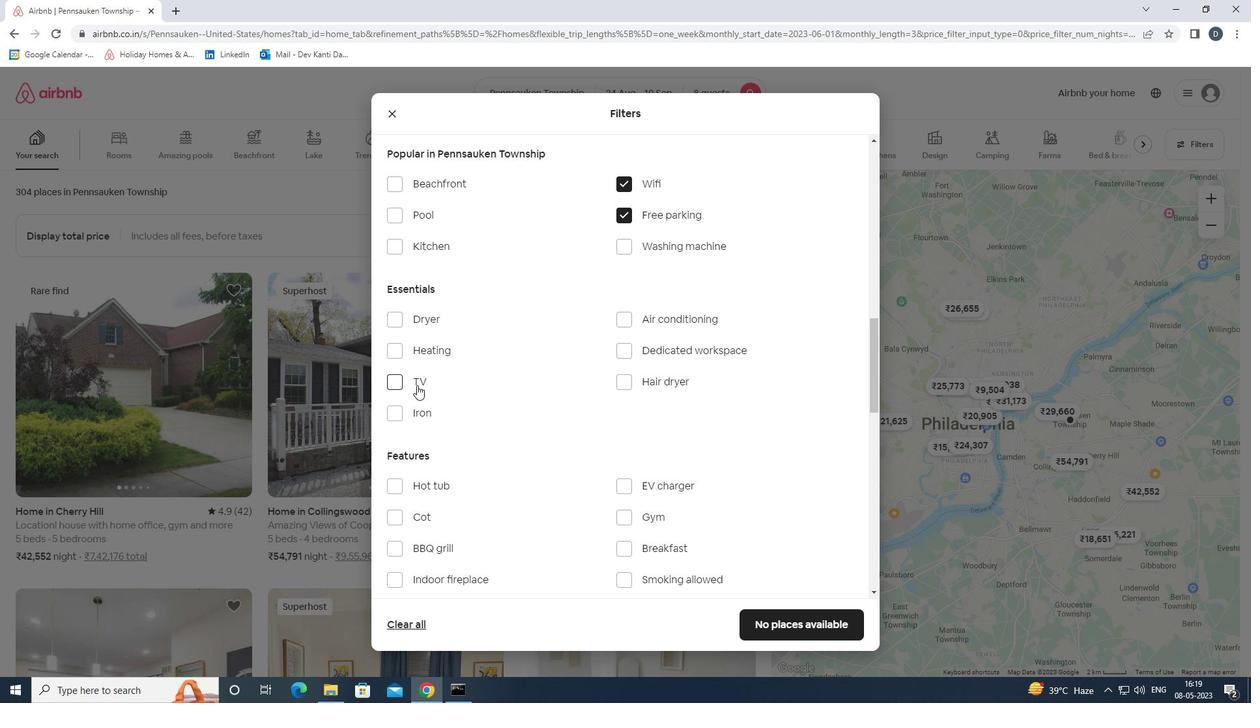 
Action: Mouse moved to (480, 399)
Screenshot: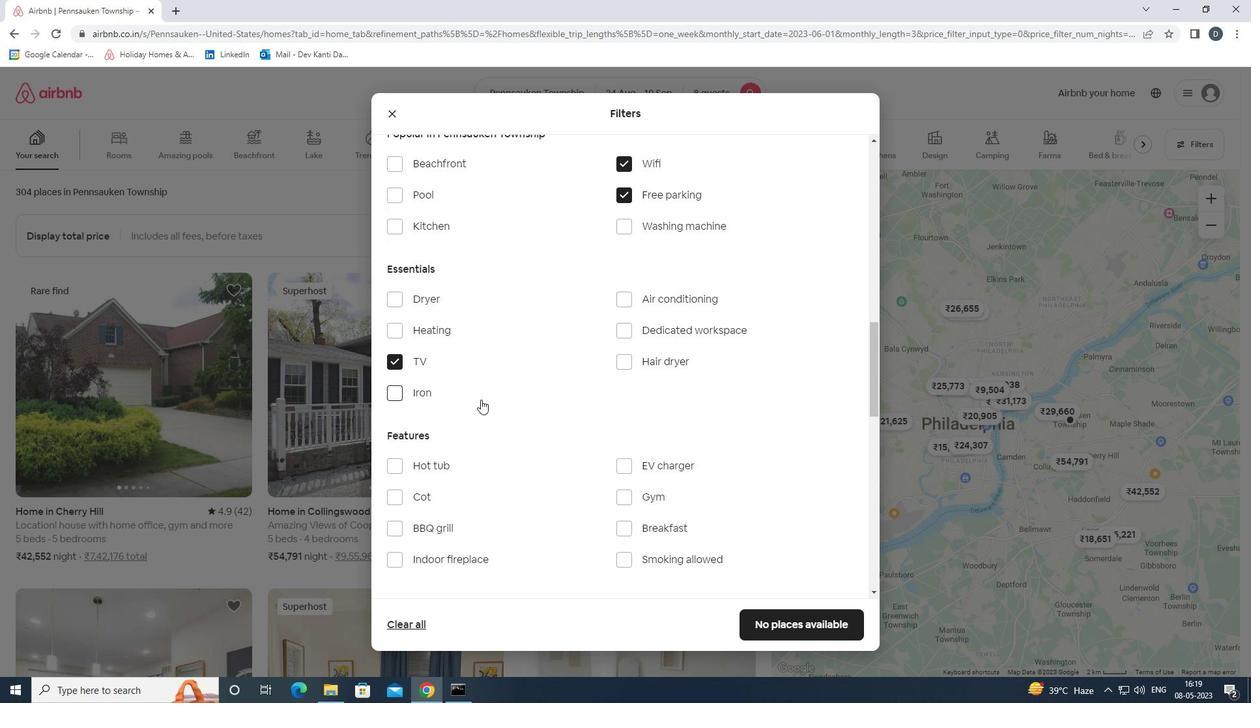 
Action: Mouse scrolled (480, 398) with delta (0, 0)
Screenshot: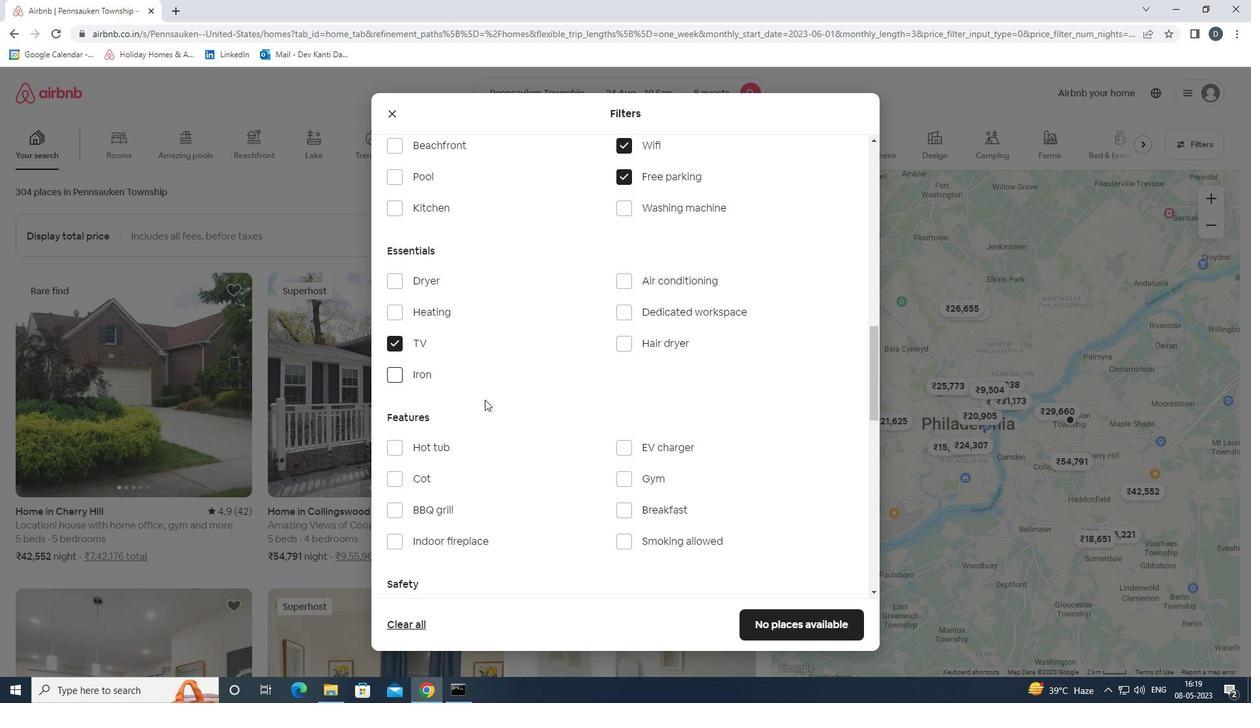 
Action: Mouse moved to (621, 448)
Screenshot: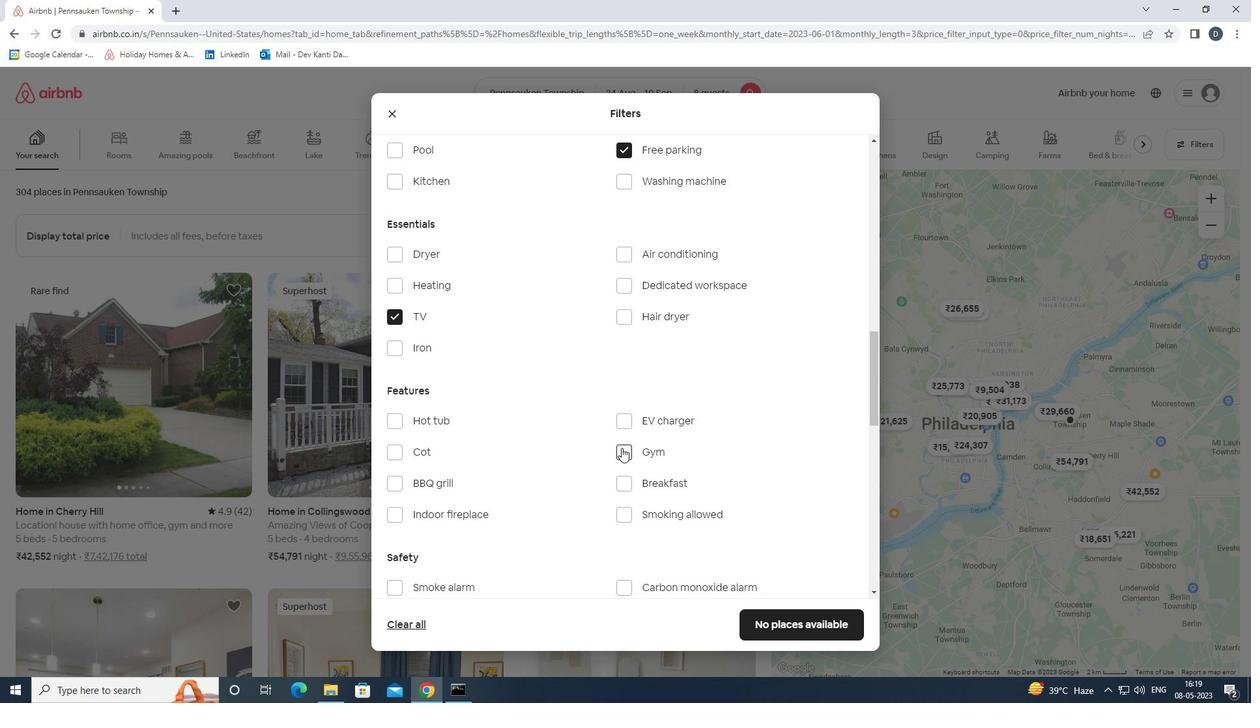 
Action: Mouse pressed left at (621, 448)
Screenshot: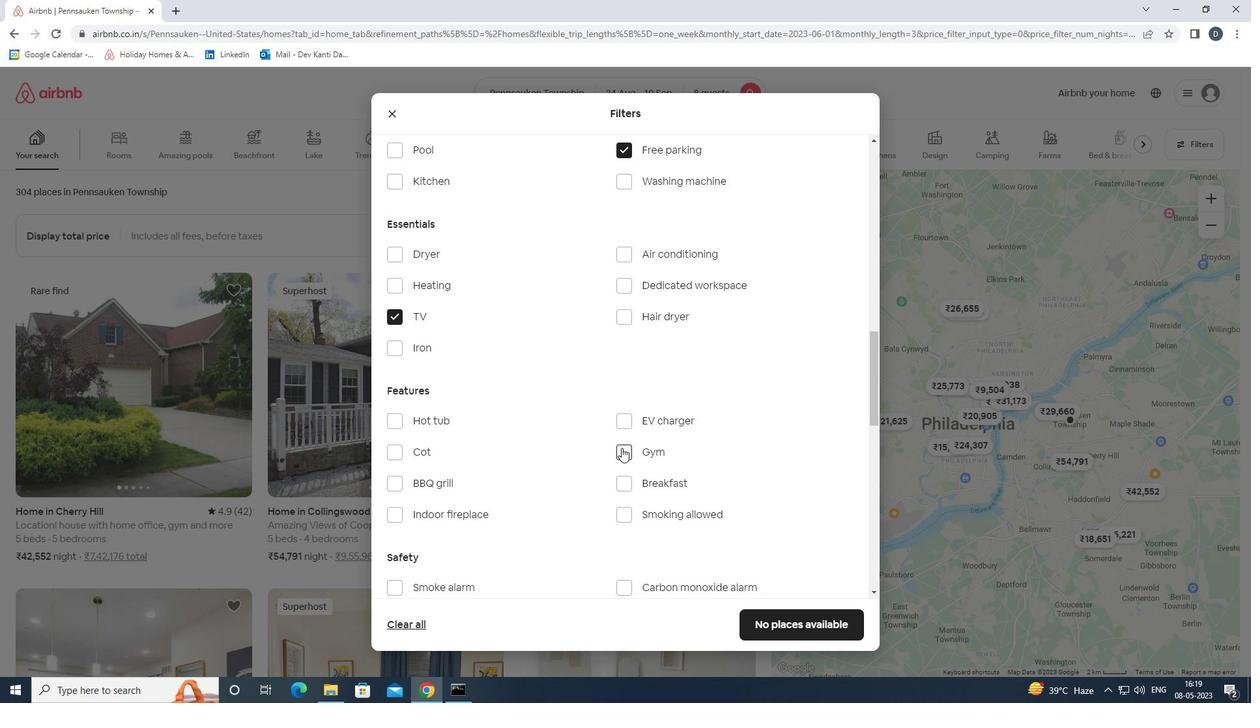 
Action: Mouse moved to (626, 482)
Screenshot: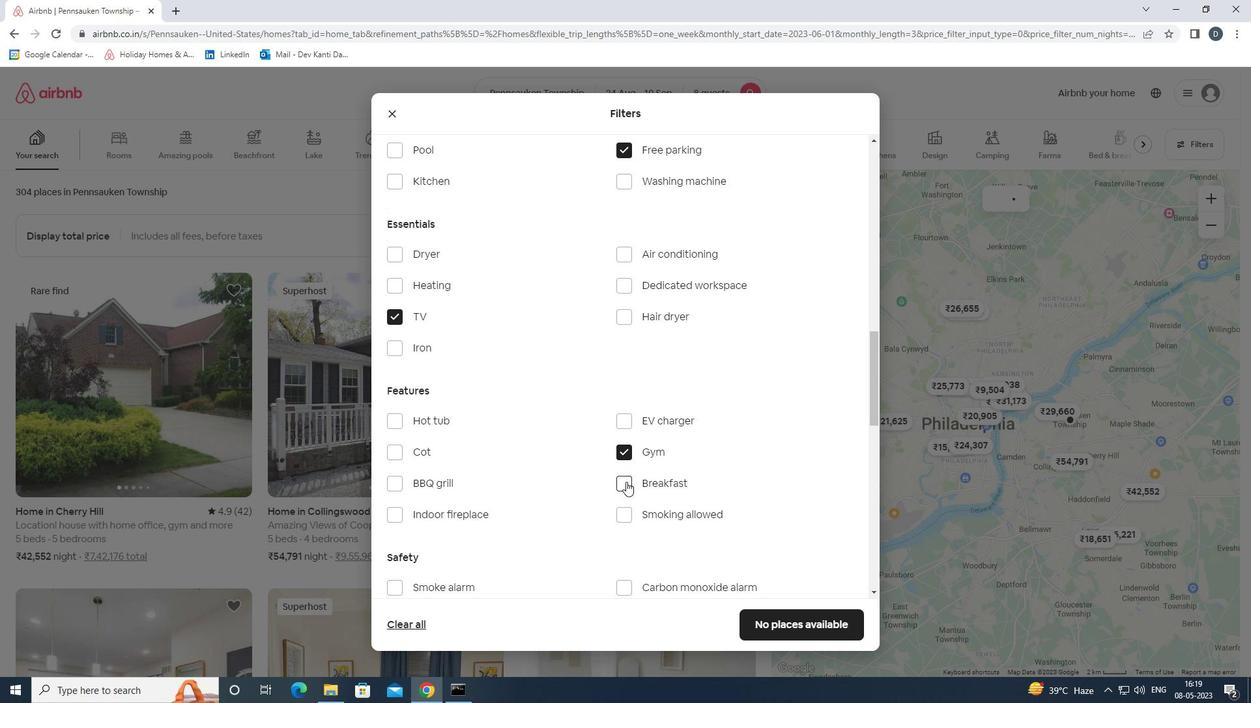 
Action: Mouse pressed left at (626, 482)
Screenshot: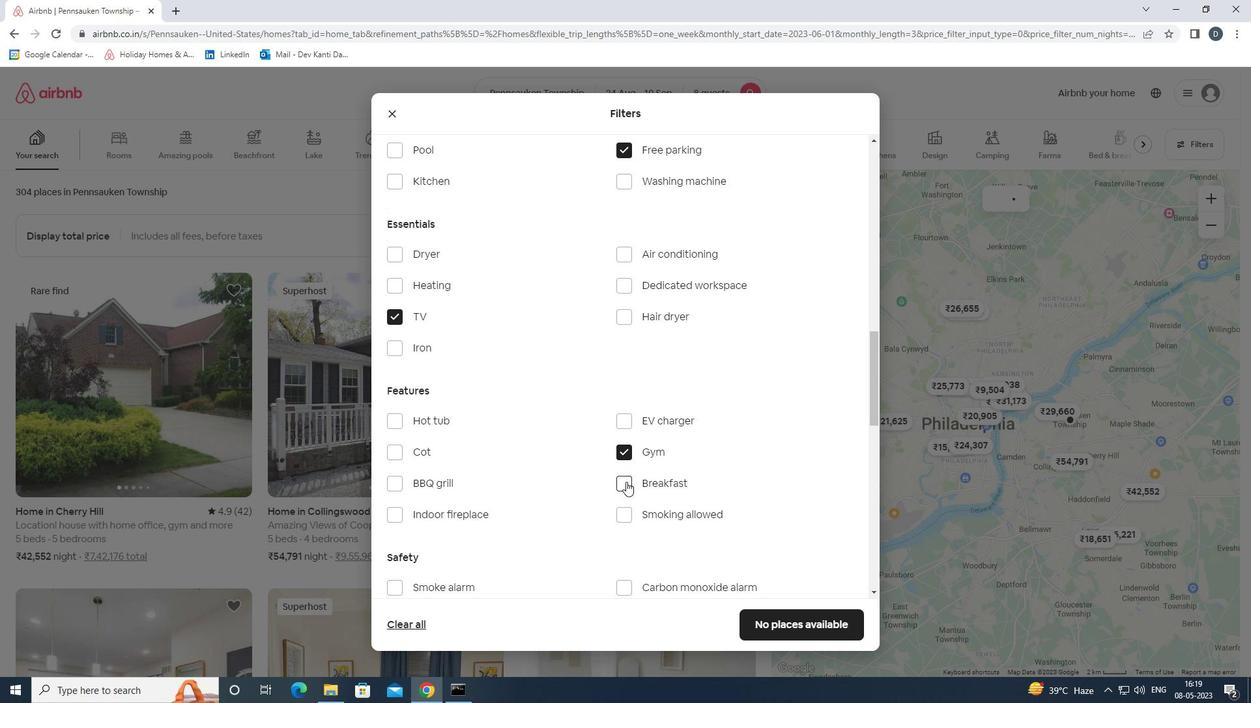 
Action: Mouse scrolled (626, 482) with delta (0, 0)
Screenshot: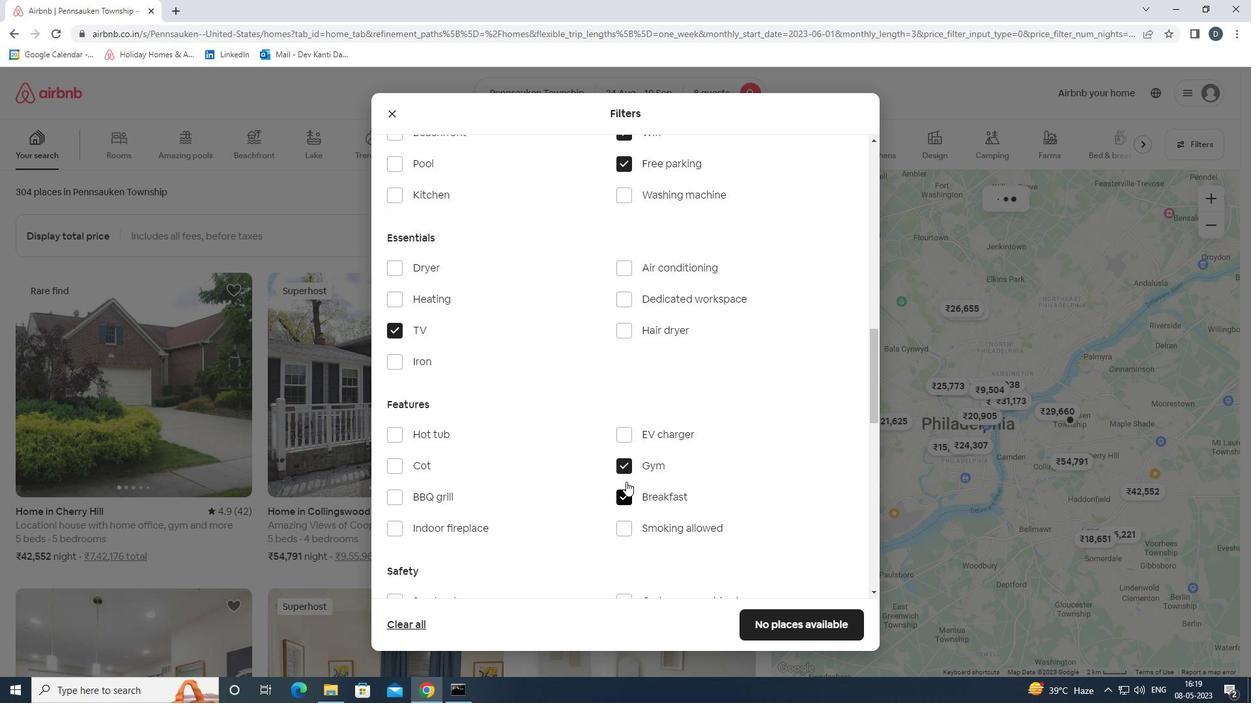 
Action: Mouse moved to (626, 482)
Screenshot: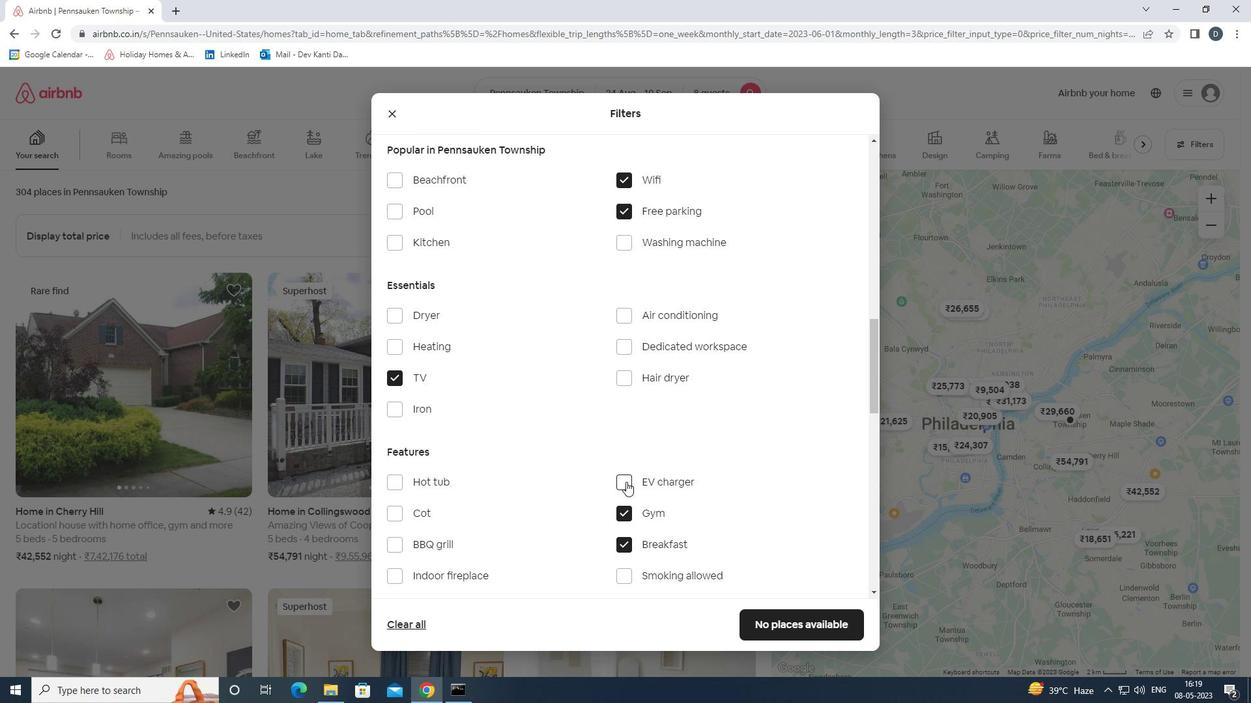 
Action: Mouse scrolled (626, 481) with delta (0, 0)
Screenshot: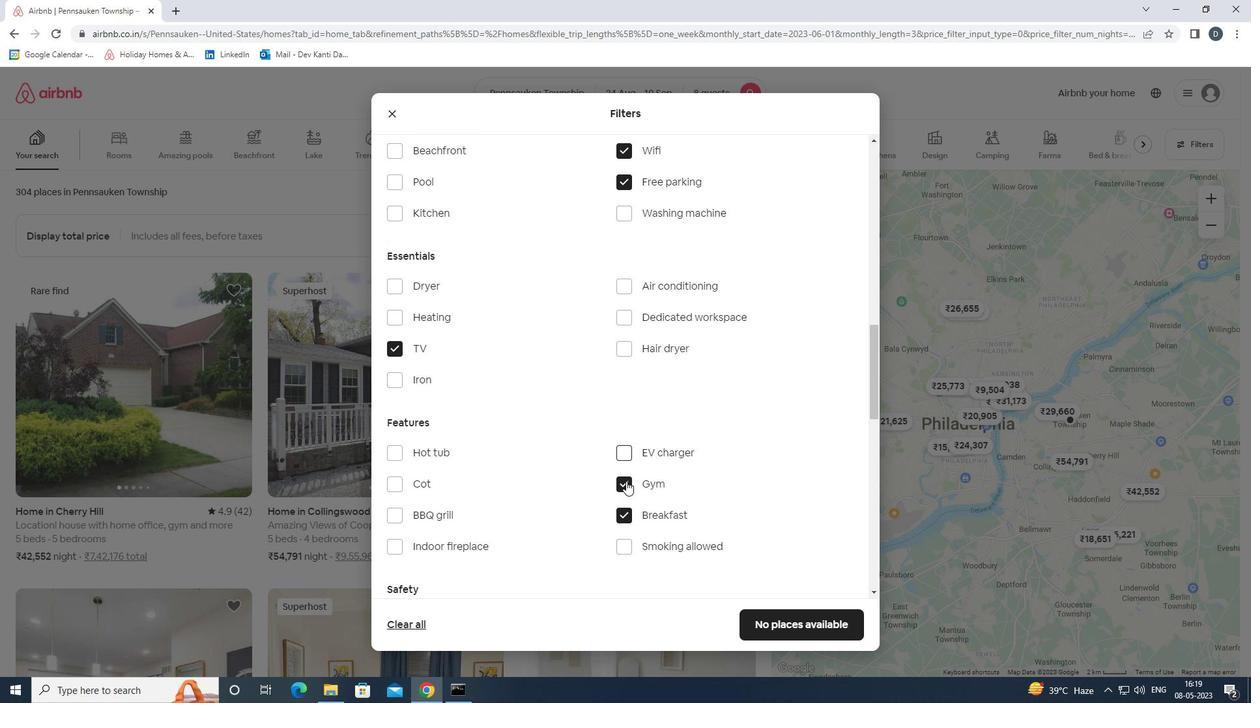 
Action: Mouse scrolled (626, 481) with delta (0, 0)
Screenshot: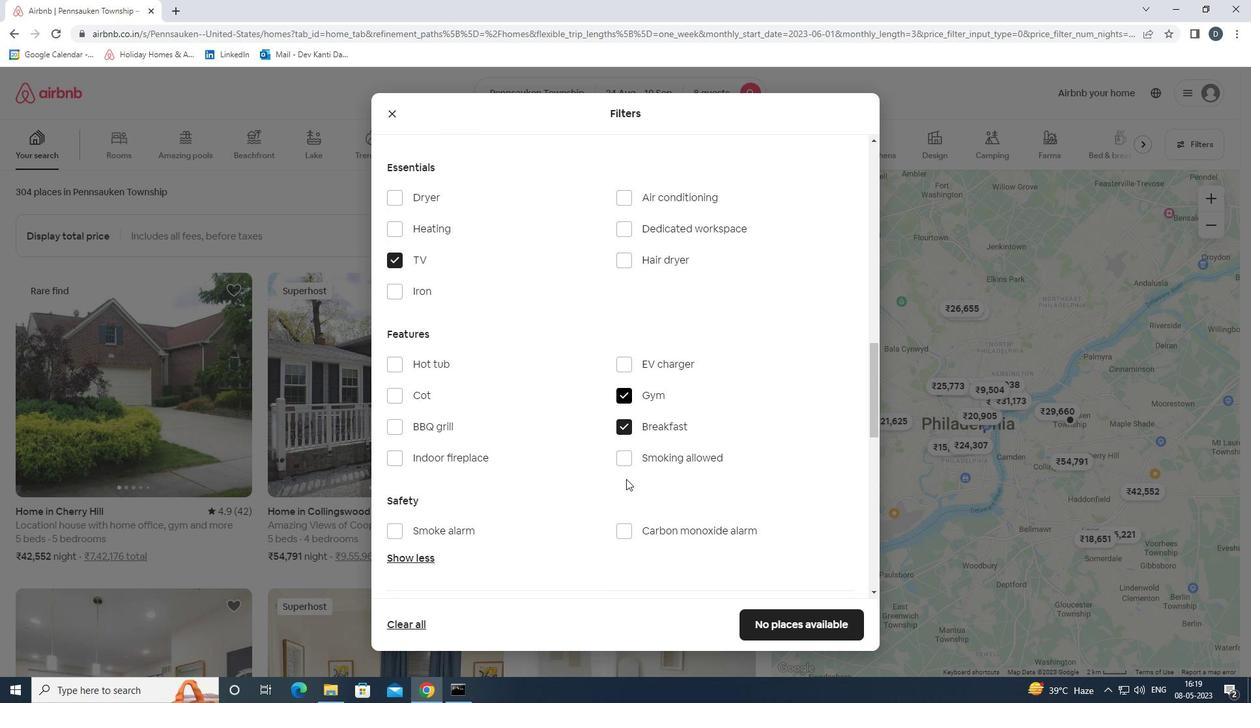 
Action: Mouse moved to (626, 480)
Screenshot: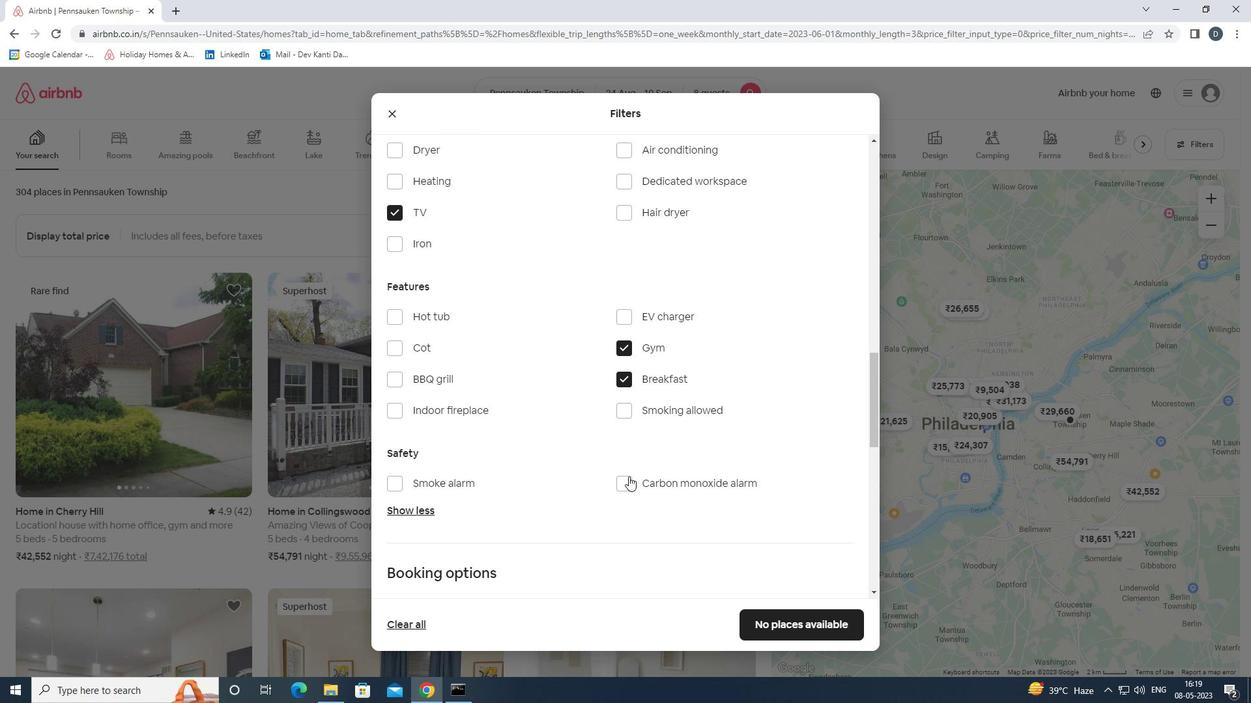 
Action: Mouse scrolled (626, 479) with delta (0, 0)
Screenshot: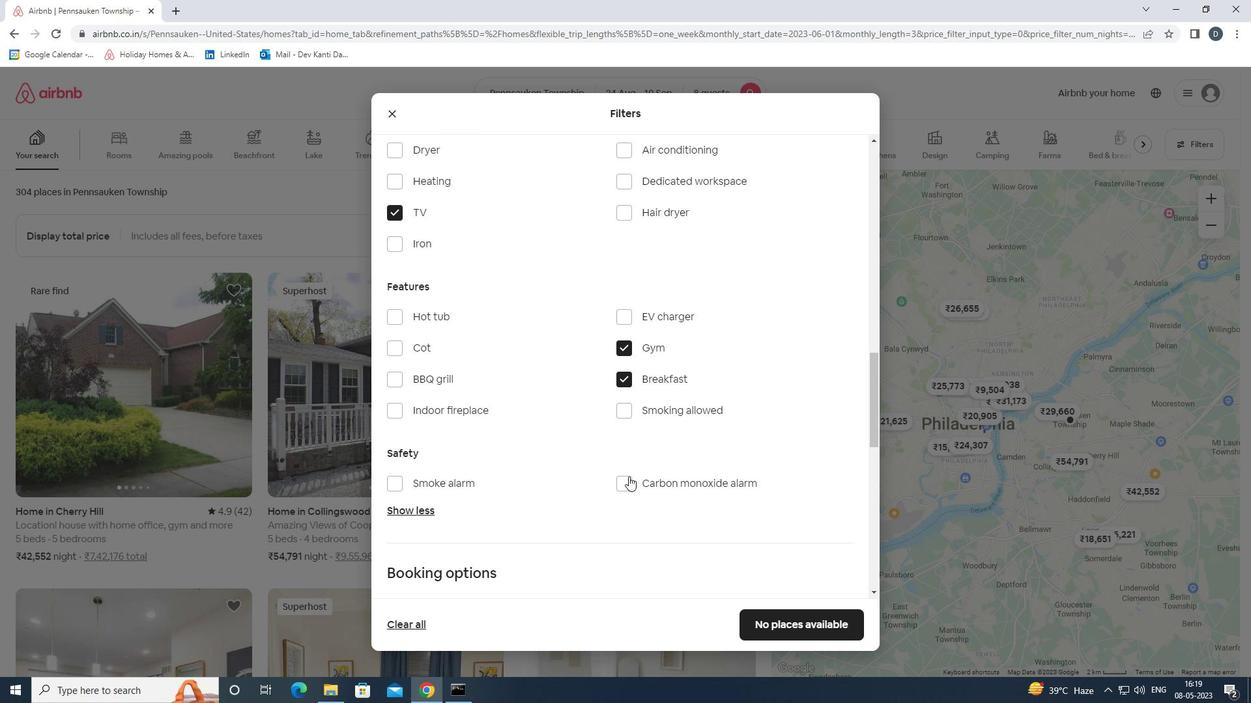 
Action: Mouse moved to (637, 477)
Screenshot: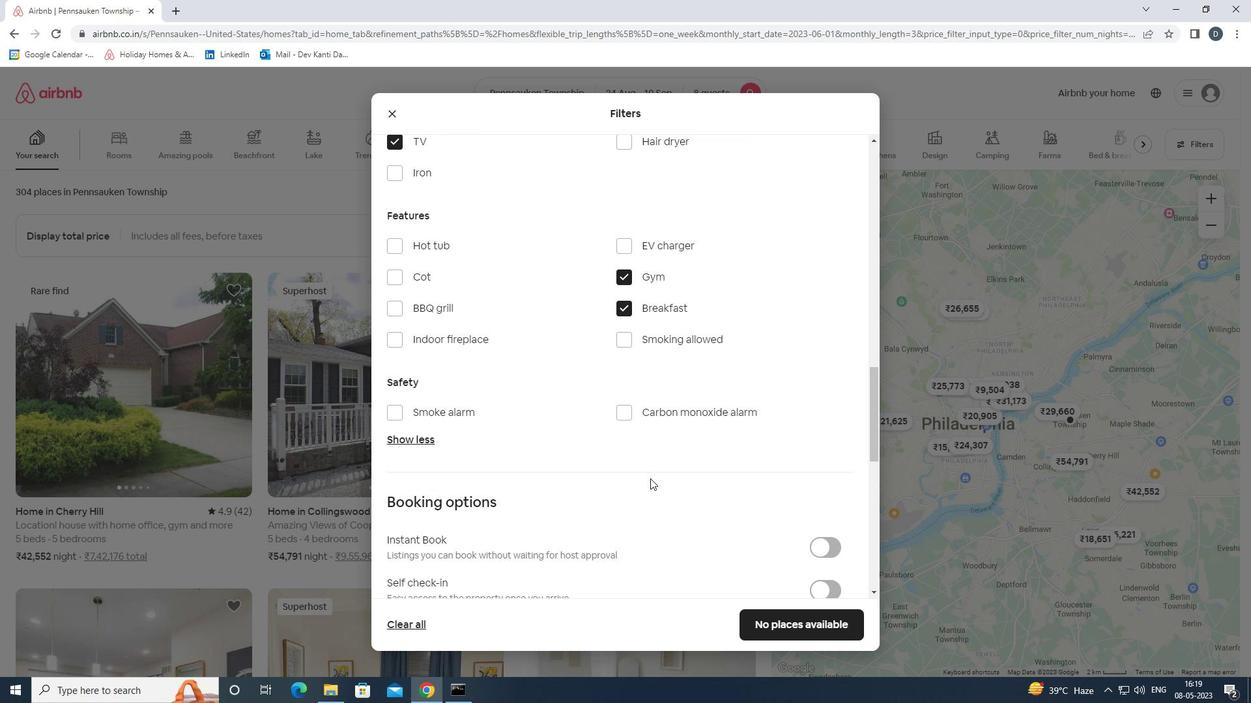 
Action: Mouse scrolled (637, 477) with delta (0, 0)
Screenshot: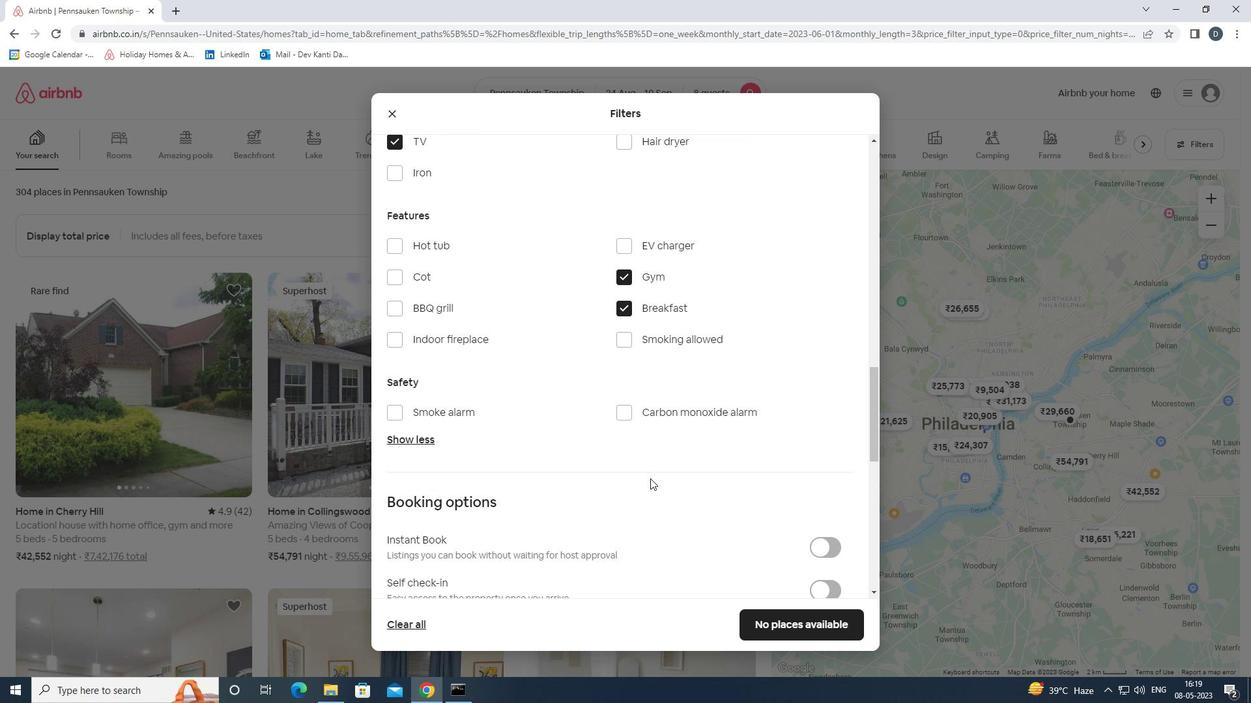 
Action: Mouse moved to (712, 480)
Screenshot: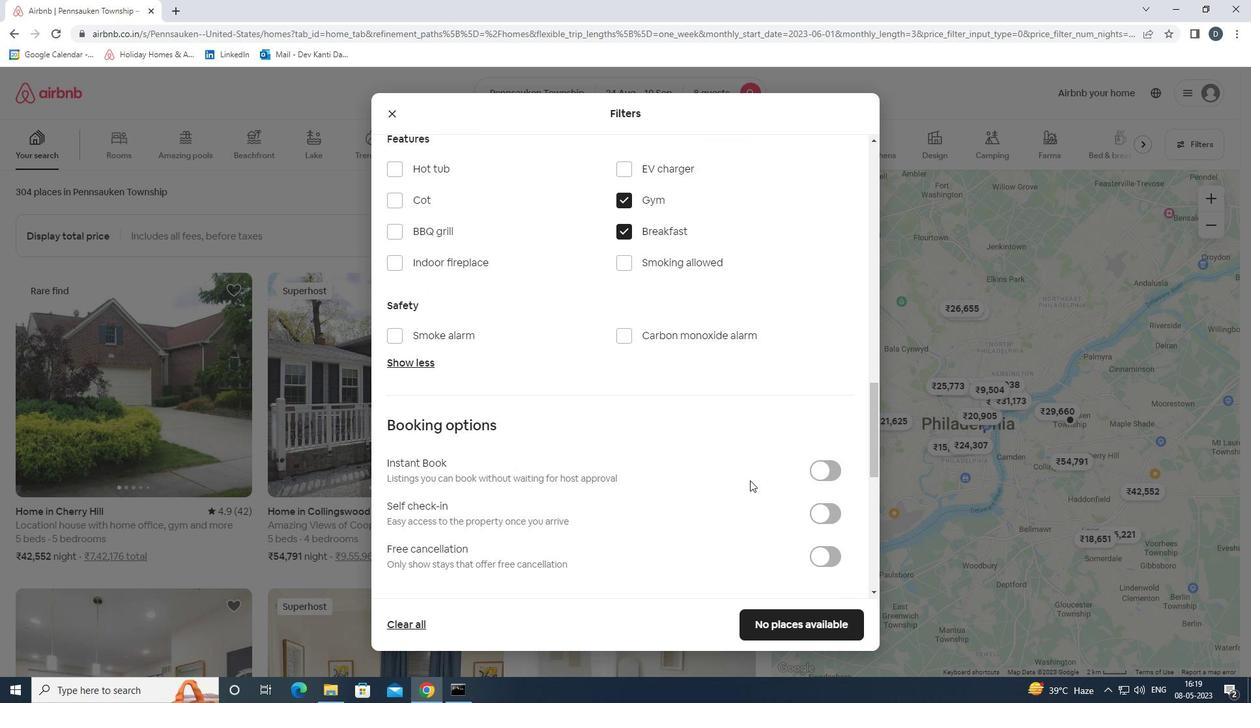 
Action: Mouse scrolled (712, 480) with delta (0, 0)
Screenshot: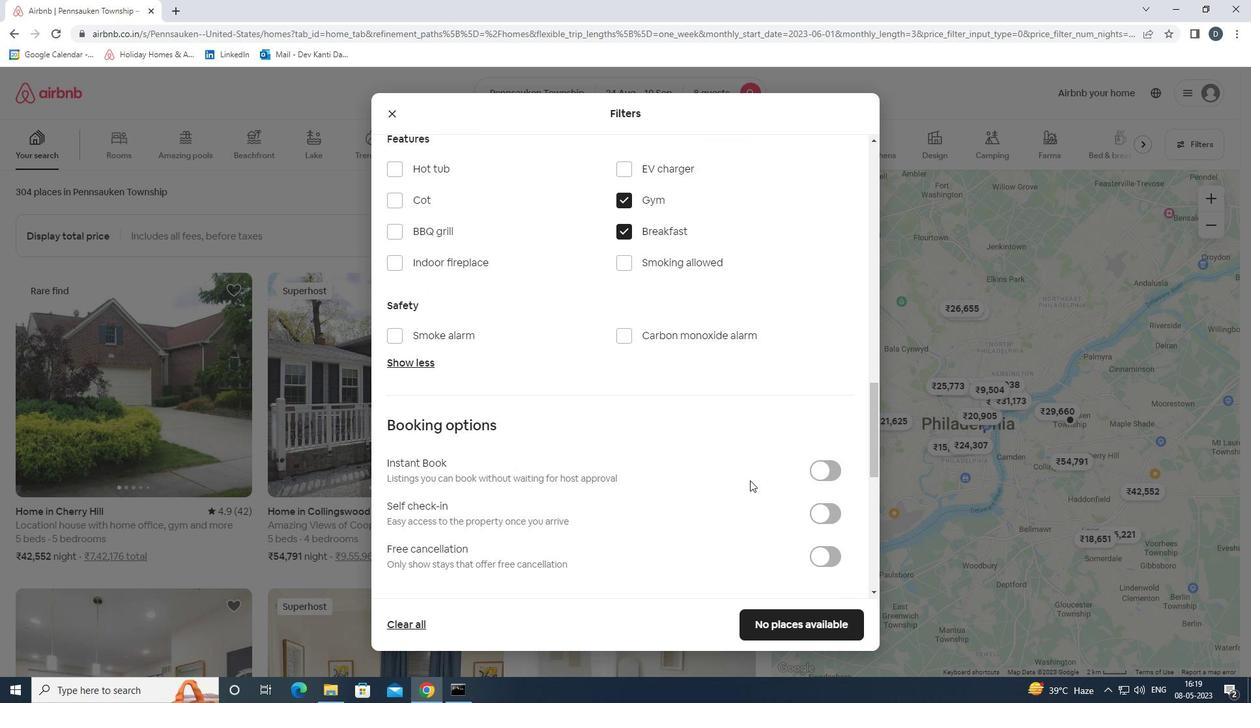 
Action: Mouse moved to (821, 503)
Screenshot: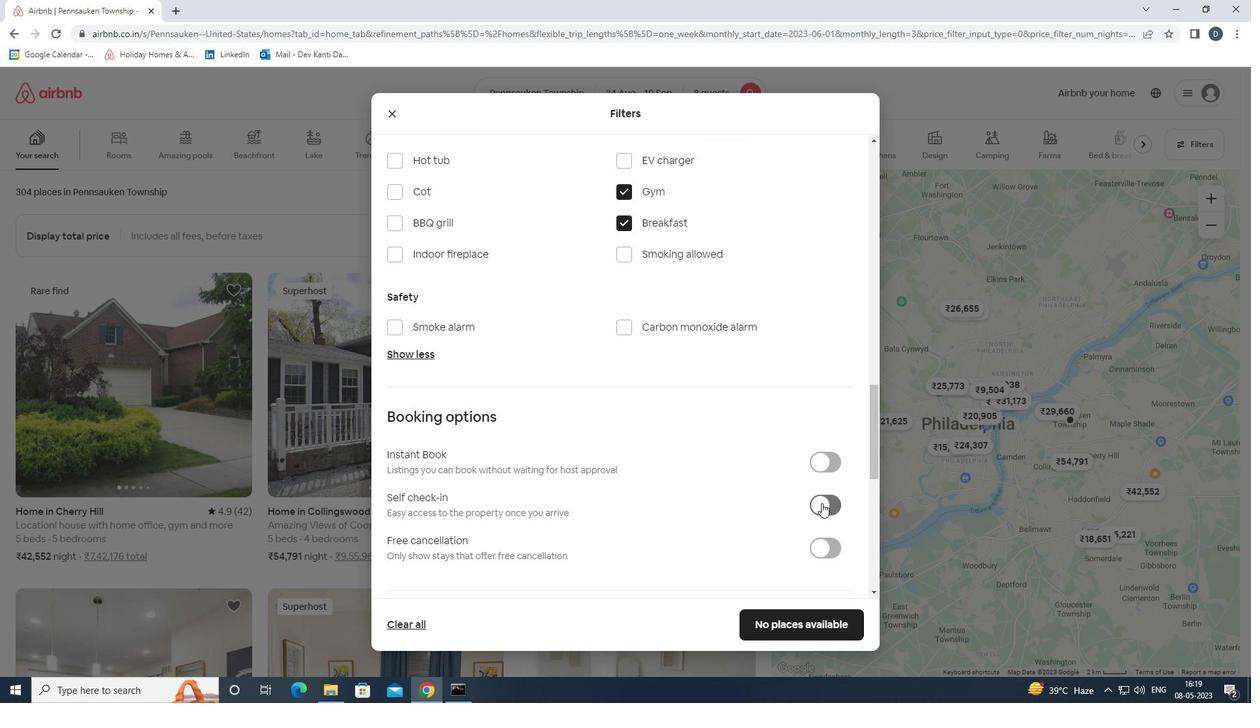 
Action: Mouse pressed left at (821, 503)
Screenshot: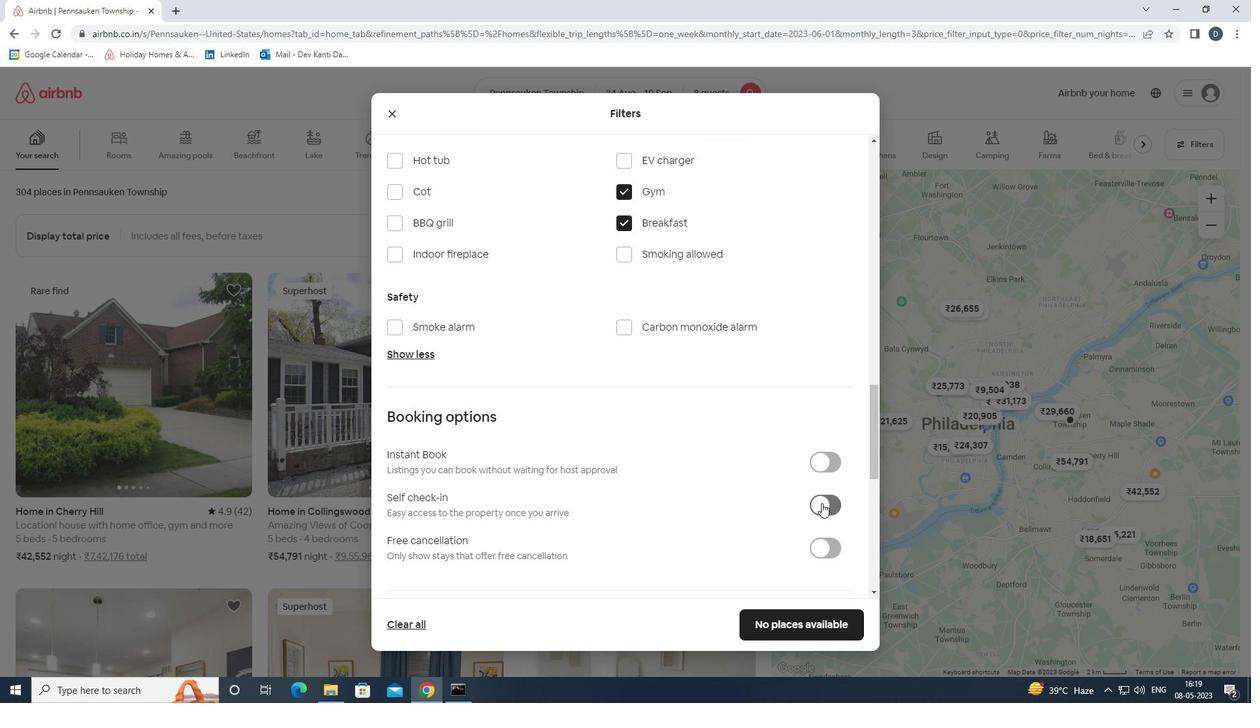
Action: Mouse scrolled (821, 503) with delta (0, 0)
Screenshot: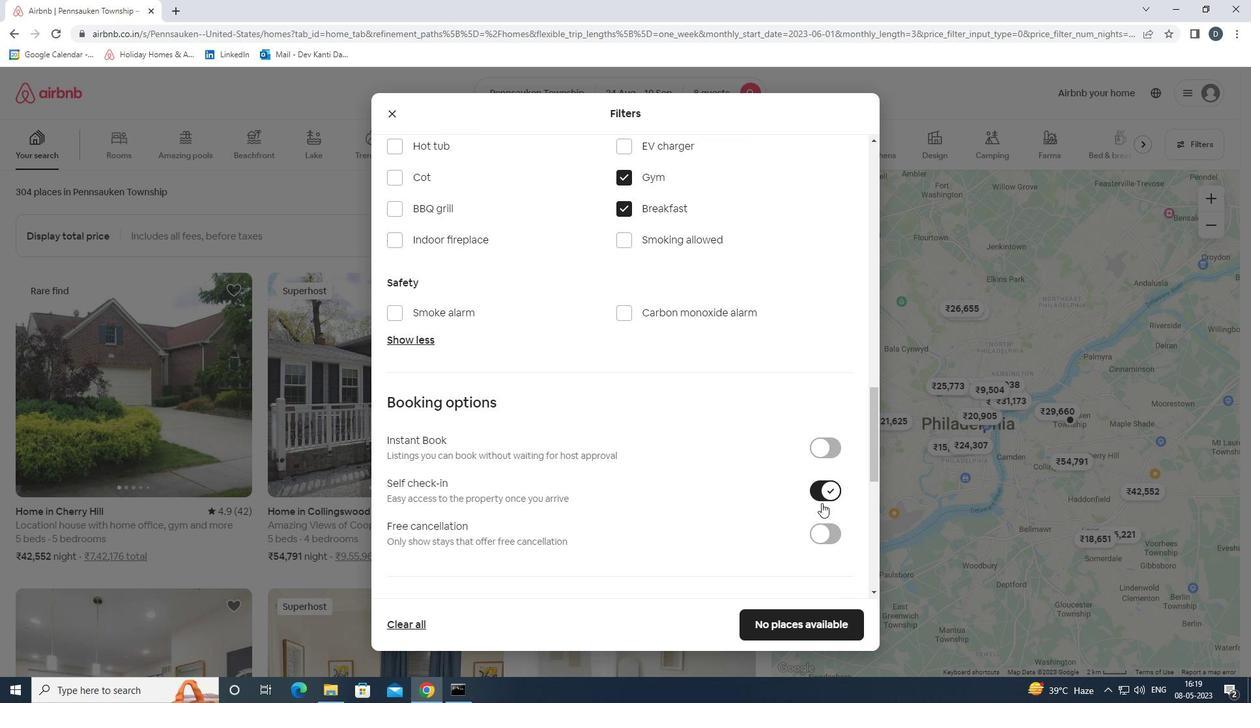 
Action: Mouse moved to (821, 503)
Screenshot: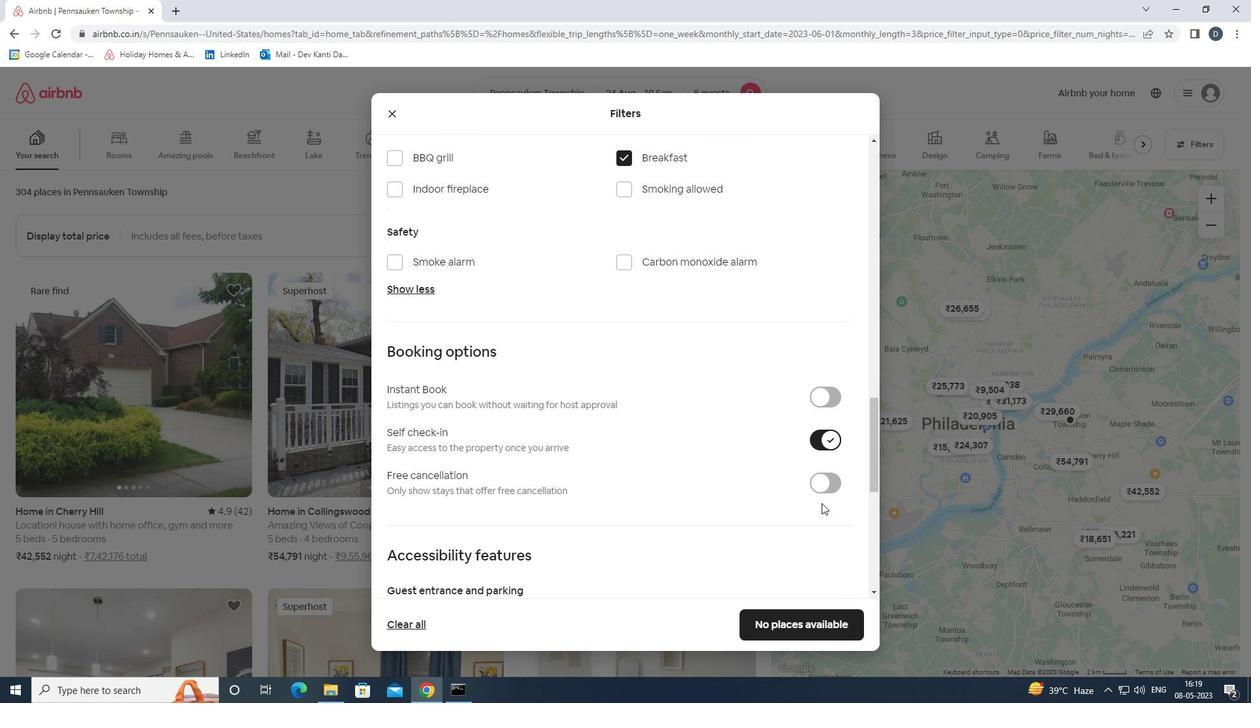 
Action: Mouse scrolled (821, 503) with delta (0, 0)
Screenshot: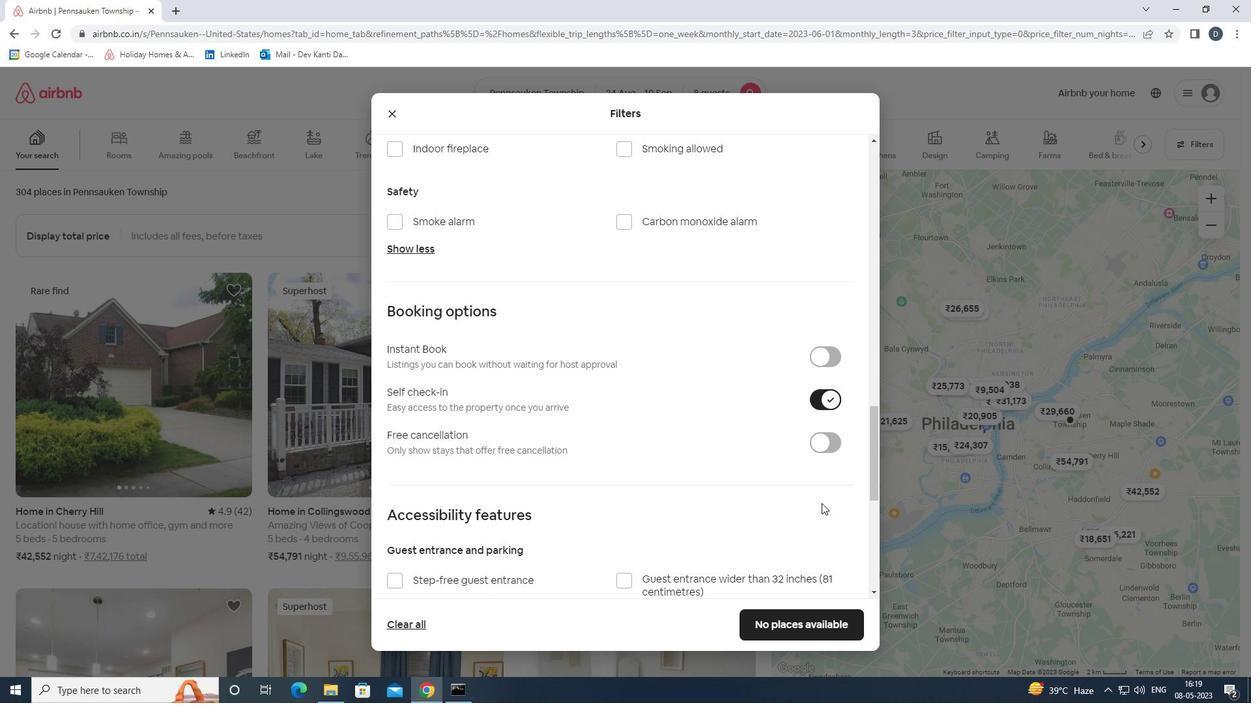 
Action: Mouse scrolled (821, 503) with delta (0, 0)
Screenshot: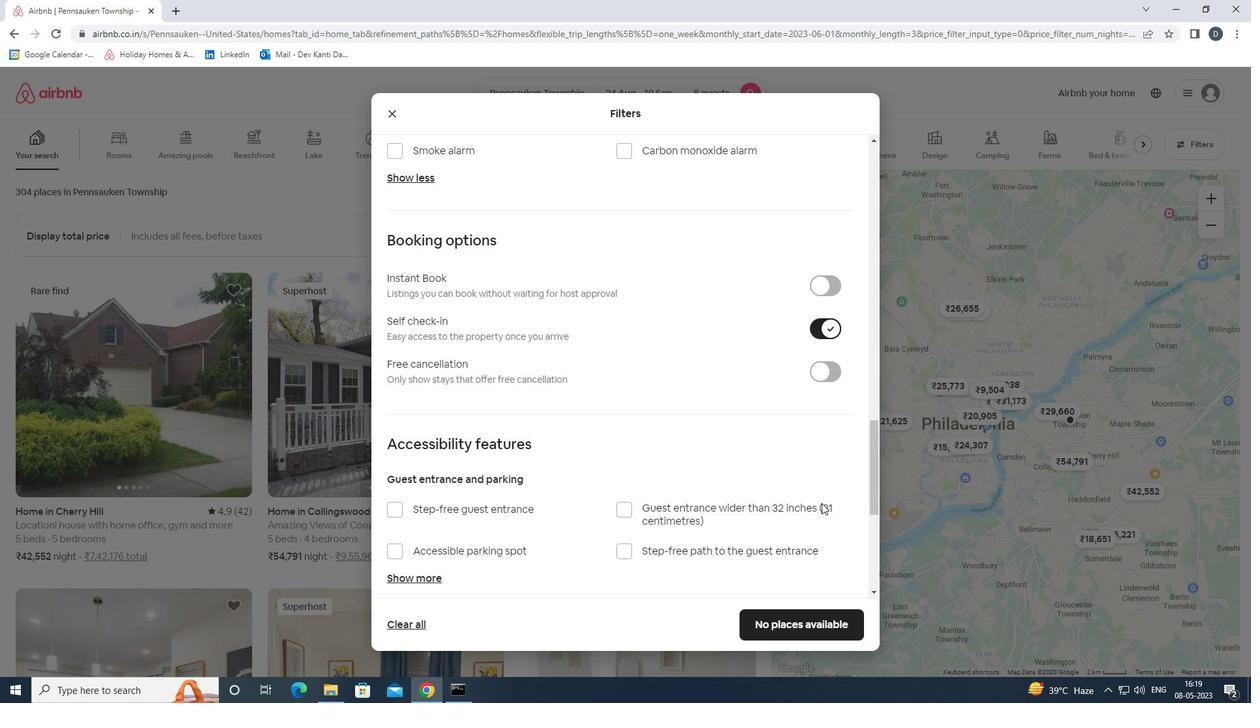 
Action: Mouse moved to (821, 501)
Screenshot: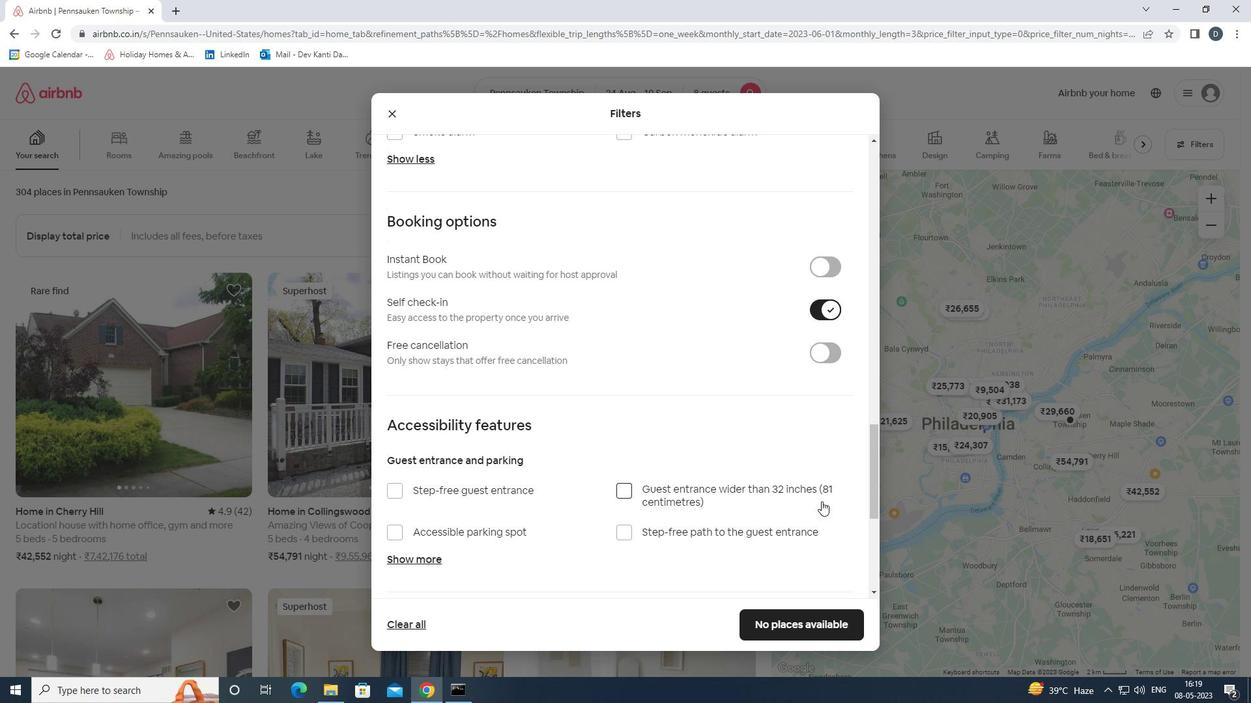 
Action: Mouse scrolled (821, 501) with delta (0, 0)
Screenshot: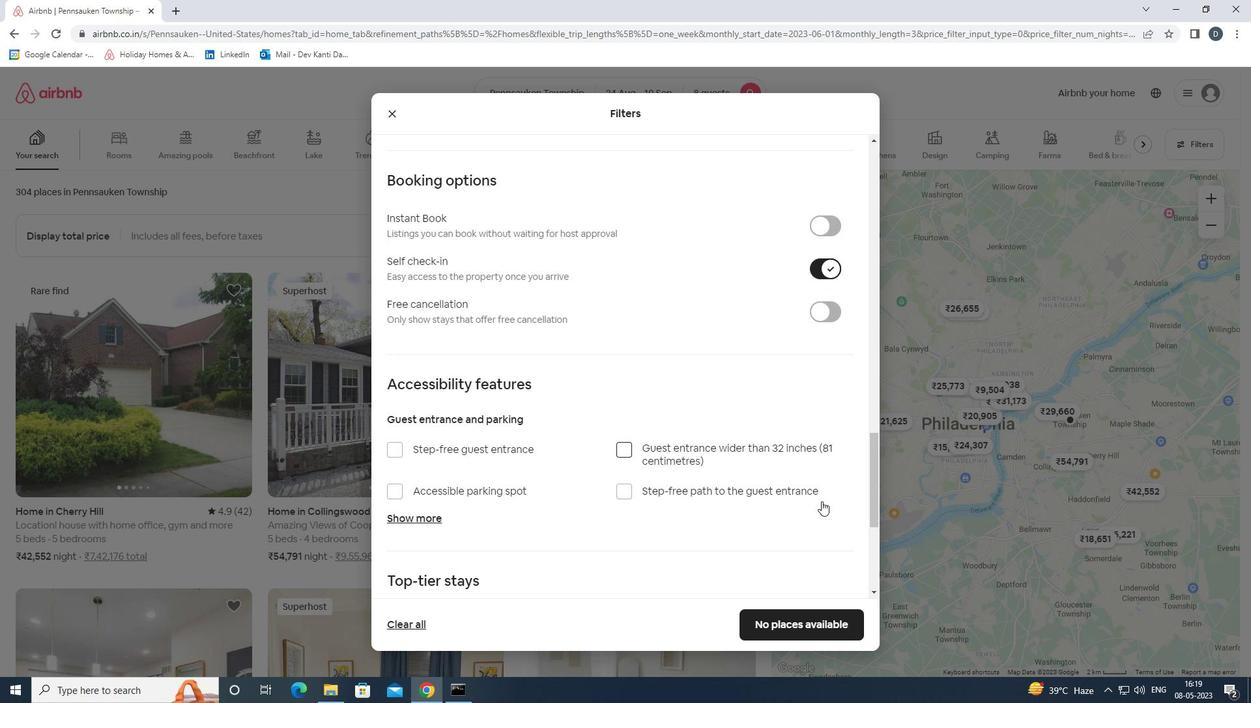 
Action: Mouse moved to (821, 500)
Screenshot: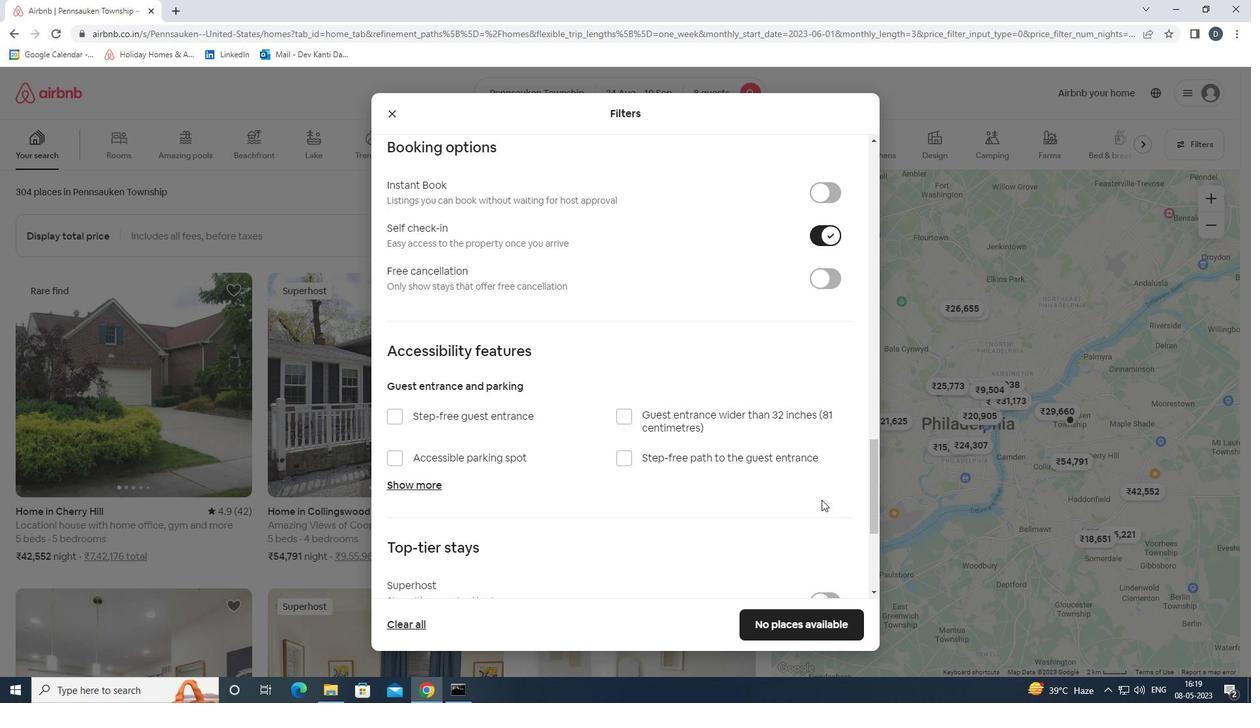 
Action: Mouse scrolled (821, 499) with delta (0, 0)
Screenshot: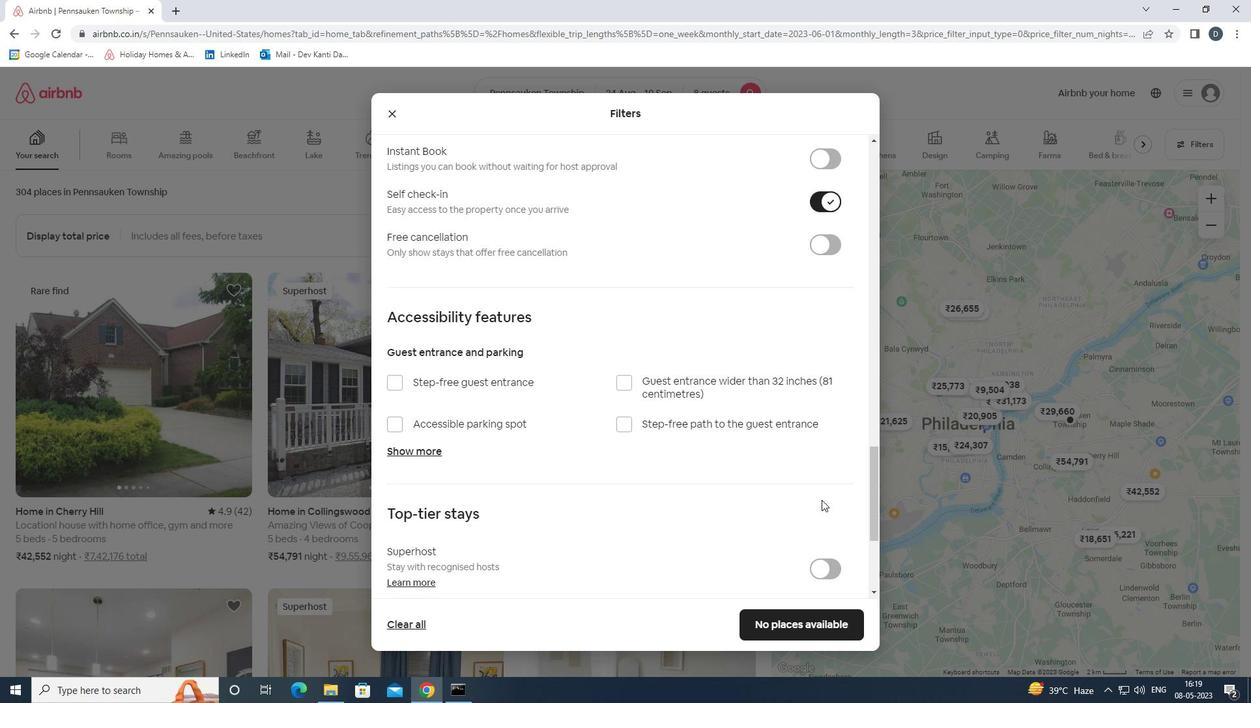 
Action: Mouse scrolled (821, 499) with delta (0, 0)
Screenshot: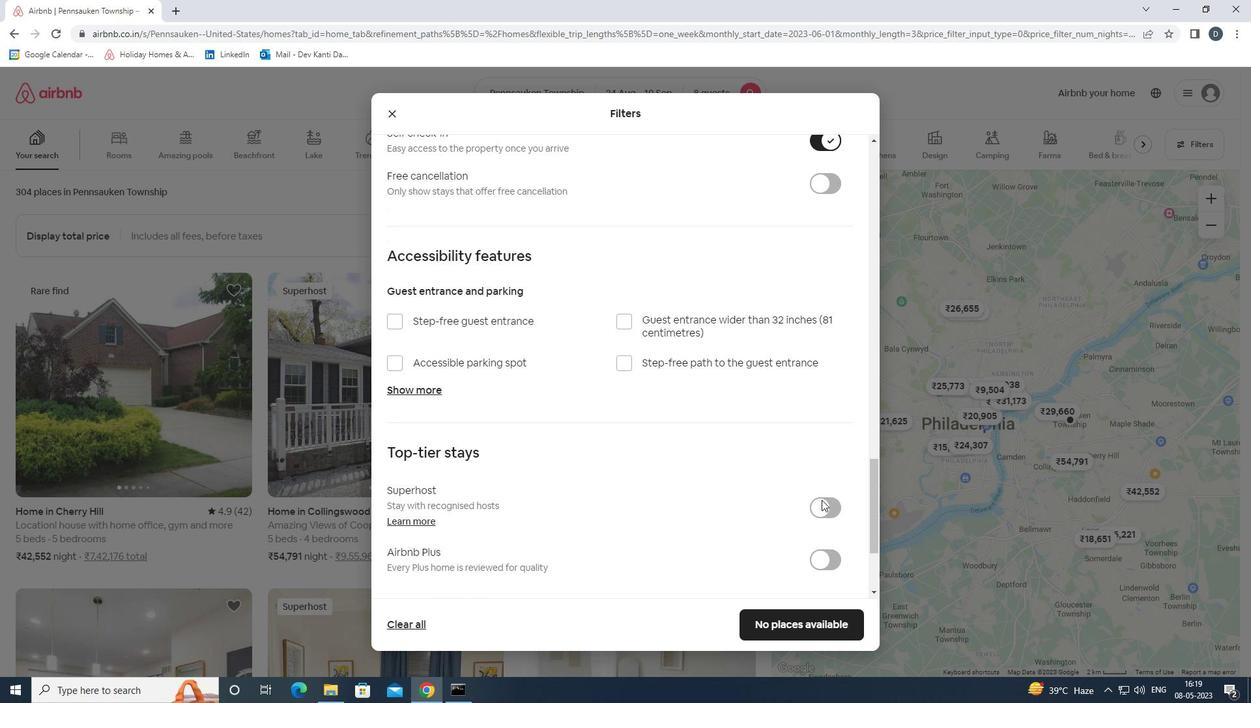 
Action: Mouse moved to (821, 499)
Screenshot: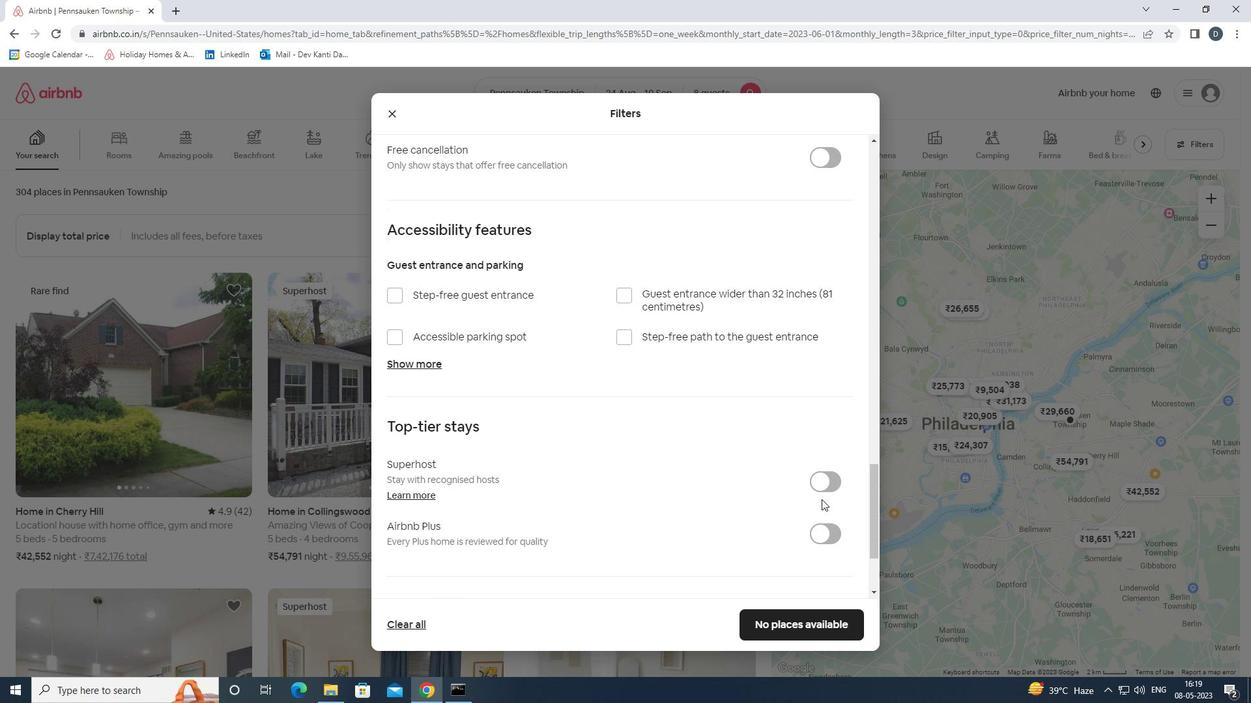 
Action: Mouse scrolled (821, 499) with delta (0, 0)
Screenshot: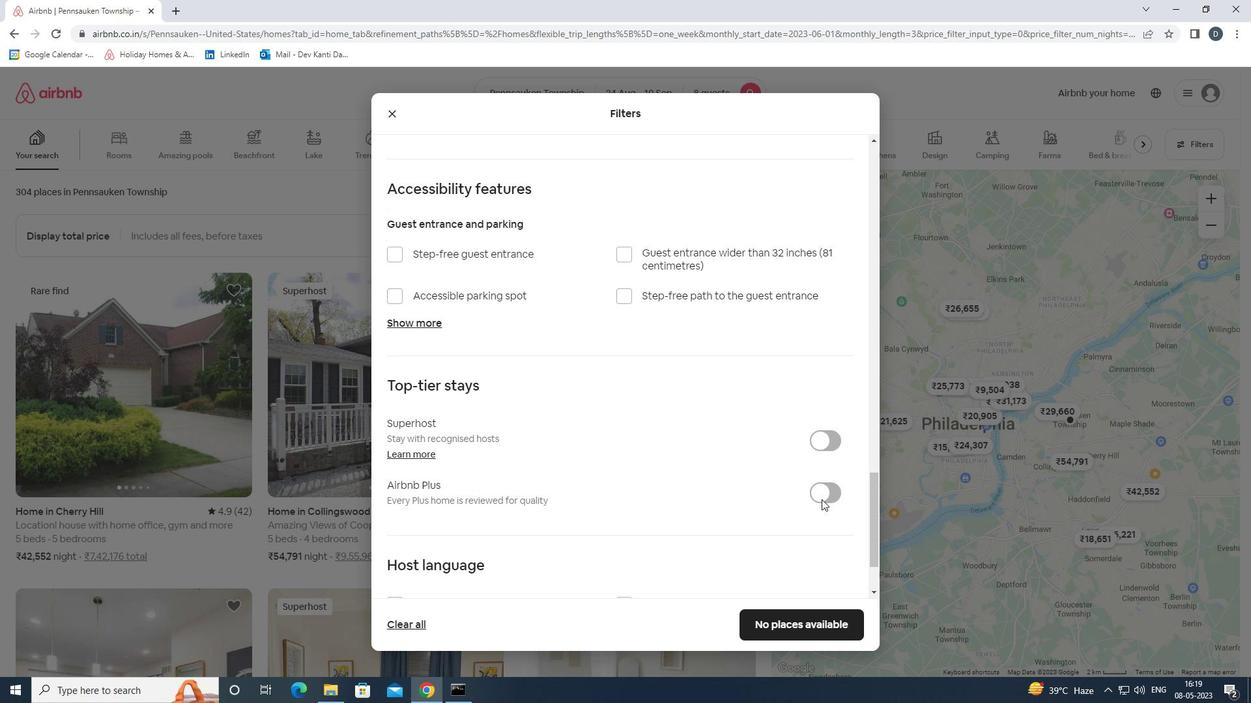 
Action: Mouse moved to (821, 498)
Screenshot: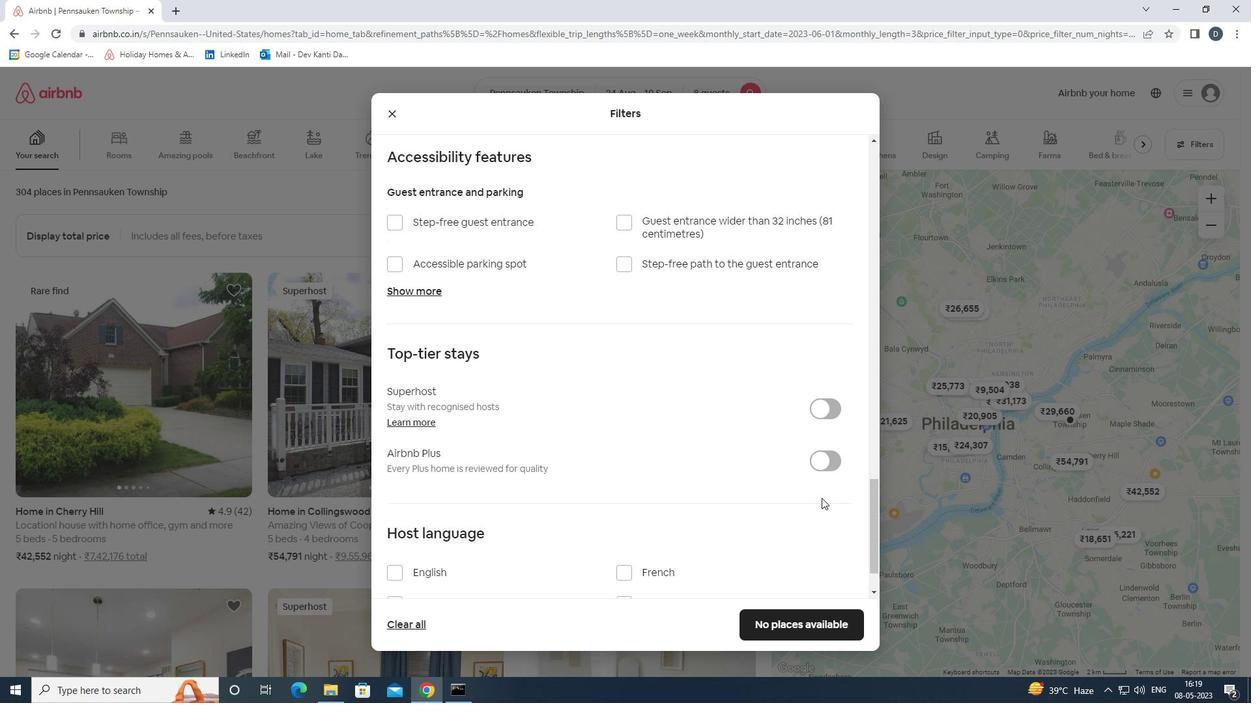 
Action: Mouse scrolled (821, 497) with delta (0, 0)
Screenshot: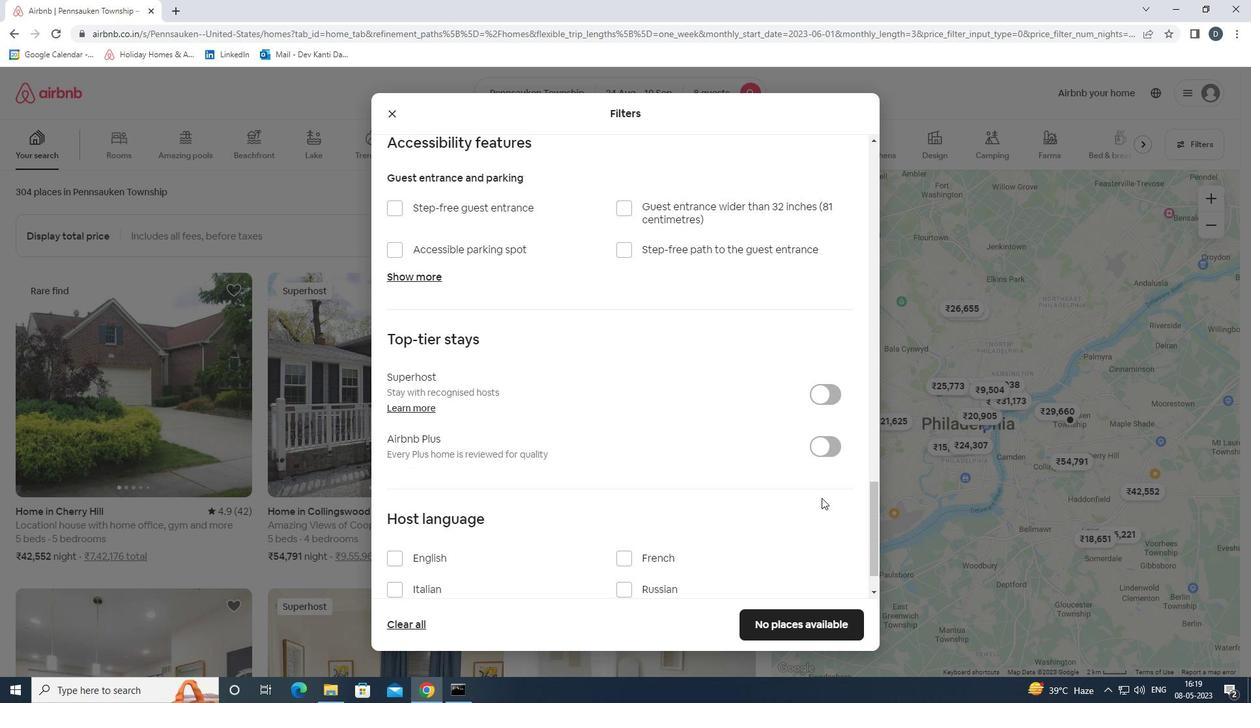 
Action: Mouse moved to (821, 498)
Screenshot: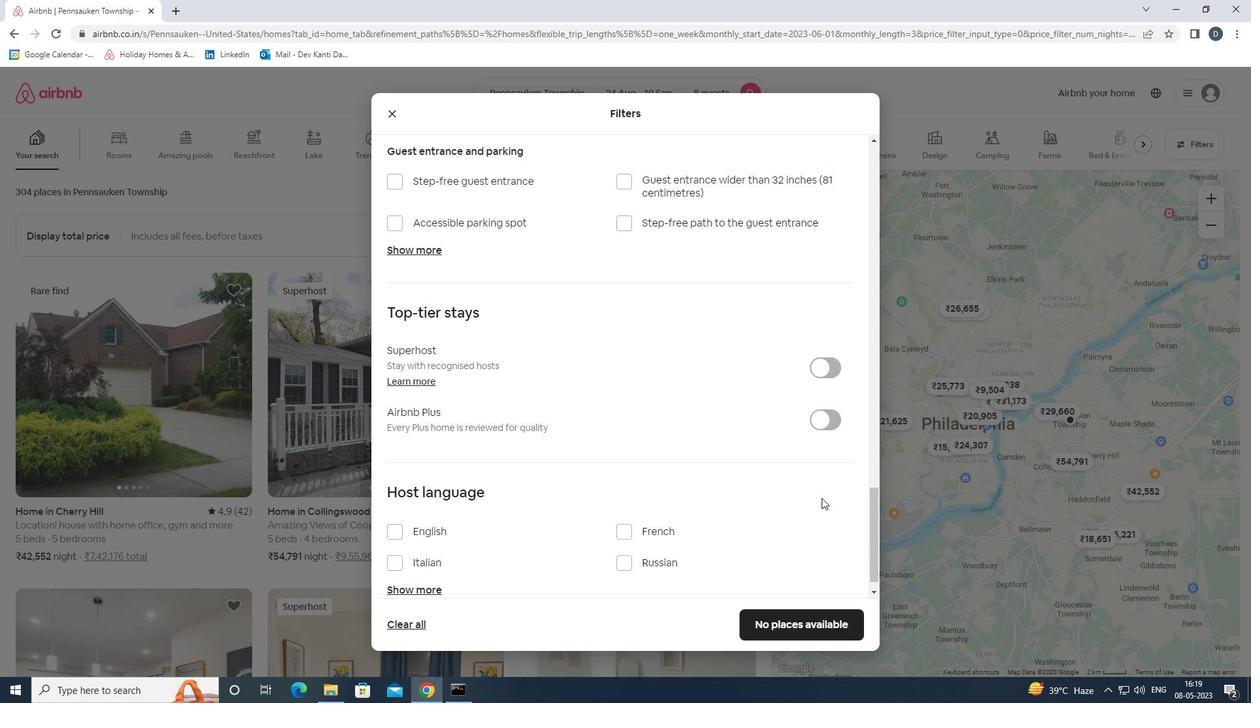 
Action: Mouse scrolled (821, 497) with delta (0, 0)
Screenshot: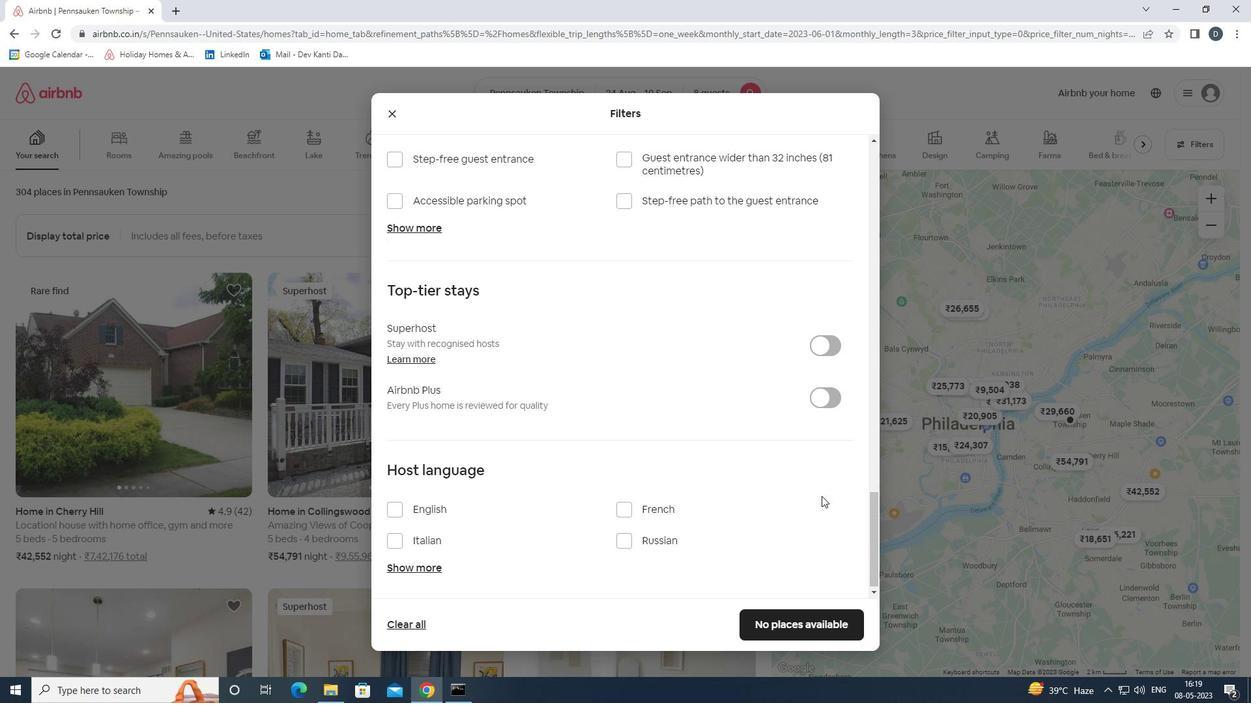 
Action: Mouse moved to (455, 507)
Screenshot: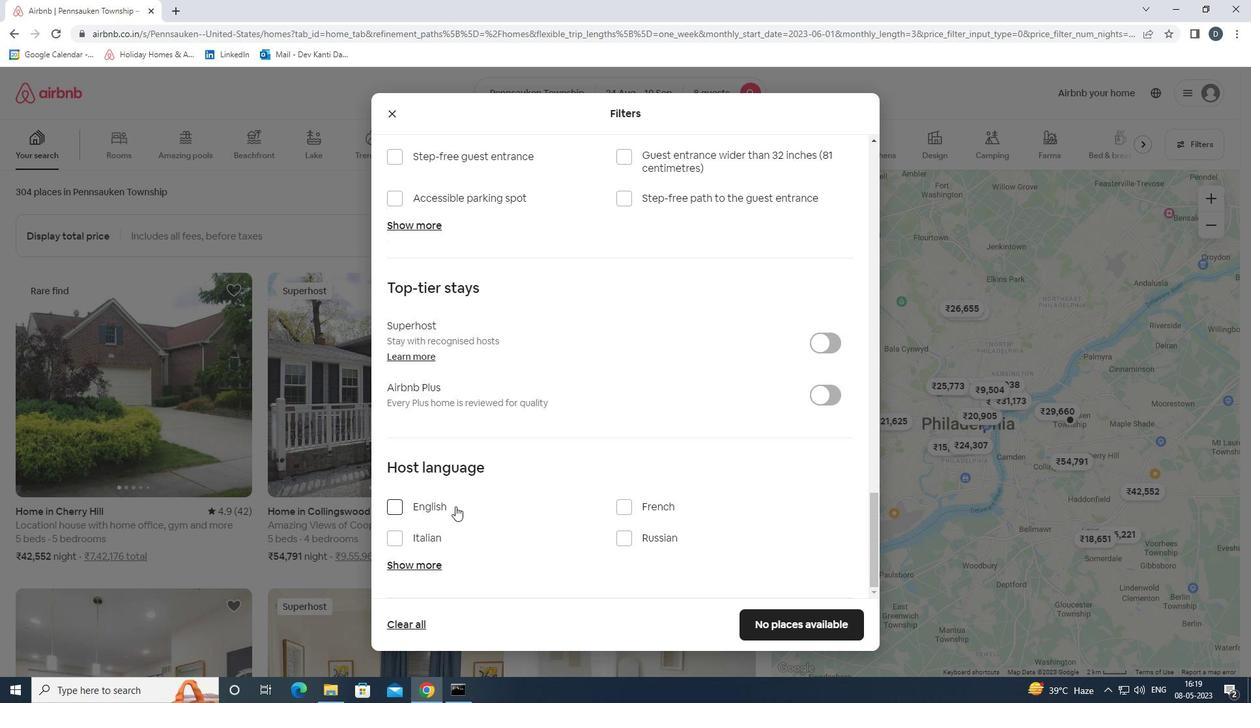 
Action: Mouse pressed left at (455, 507)
Screenshot: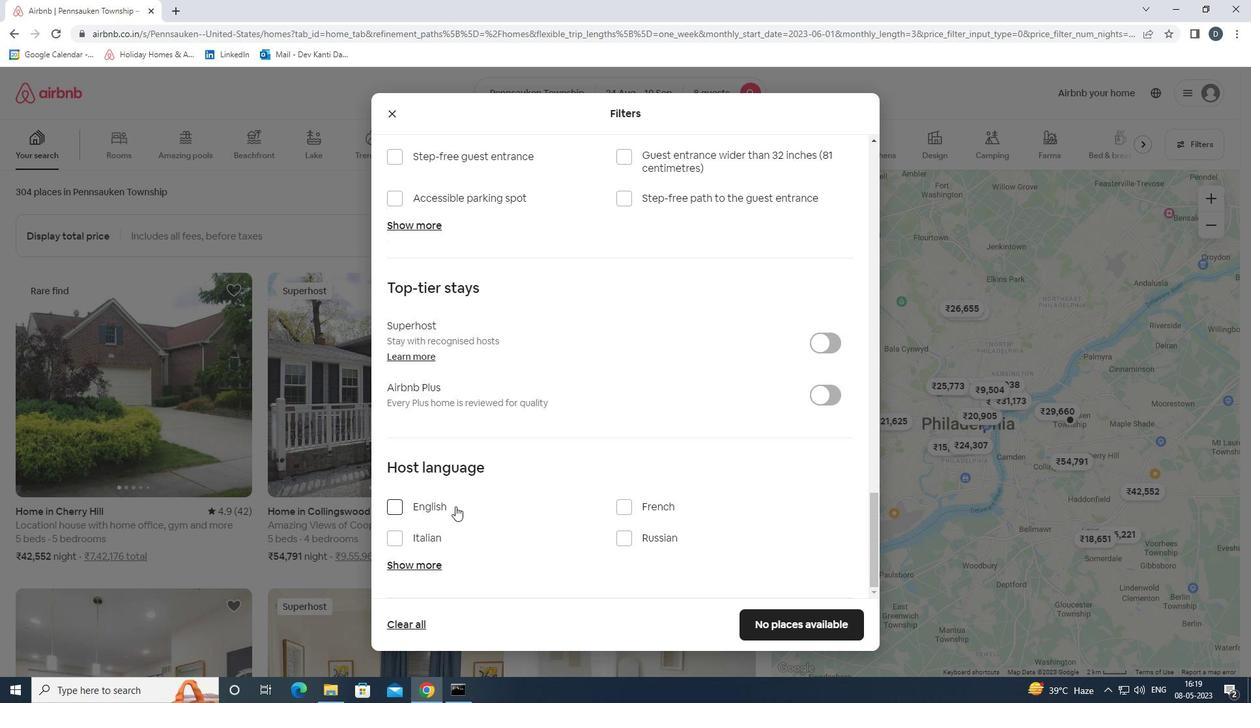 
Action: Mouse moved to (773, 620)
Screenshot: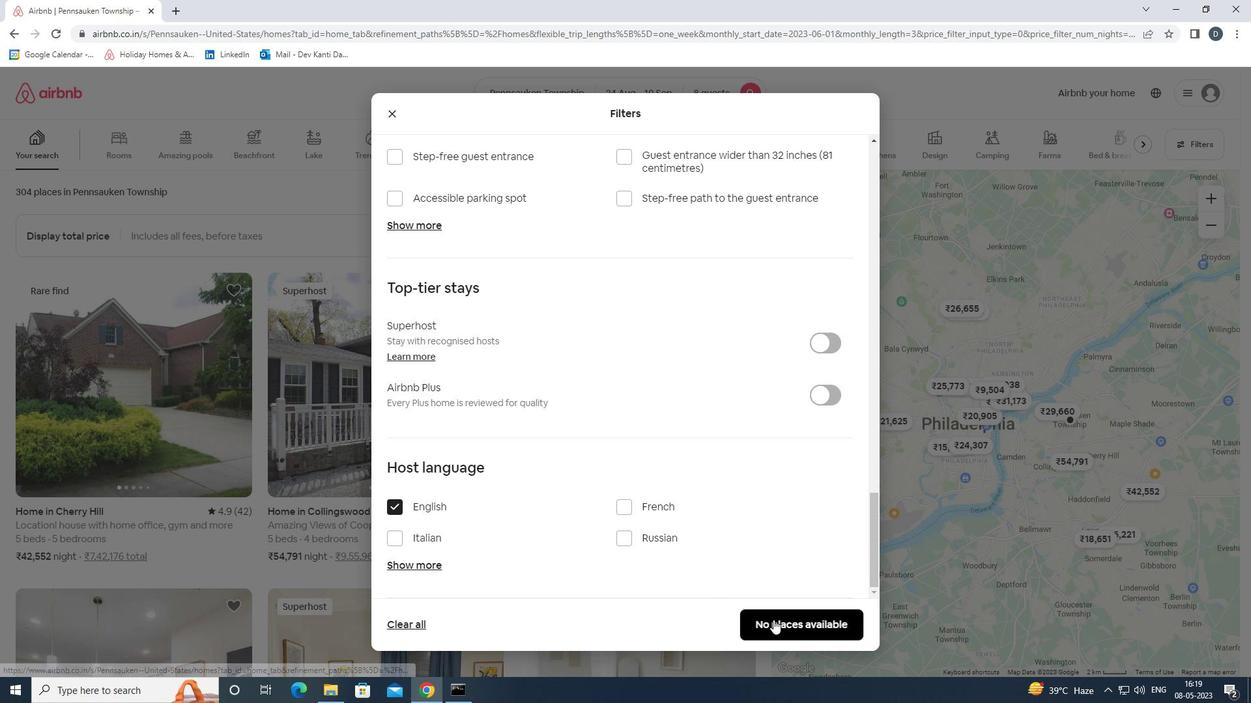 
Action: Mouse pressed left at (773, 620)
Screenshot: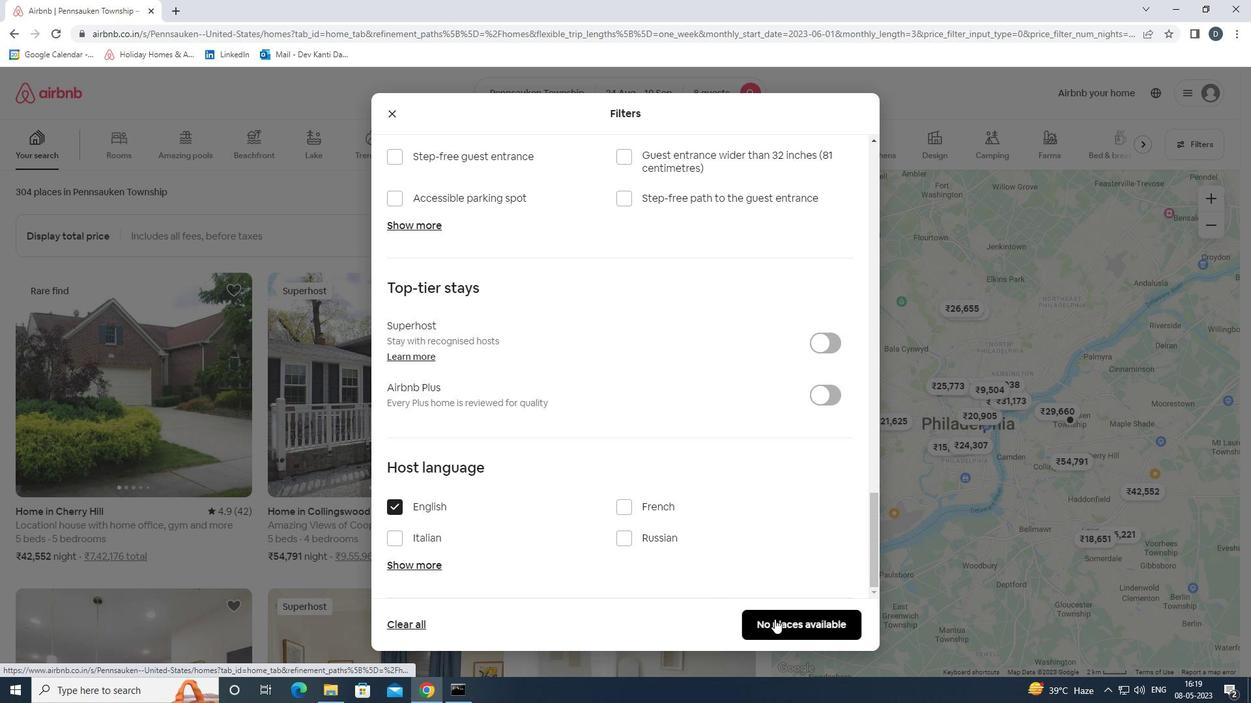 
Action: Mouse moved to (761, 507)
Screenshot: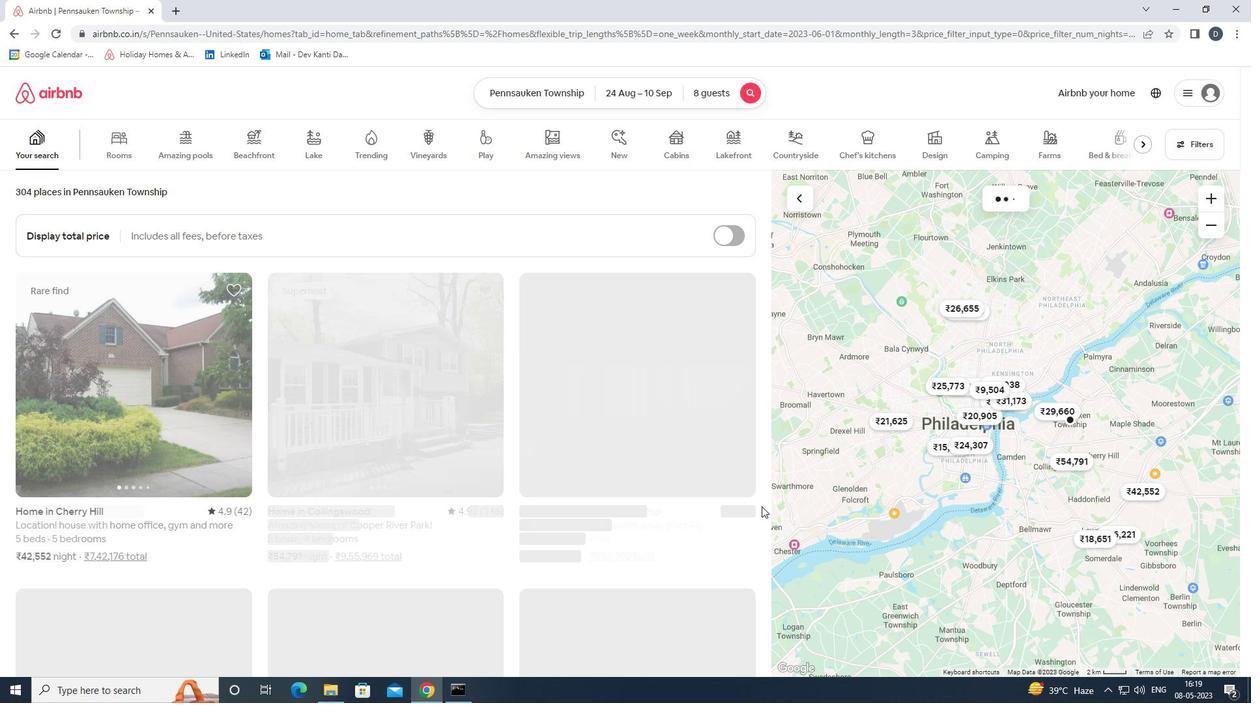 
